 Task: Add Go Raw Organic Sea Salt & Vinegar Sprouted Snacking Seeds to the cart.
Action: Mouse moved to (314, 151)
Screenshot: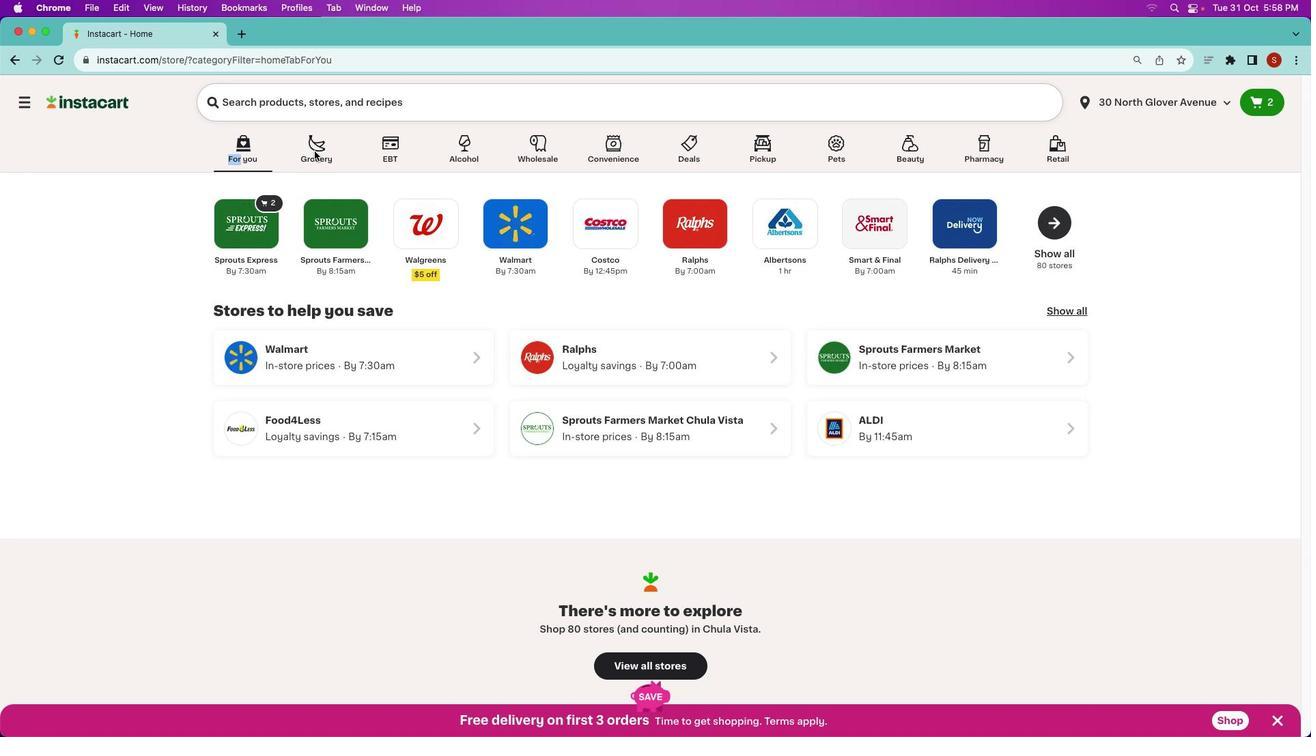 
Action: Mouse pressed left at (314, 151)
Screenshot: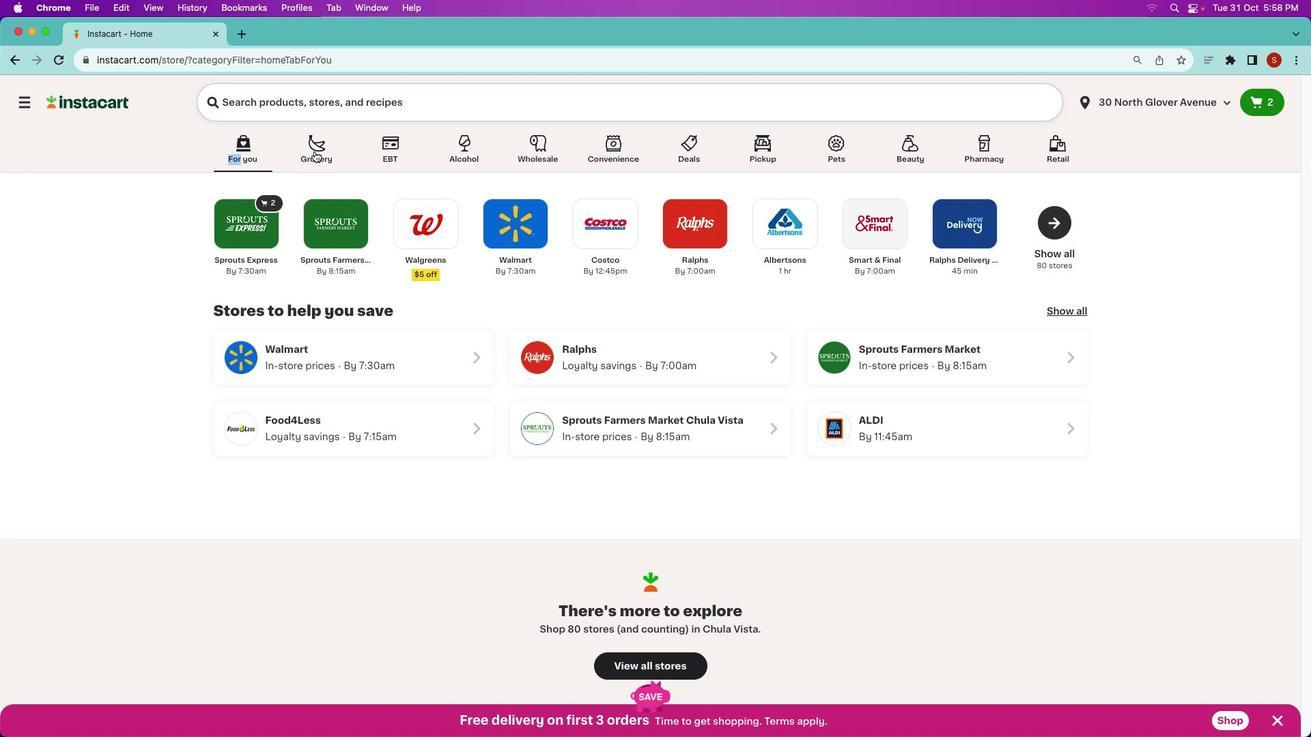 
Action: Mouse pressed left at (314, 151)
Screenshot: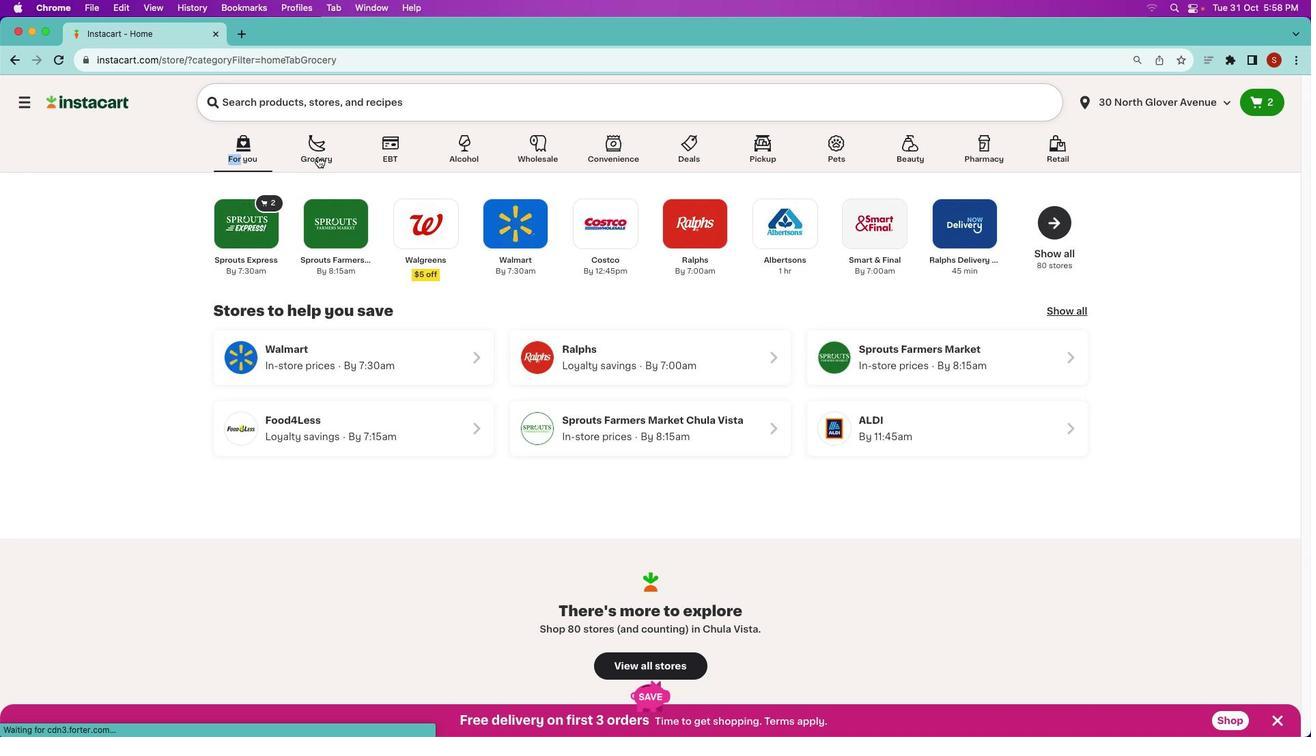 
Action: Mouse moved to (719, 426)
Screenshot: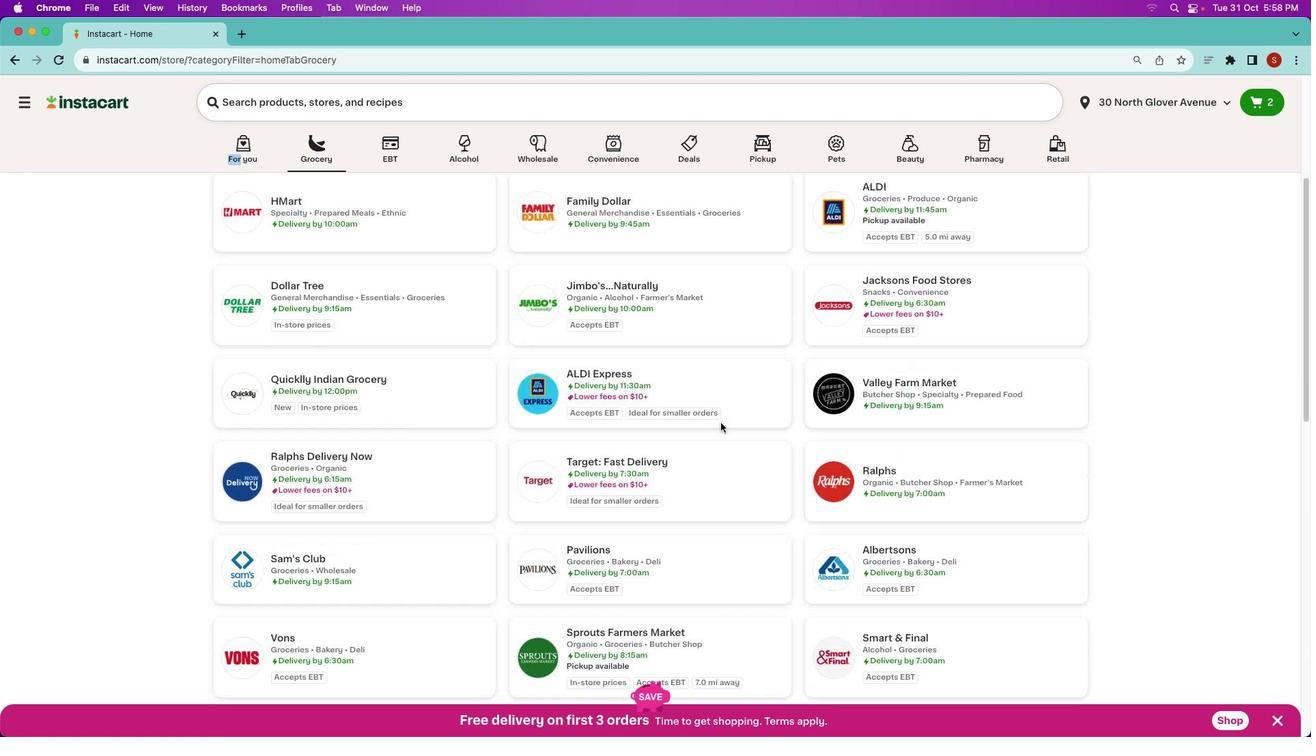 
Action: Mouse scrolled (719, 426) with delta (0, 0)
Screenshot: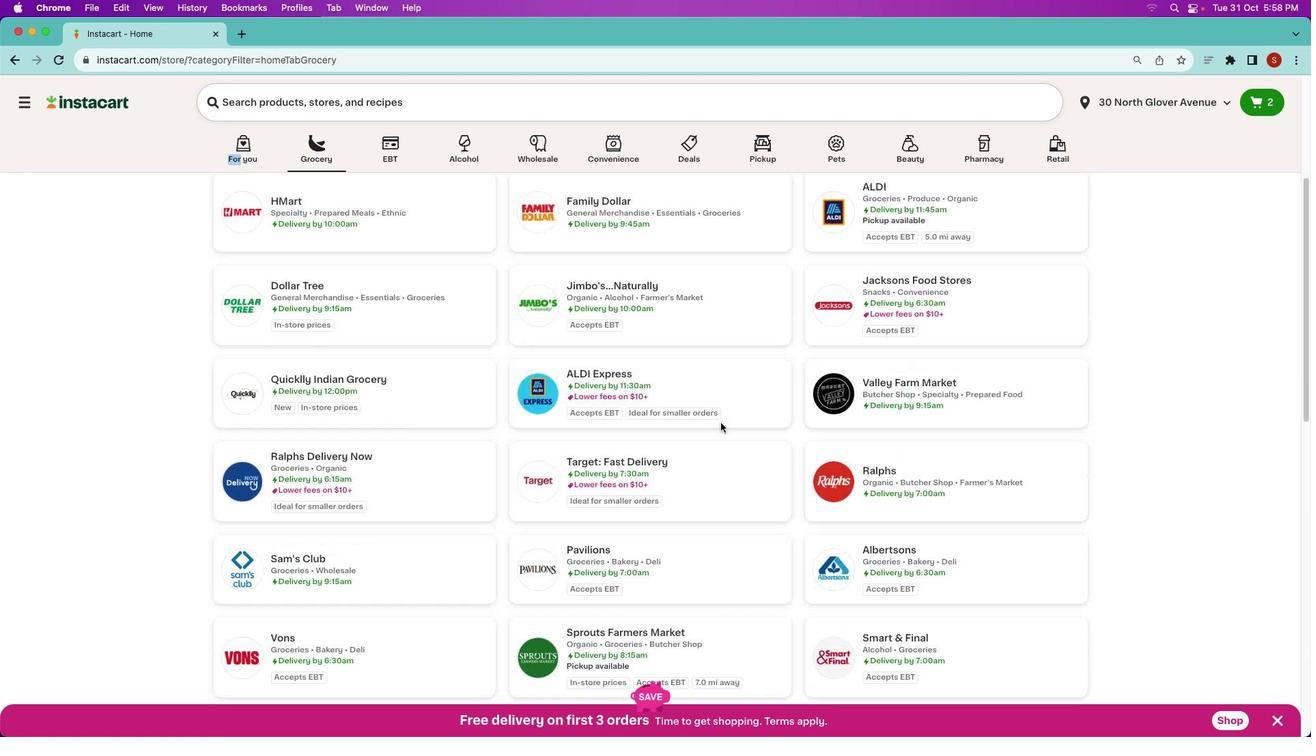 
Action: Mouse moved to (720, 423)
Screenshot: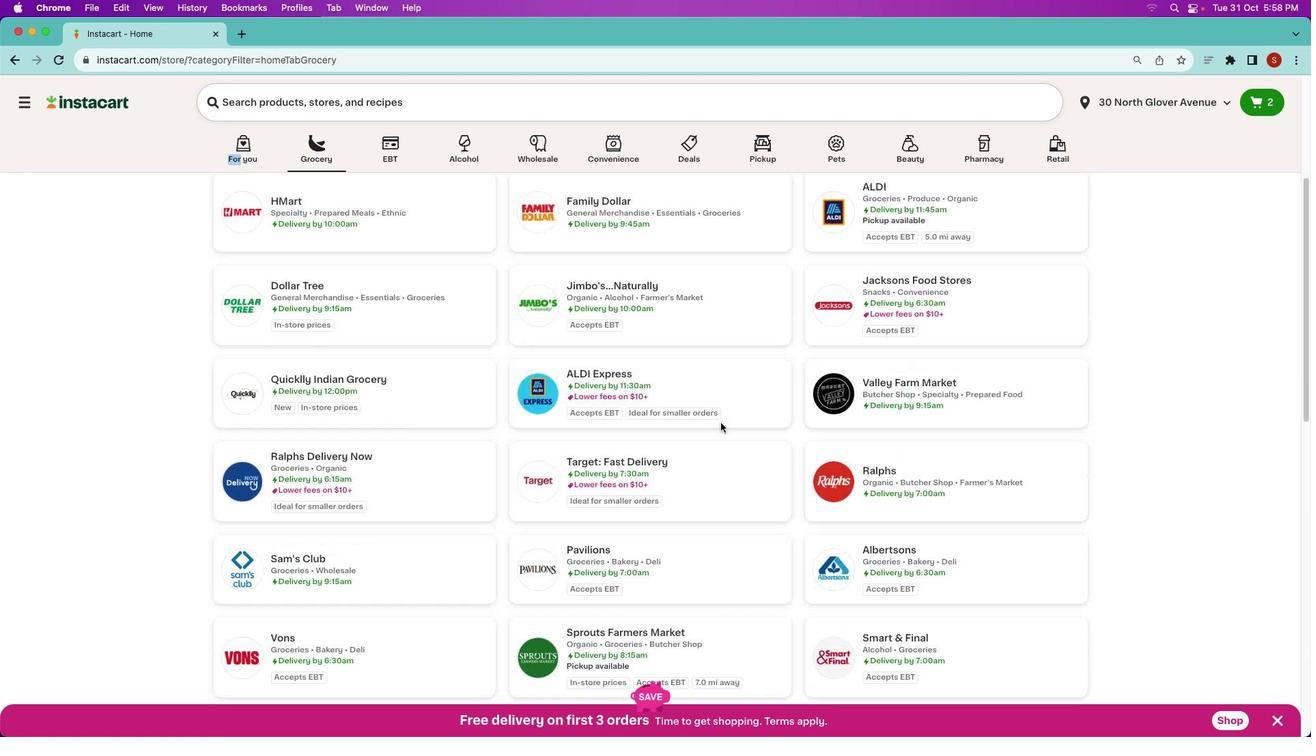 
Action: Mouse scrolled (720, 423) with delta (0, 0)
Screenshot: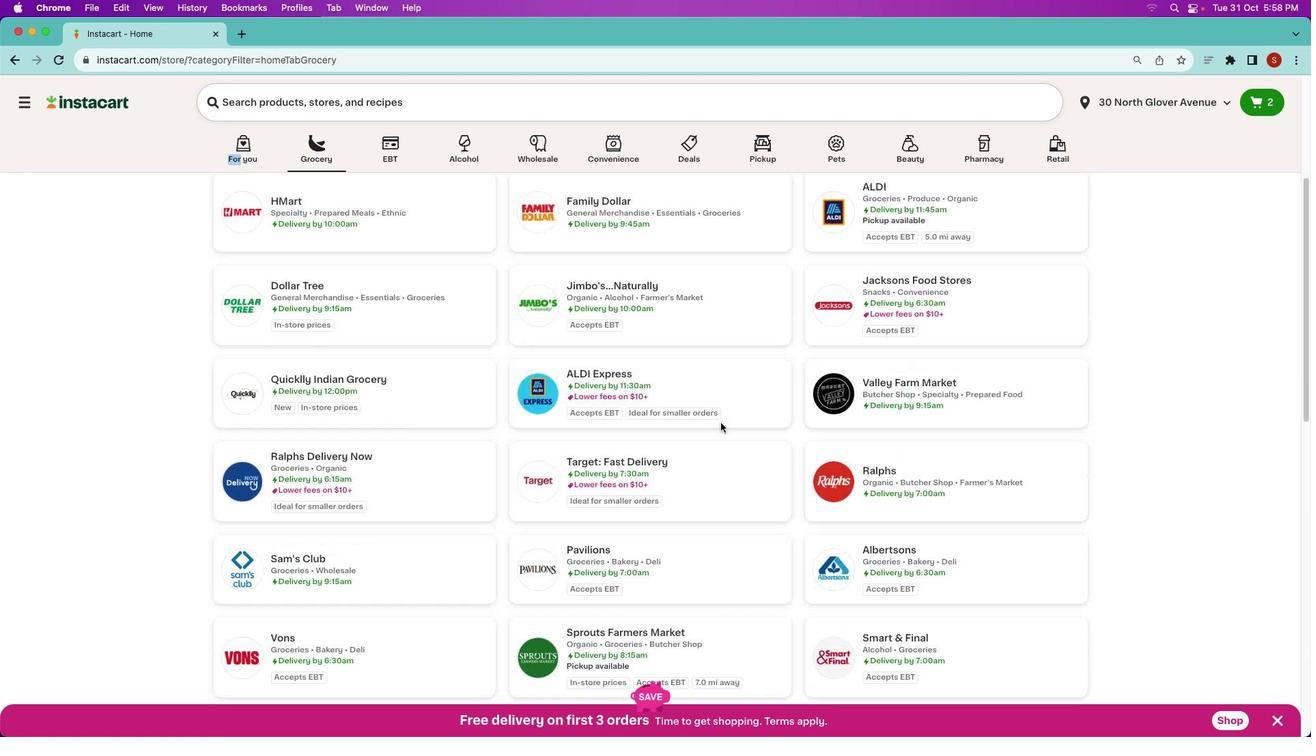 
Action: Mouse moved to (720, 423)
Screenshot: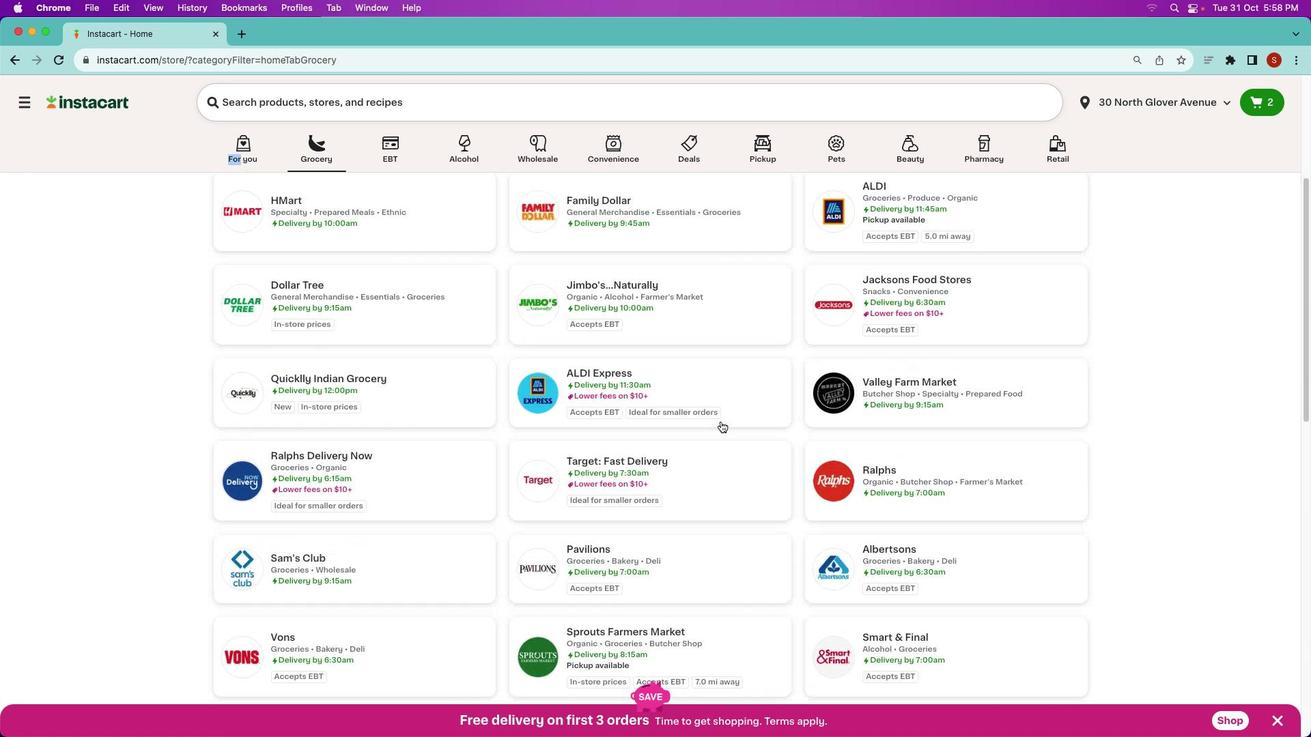 
Action: Mouse scrolled (720, 423) with delta (0, -2)
Screenshot: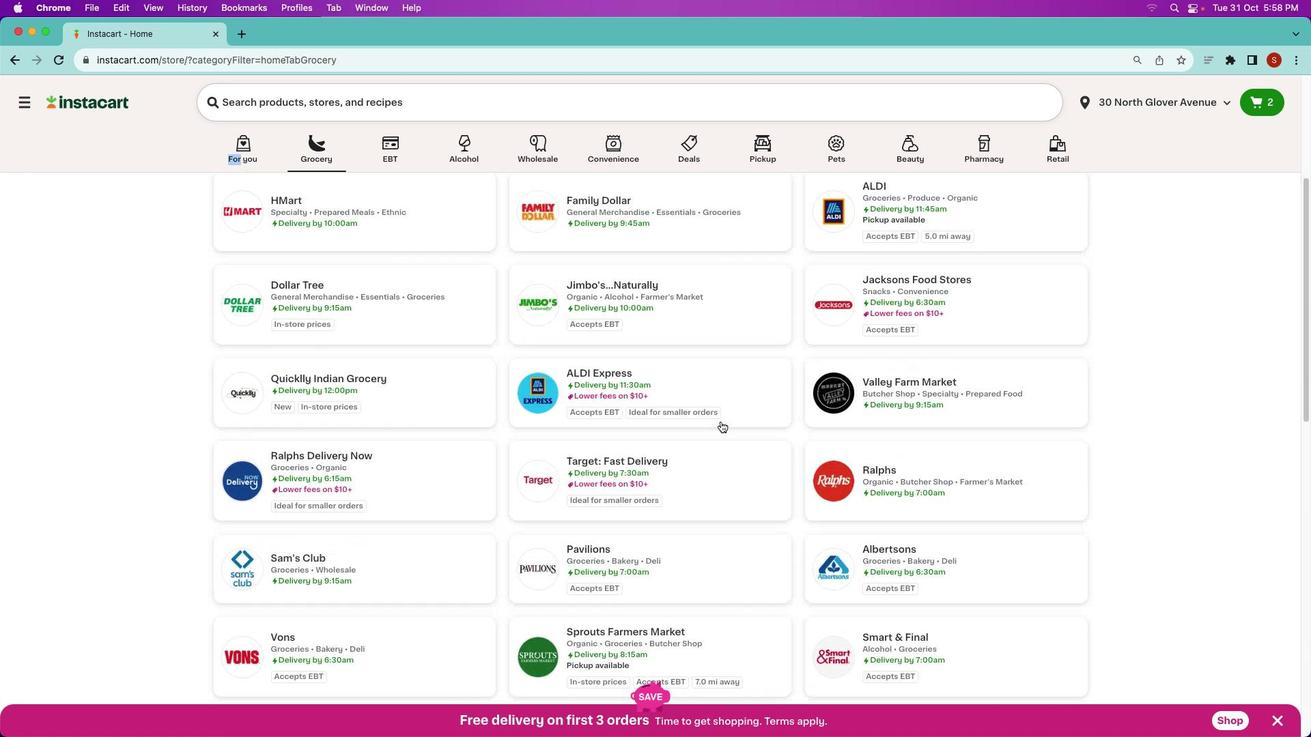 
Action: Mouse moved to (720, 422)
Screenshot: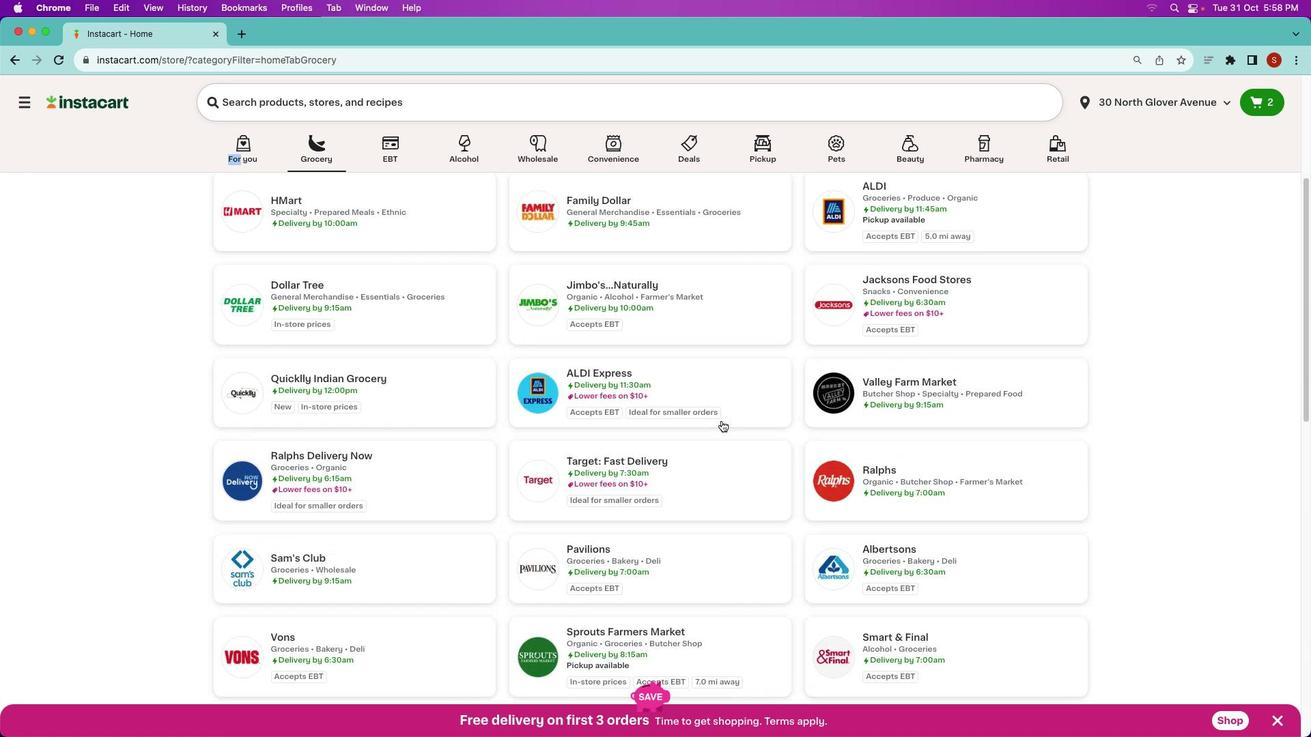 
Action: Mouse scrolled (720, 422) with delta (0, -3)
Screenshot: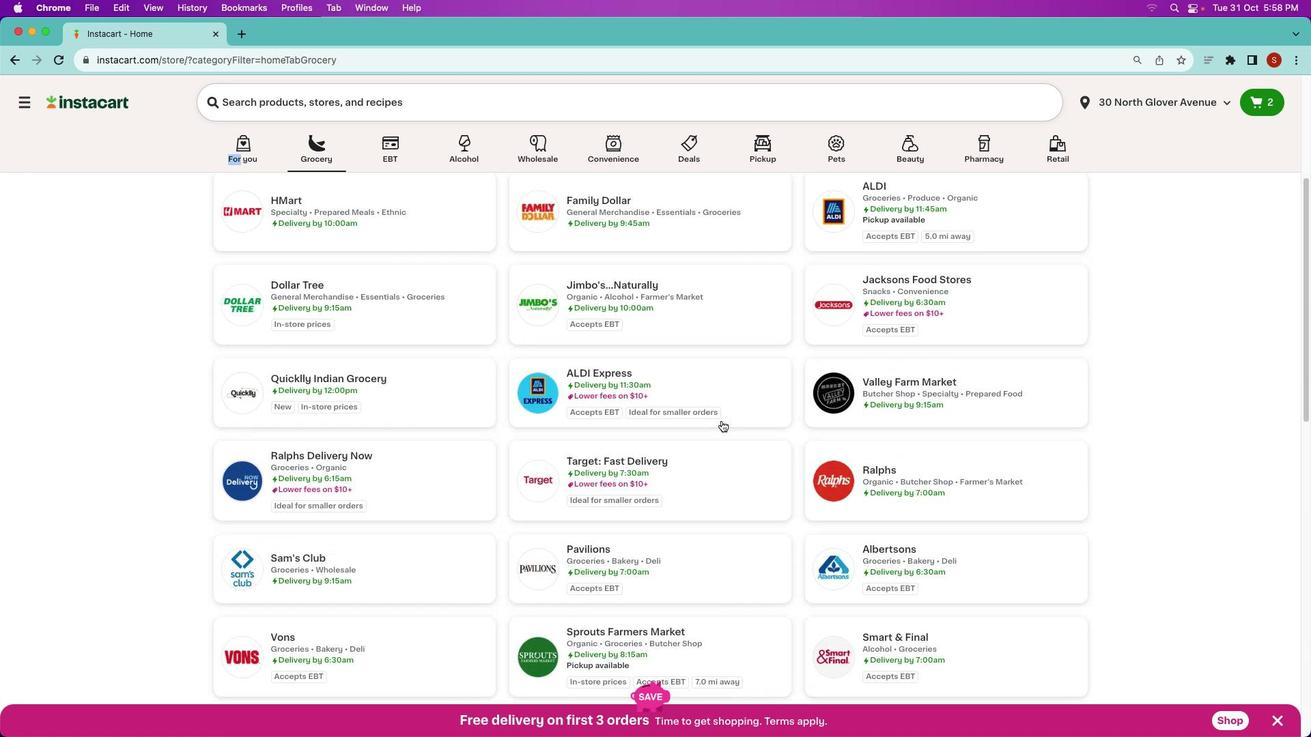 
Action: Mouse moved to (722, 419)
Screenshot: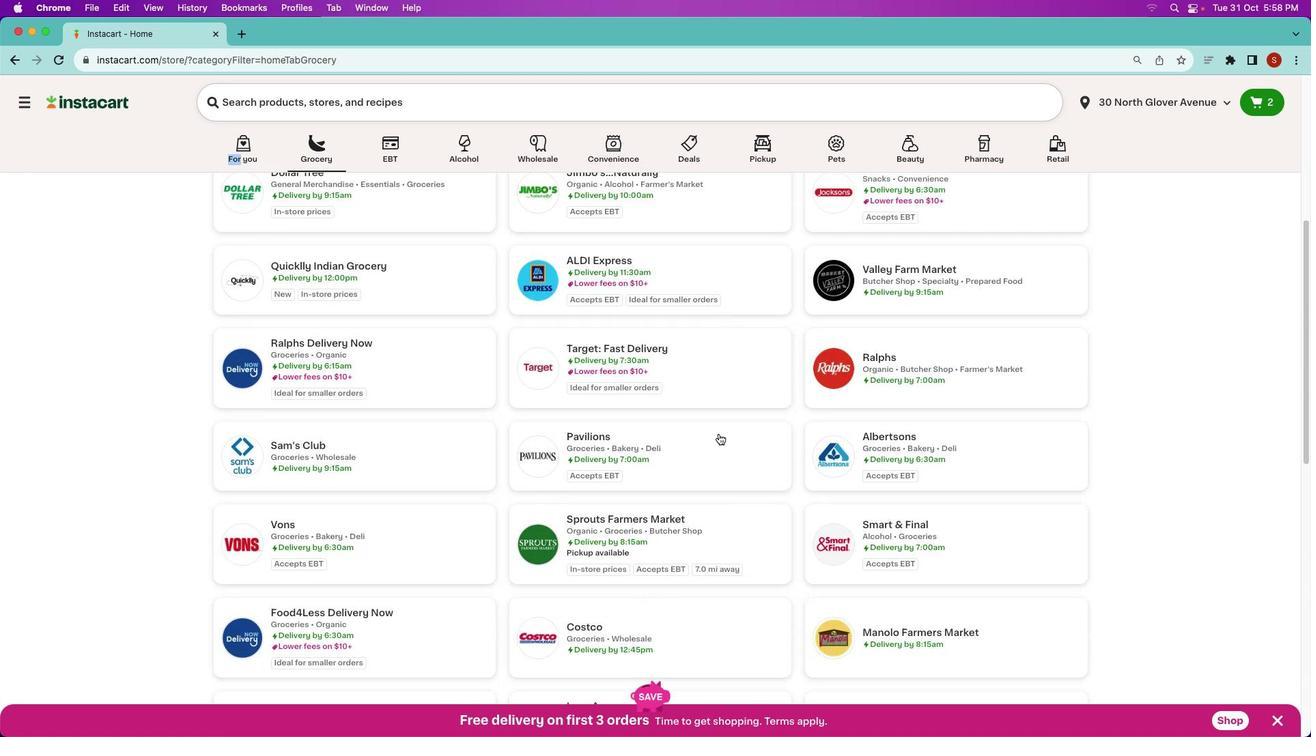 
Action: Mouse scrolled (722, 419) with delta (0, 0)
Screenshot: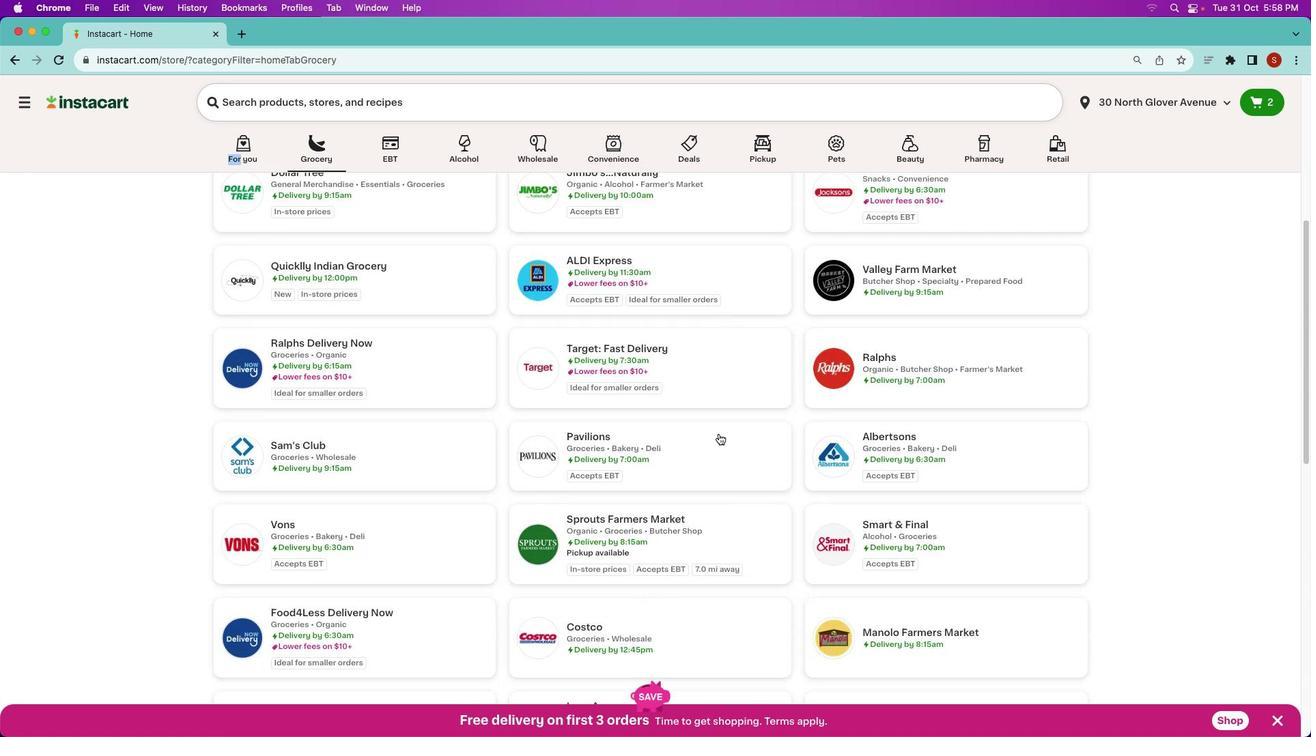 
Action: Mouse moved to (722, 418)
Screenshot: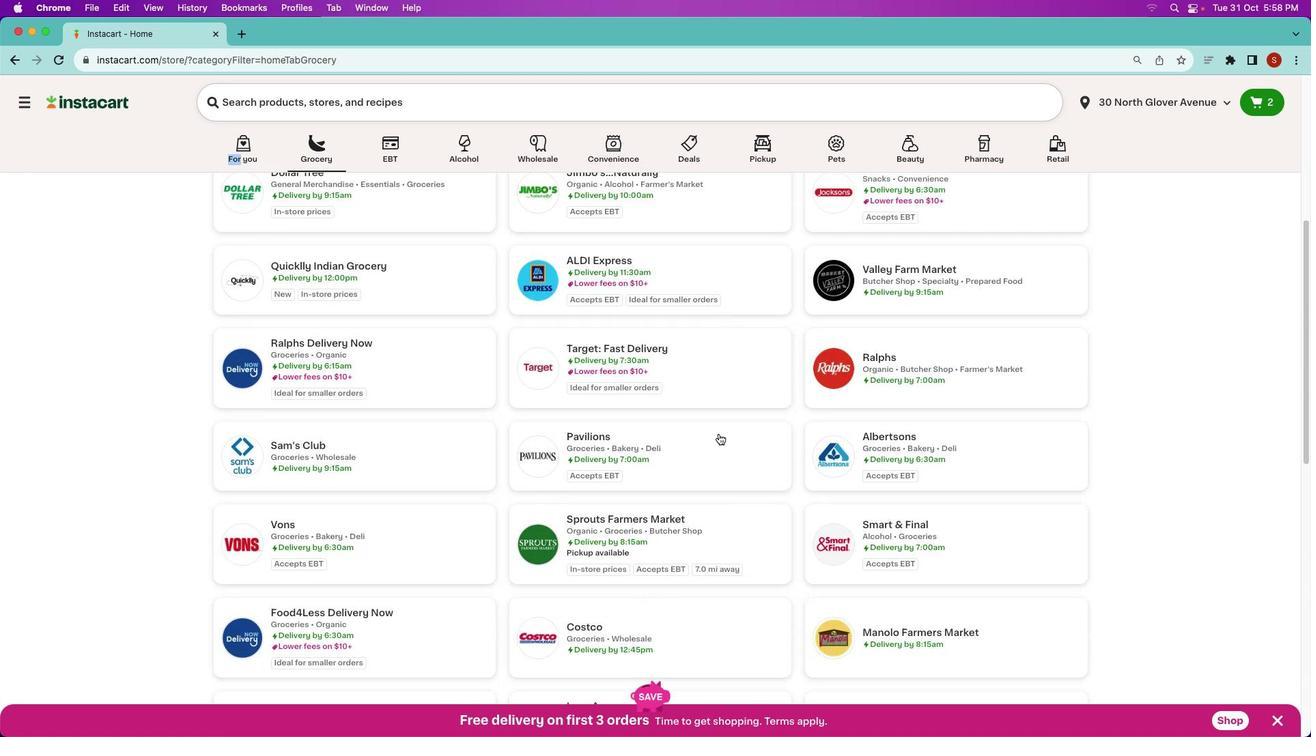 
Action: Mouse scrolled (722, 418) with delta (0, 0)
Screenshot: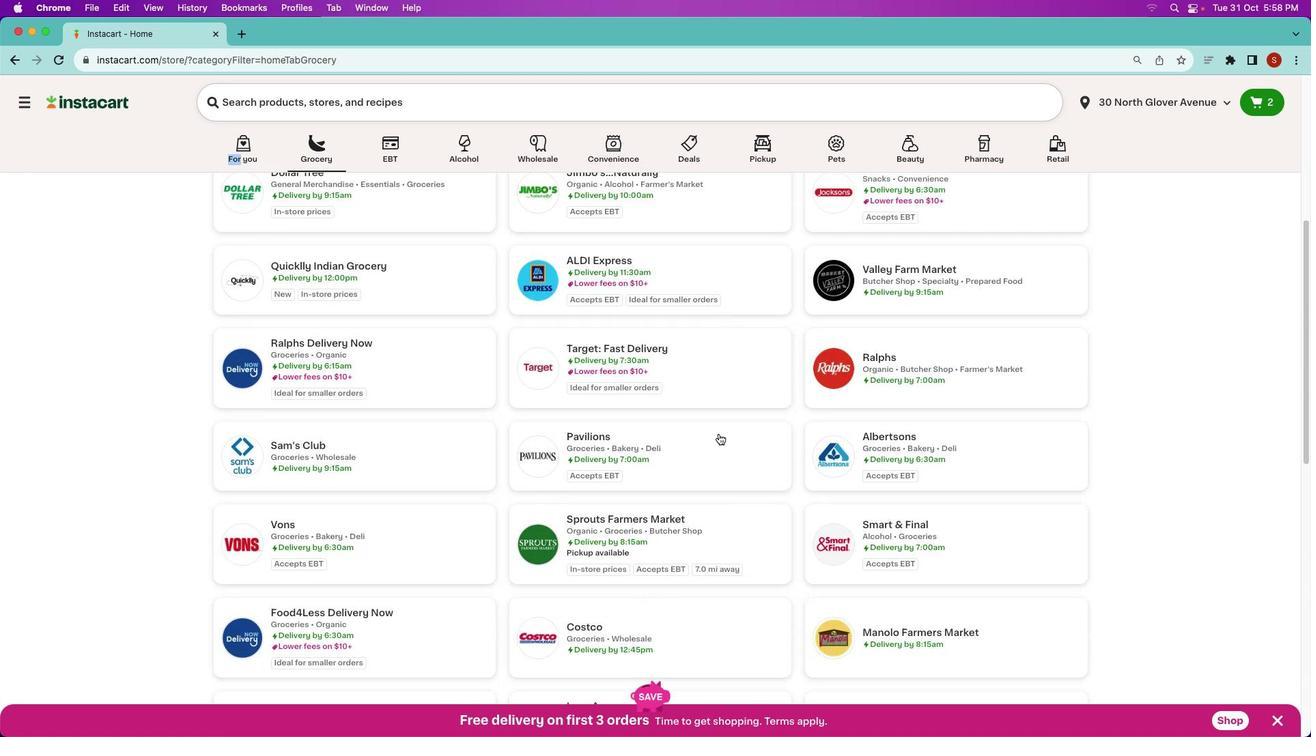 
Action: Mouse moved to (722, 418)
Screenshot: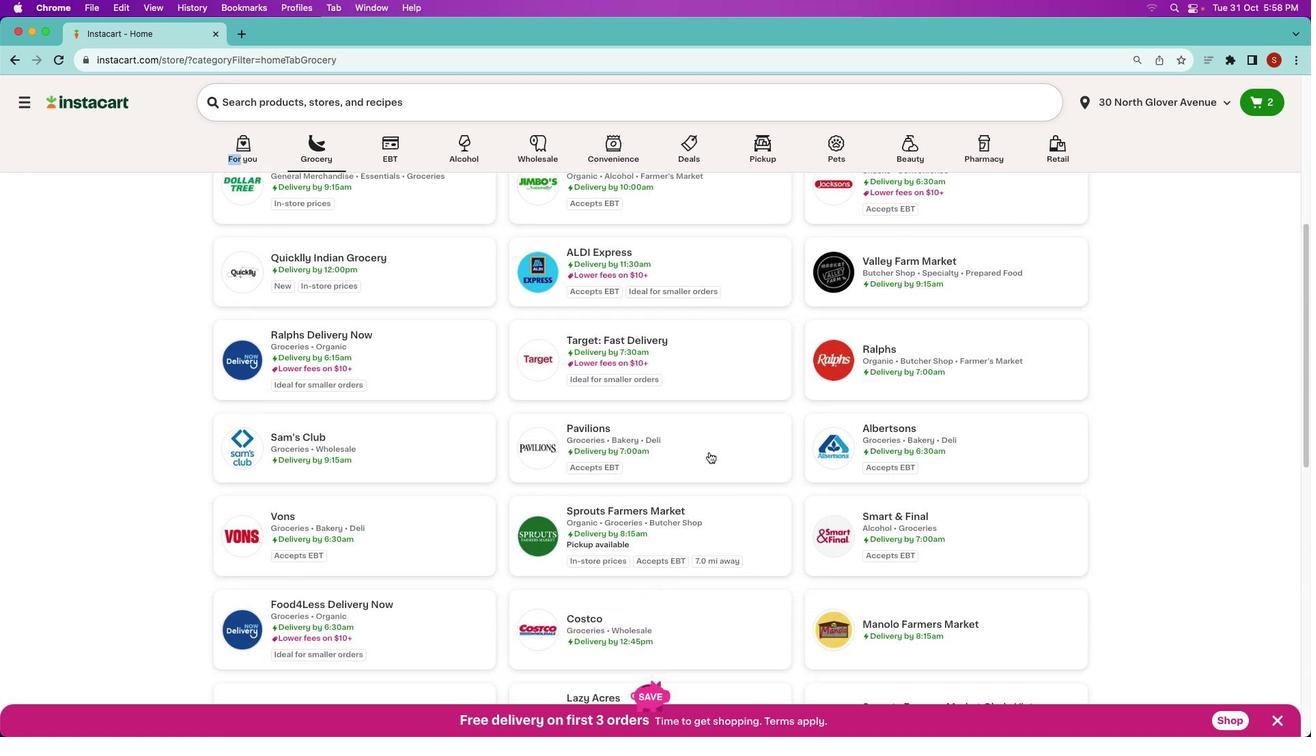 
Action: Mouse scrolled (722, 418) with delta (0, -2)
Screenshot: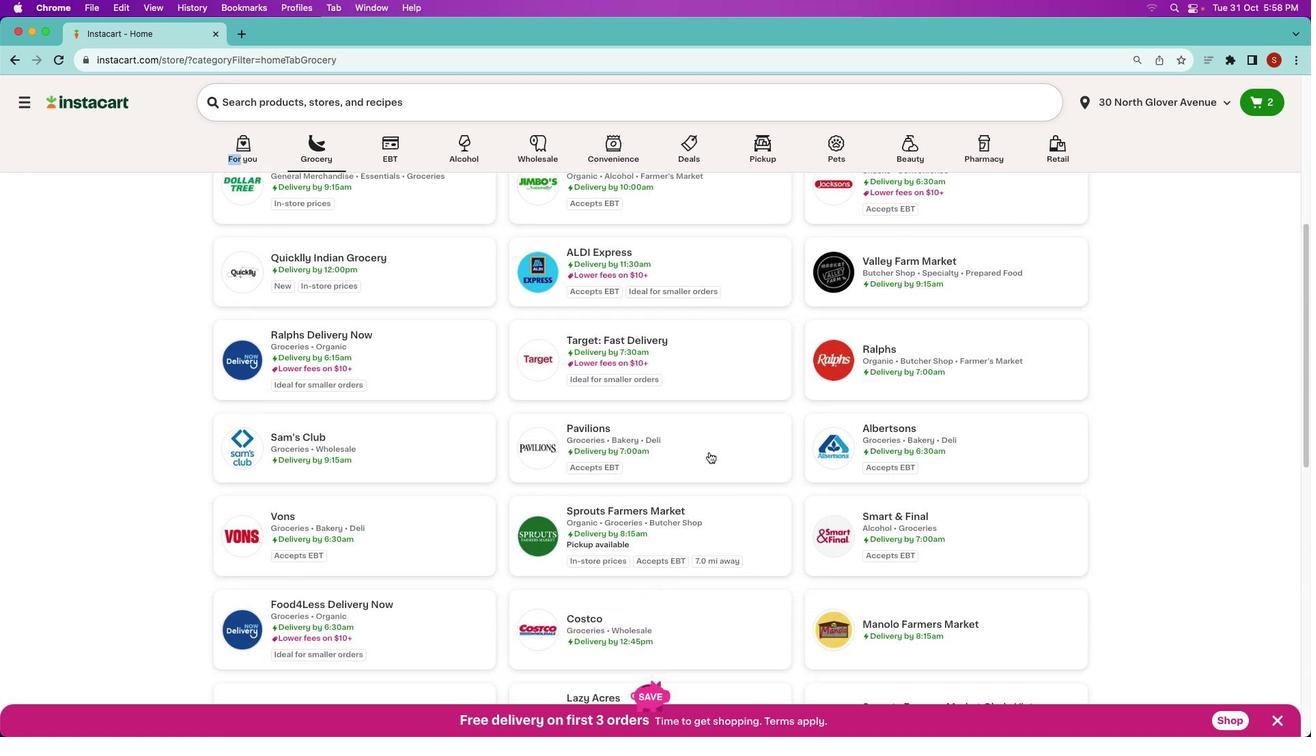 
Action: Mouse moved to (619, 524)
Screenshot: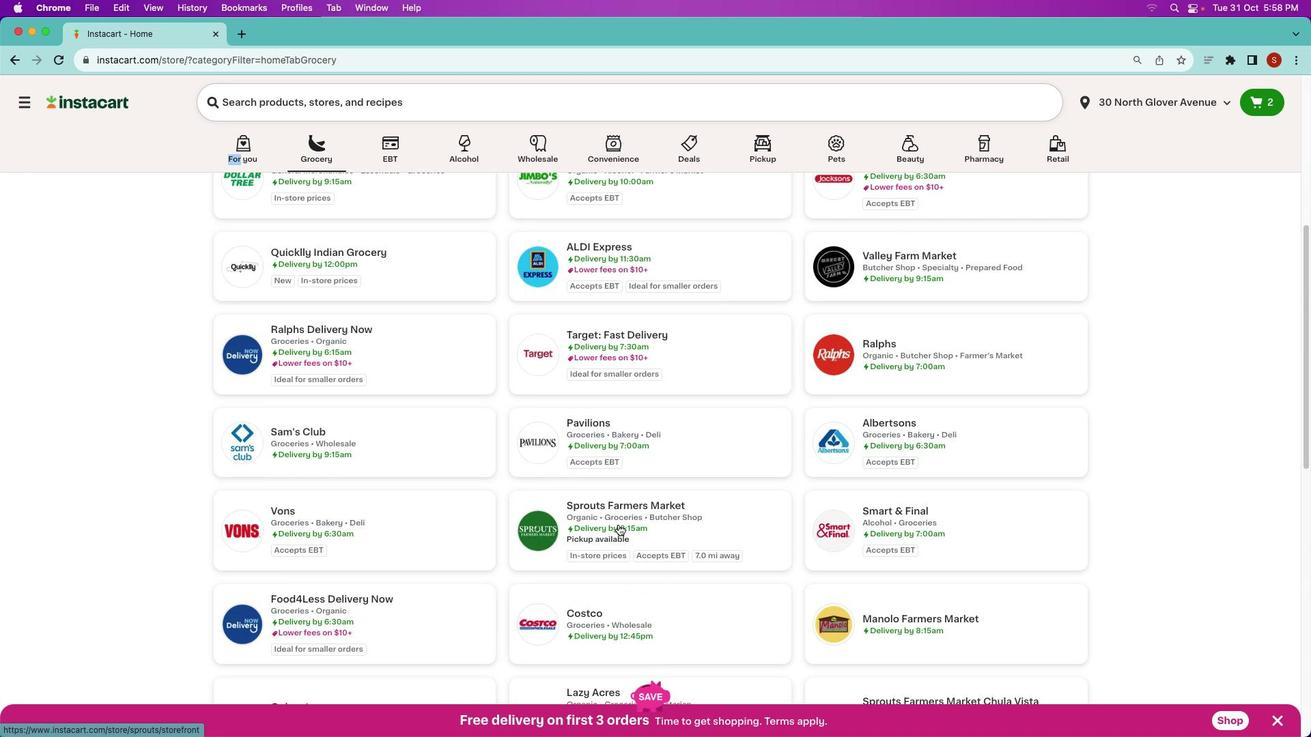
Action: Mouse pressed left at (619, 524)
Screenshot: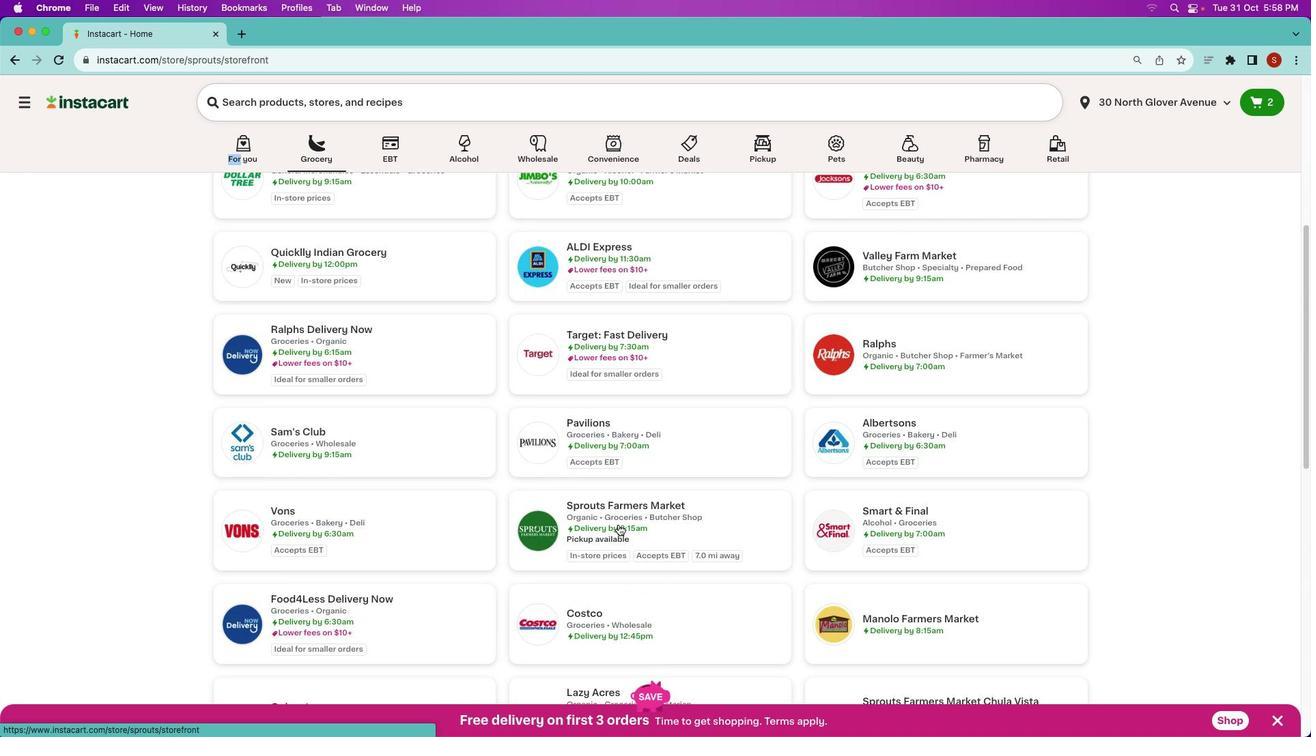 
Action: Mouse pressed left at (619, 524)
Screenshot: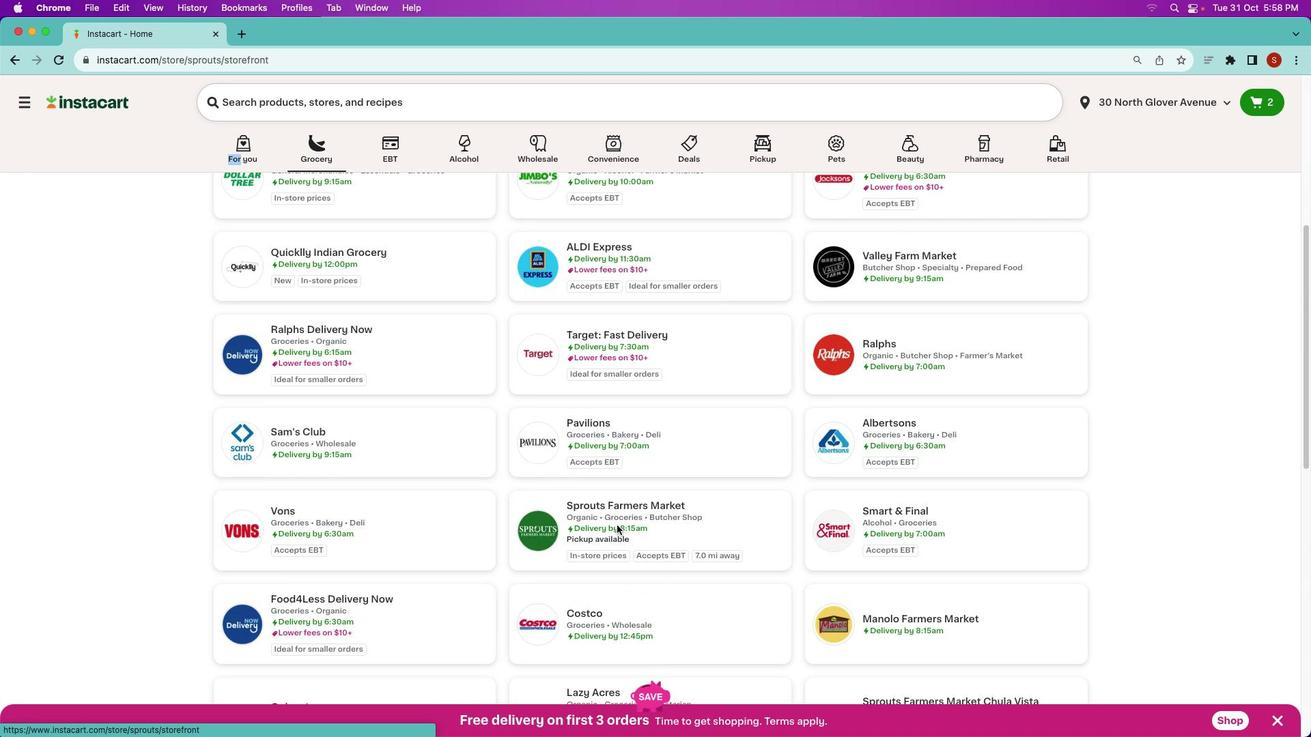 
Action: Mouse moved to (344, 152)
Screenshot: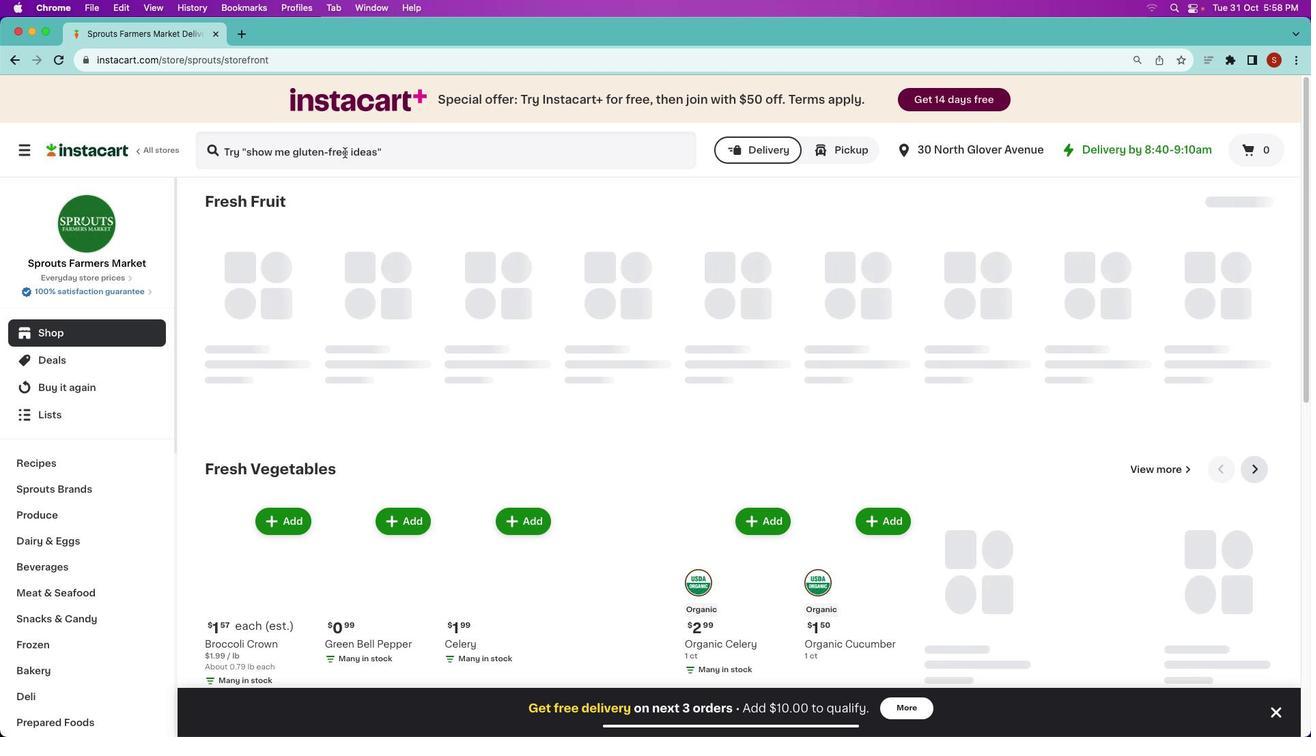 
Action: Mouse pressed left at (344, 152)
Screenshot: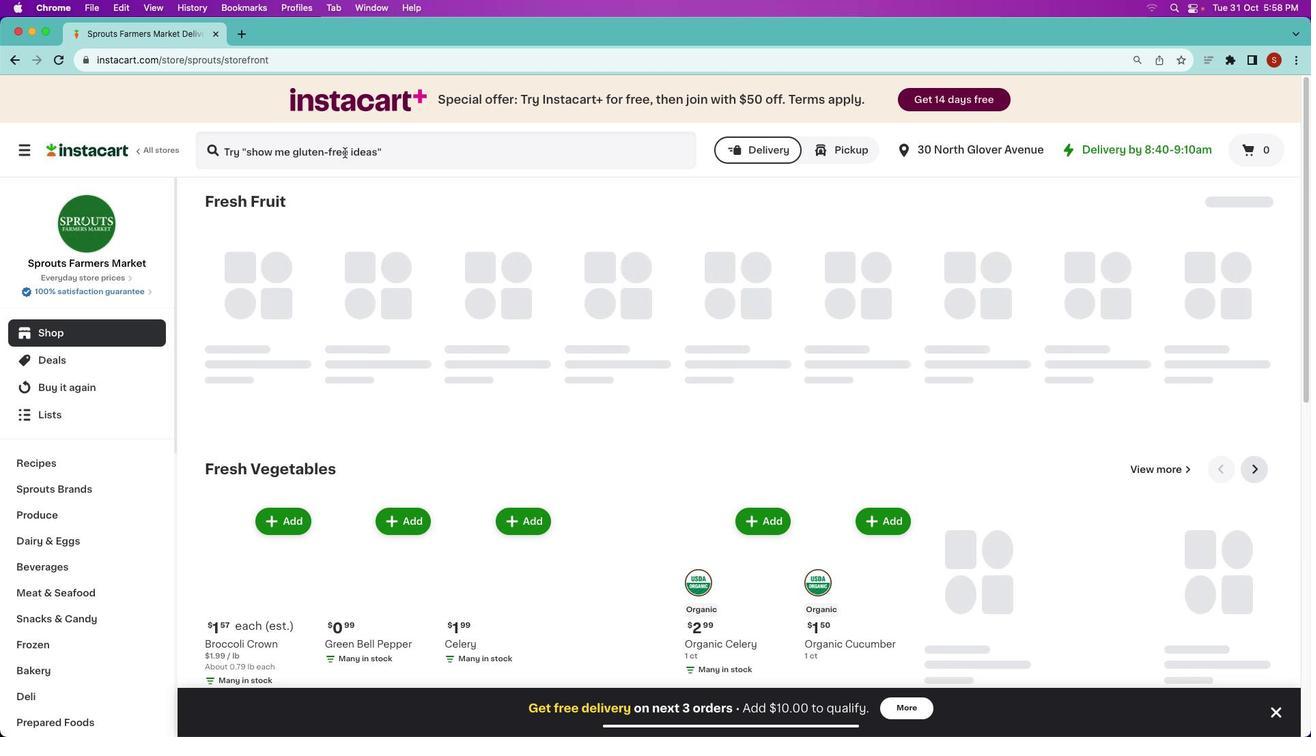 
Action: Key pressed Key.shift'G''o'Key.spaceKey.shift'R''a''w'Key.space'o''r''g''a''n''i''c'Key.space's''e''a'Key.space's''a''l''t'Key.spaceKey.shift_r'$'Key.backspaceKey.shift_r'&'Key.space'v''i''n''e''g''a''r'Key.space's''p''r''o''u''t''e''d'Key.space's''n''a''c''k''i''n''g'Key.space's''e''e''d''s'Key.enter
Screenshot: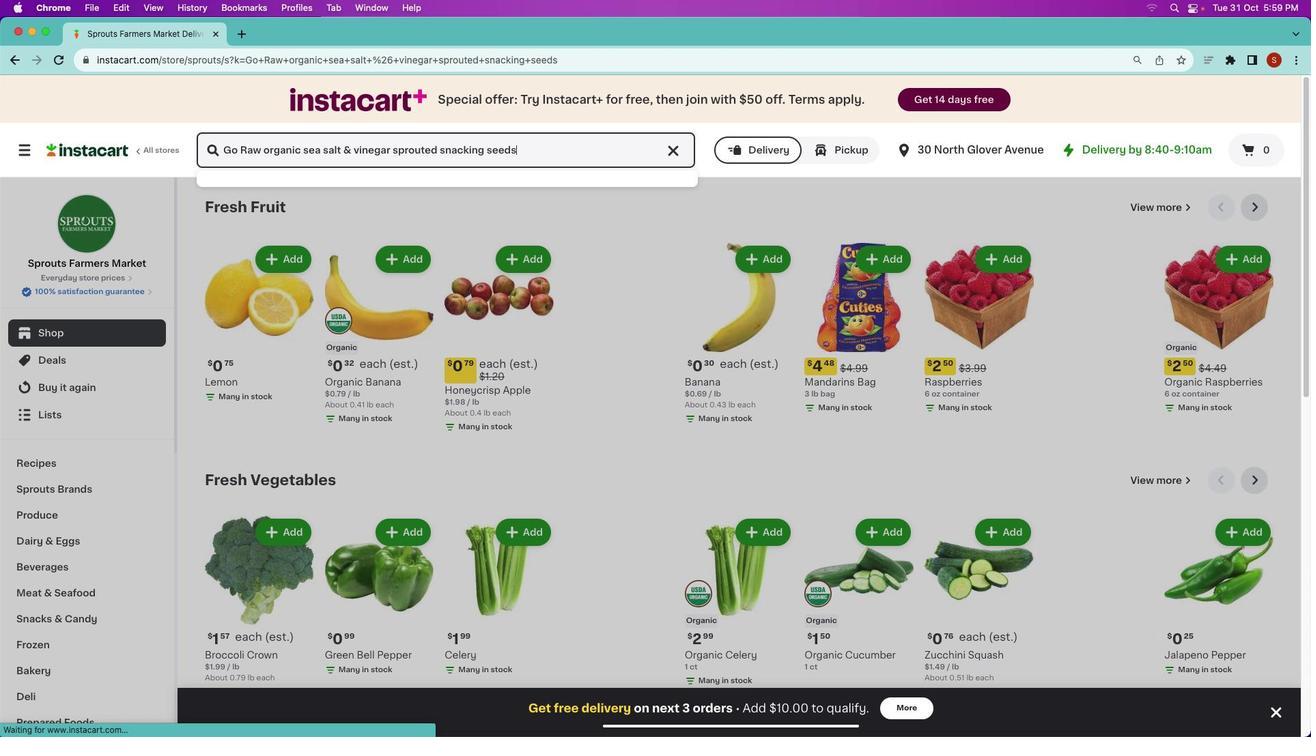 
Action: Mouse moved to (897, 492)
Screenshot: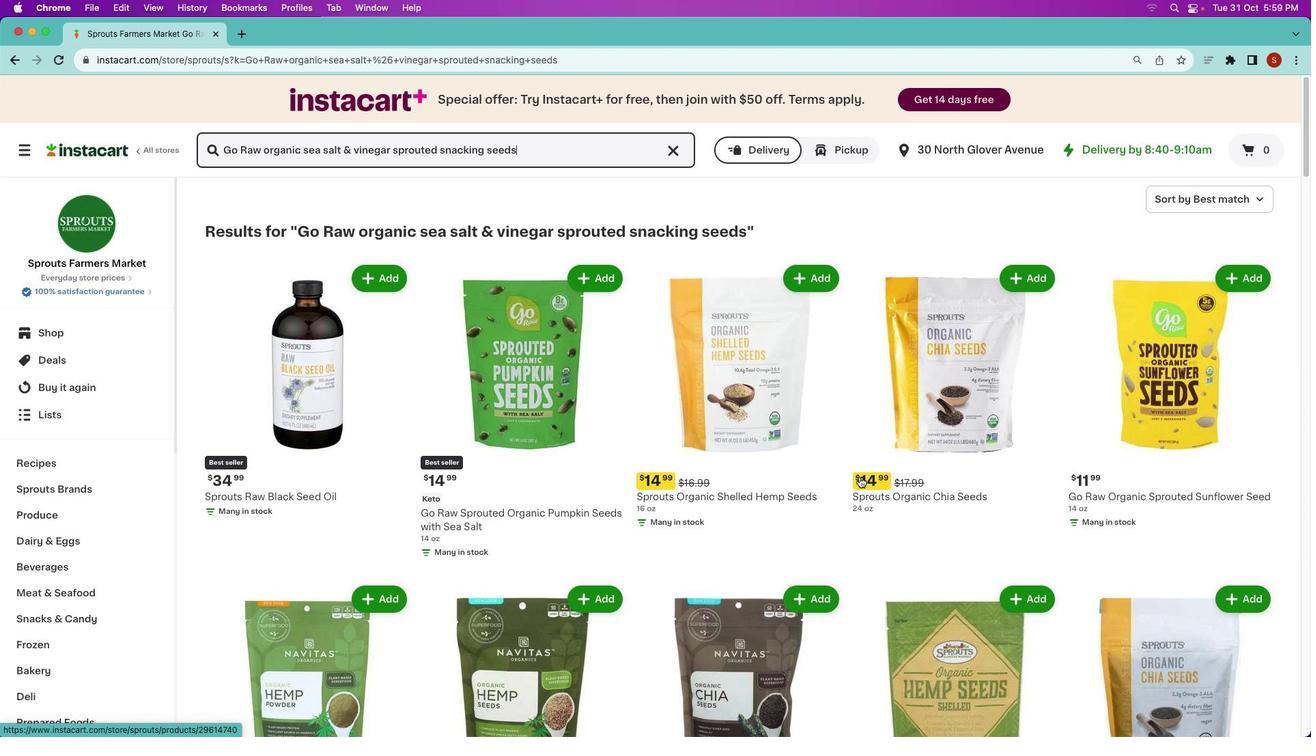 
Action: Mouse scrolled (897, 492) with delta (0, 0)
Screenshot: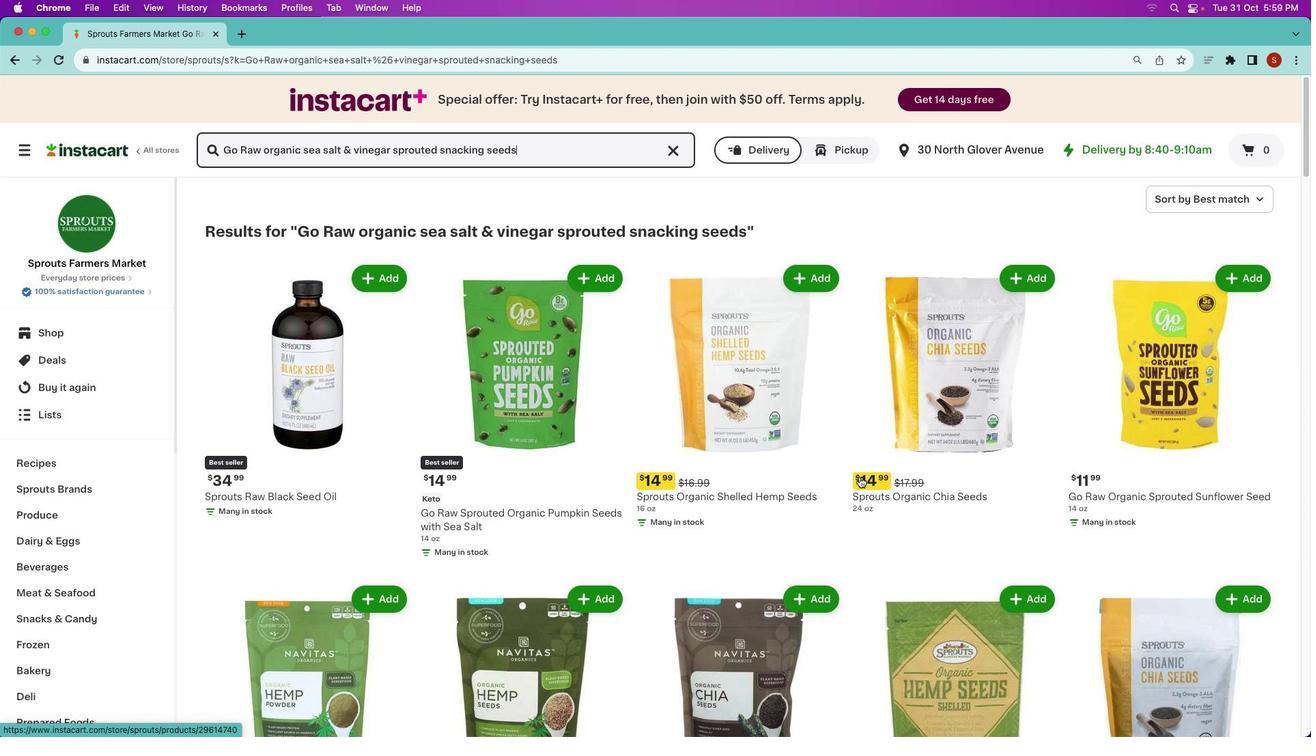 
Action: Mouse moved to (860, 477)
Screenshot: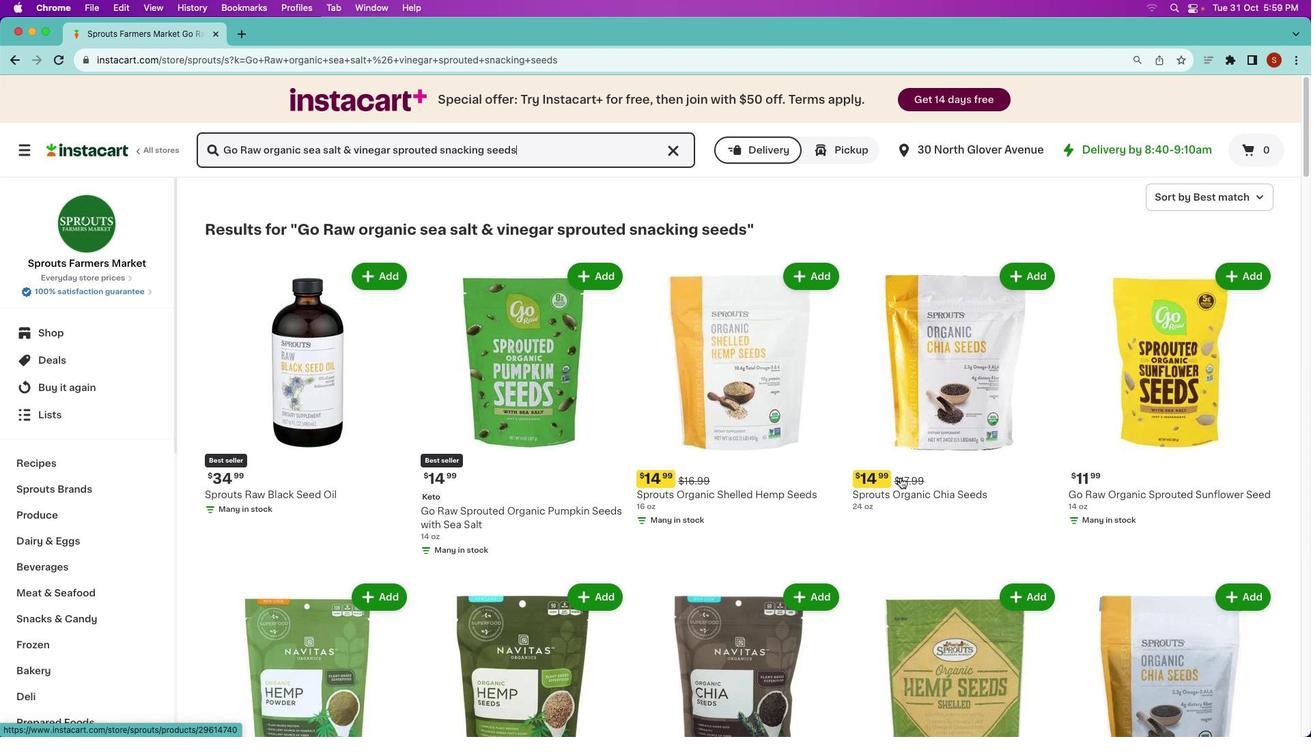 
Action: Mouse scrolled (860, 477) with delta (0, 0)
Screenshot: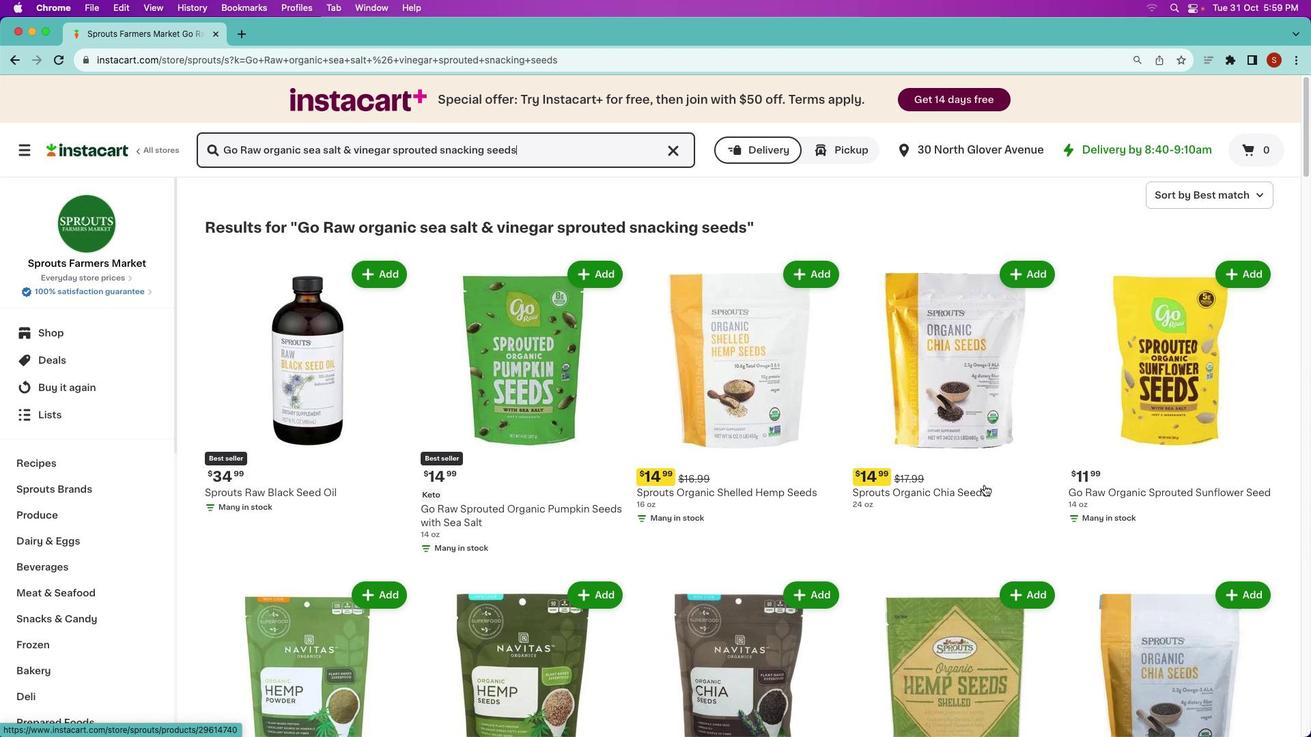 
Action: Mouse moved to (877, 476)
Screenshot: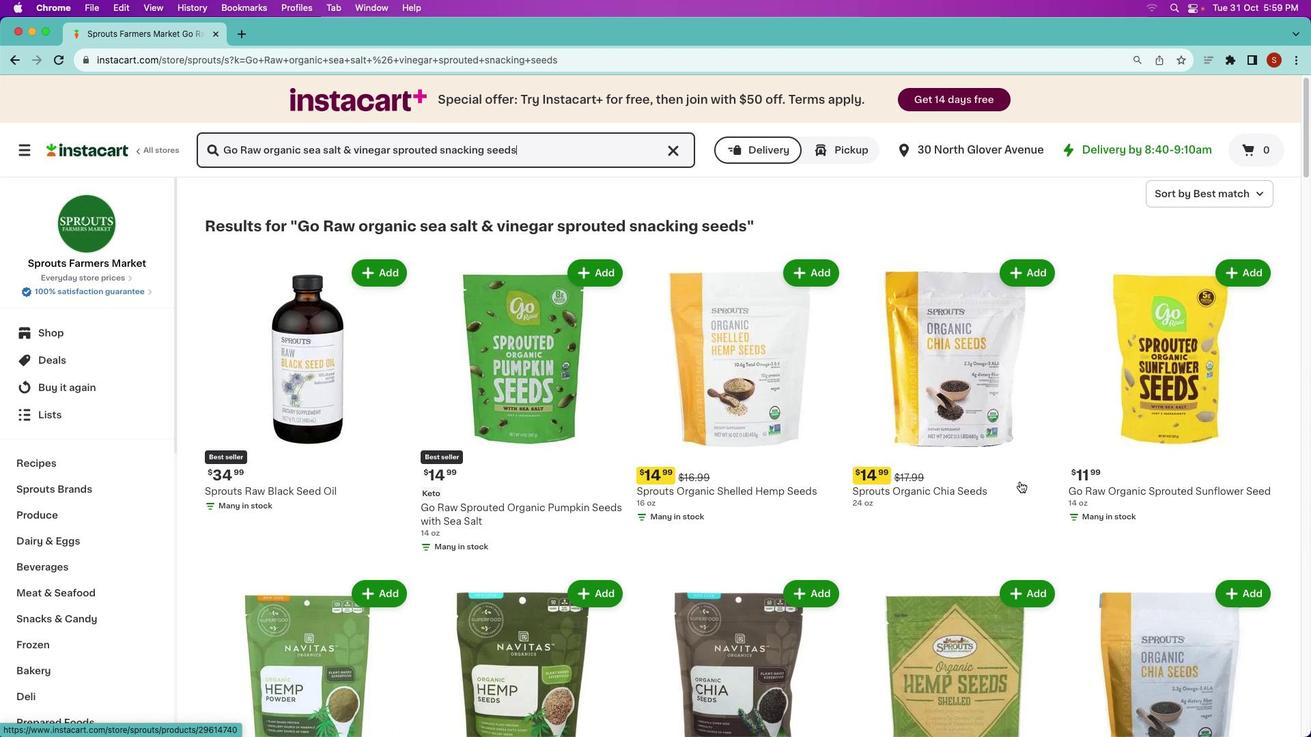 
Action: Mouse scrolled (877, 476) with delta (0, 0)
Screenshot: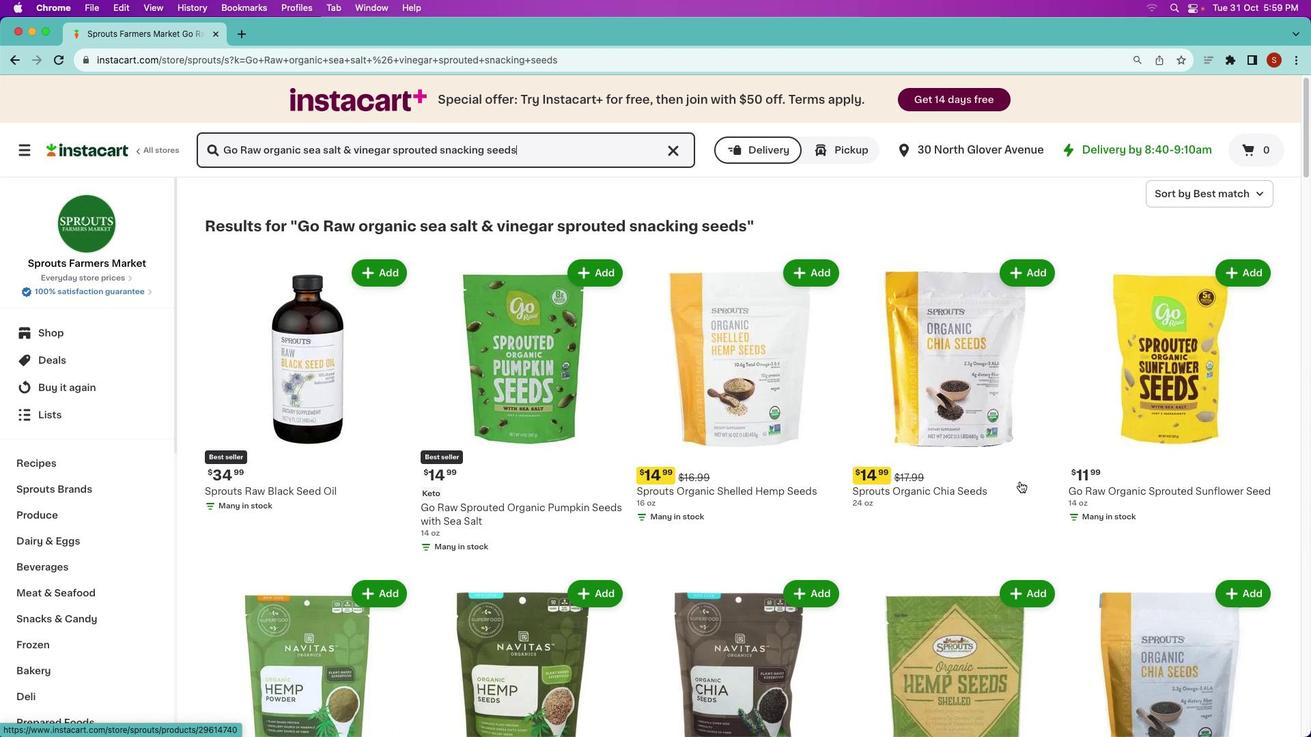 
Action: Mouse moved to (961, 457)
Screenshot: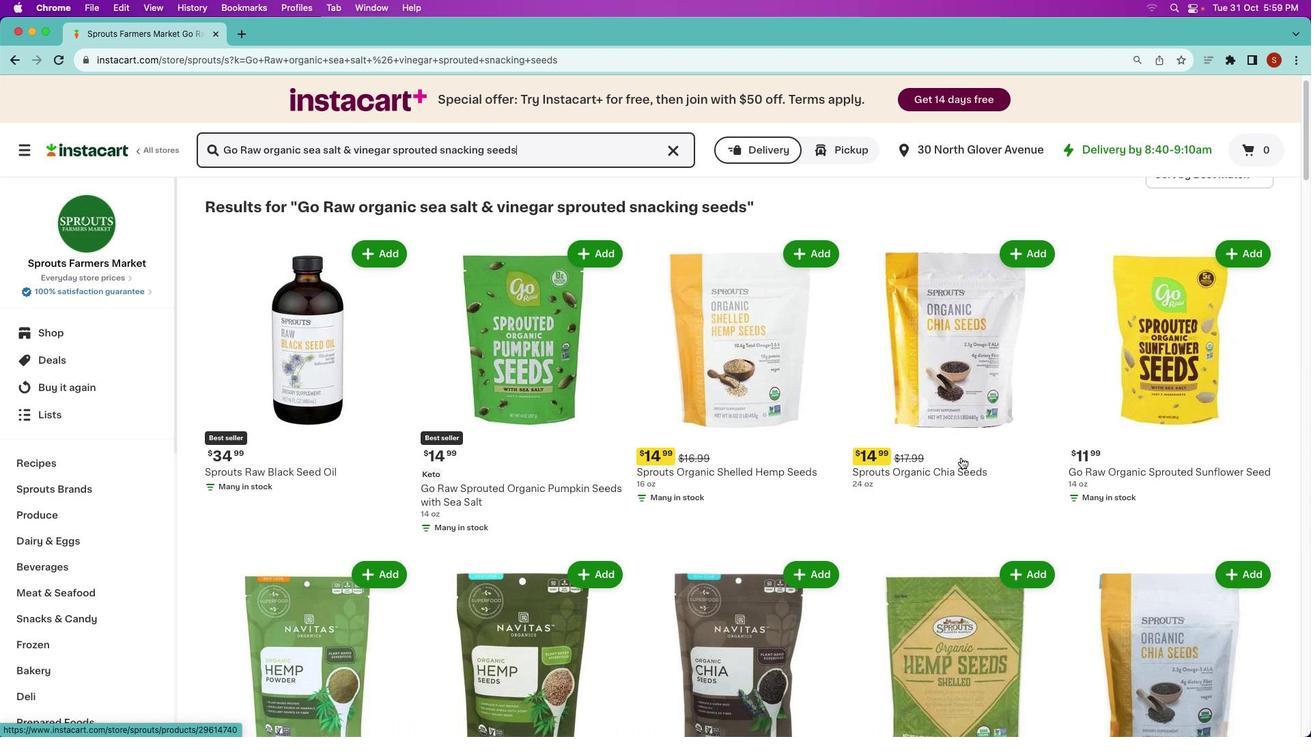 
Action: Mouse scrolled (961, 457) with delta (0, 0)
Screenshot: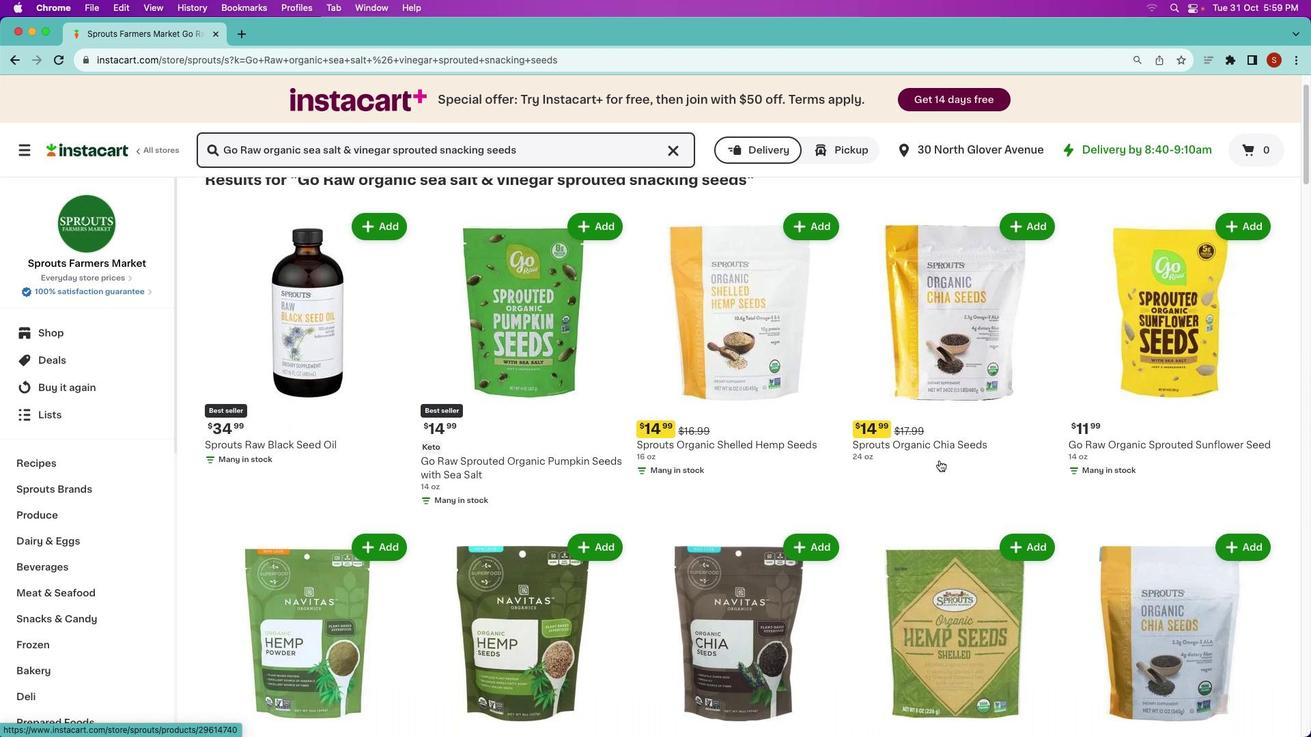 
Action: Mouse scrolled (961, 457) with delta (0, 0)
Screenshot: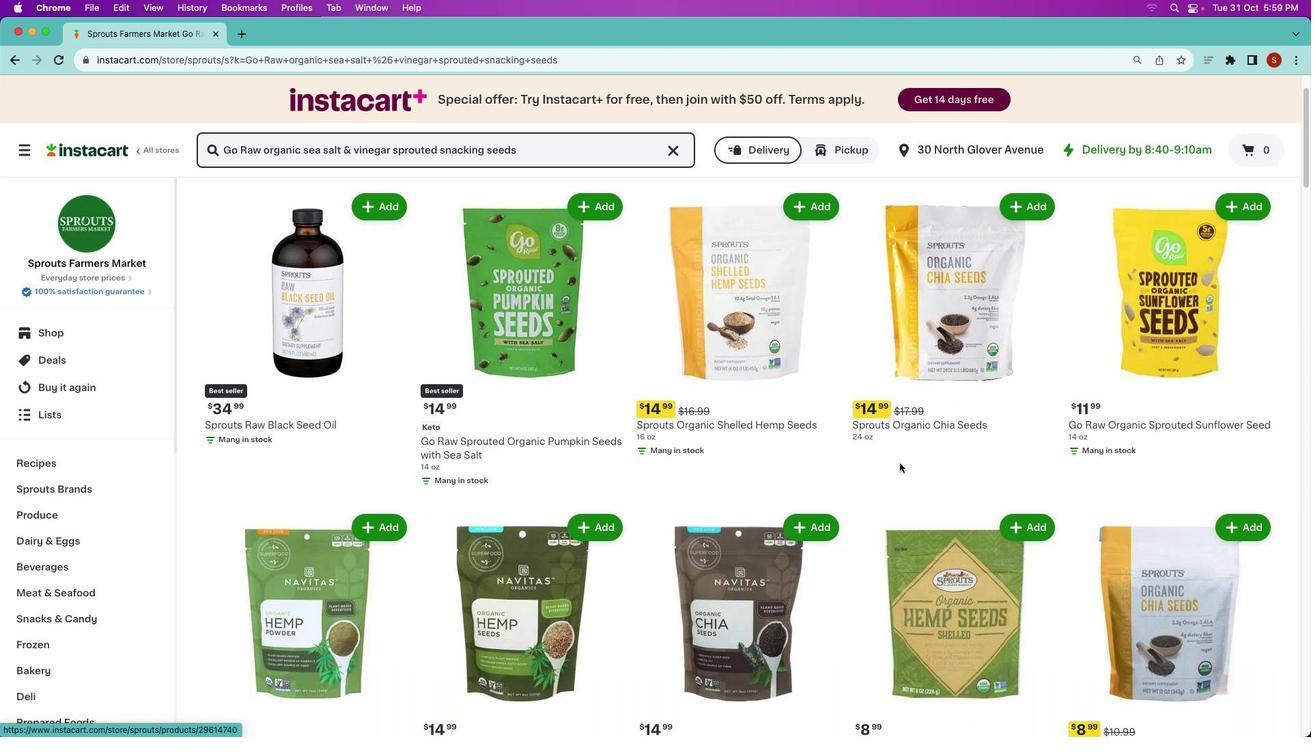 
Action: Mouse scrolled (961, 457) with delta (0, -1)
Screenshot: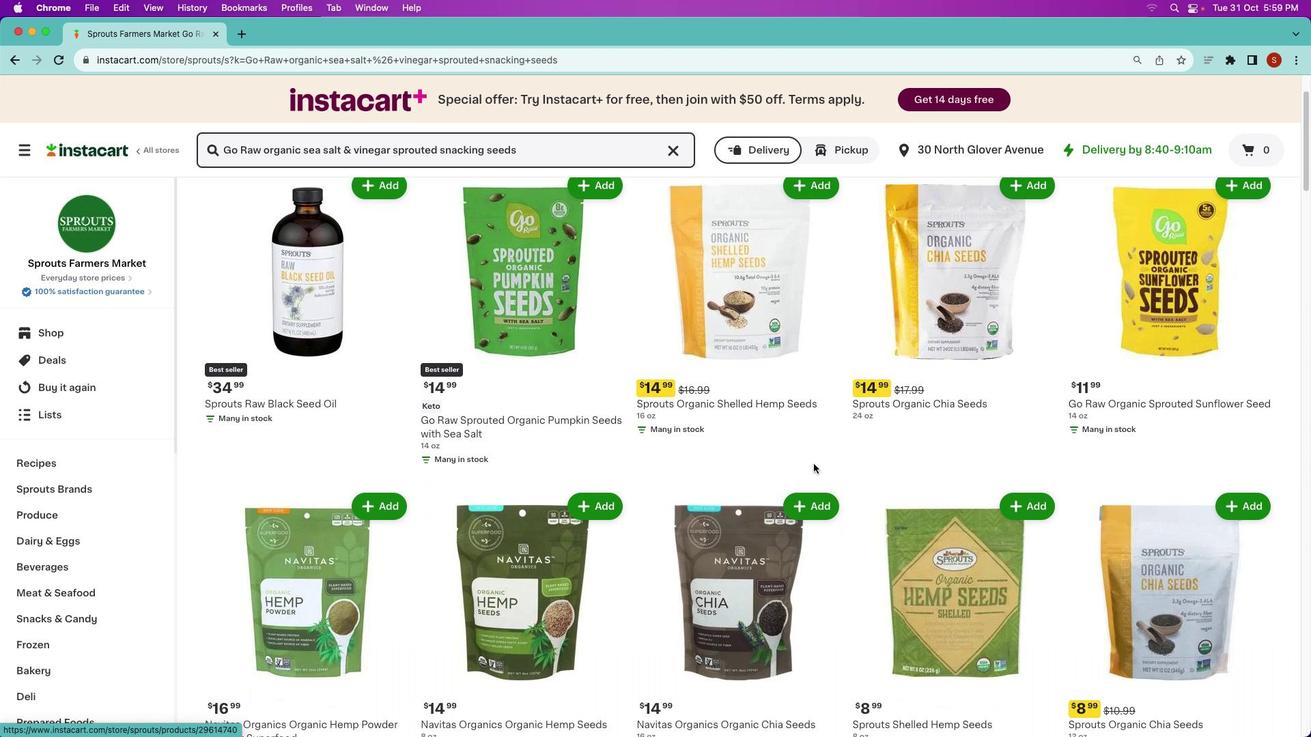 
Action: Mouse moved to (785, 465)
Screenshot: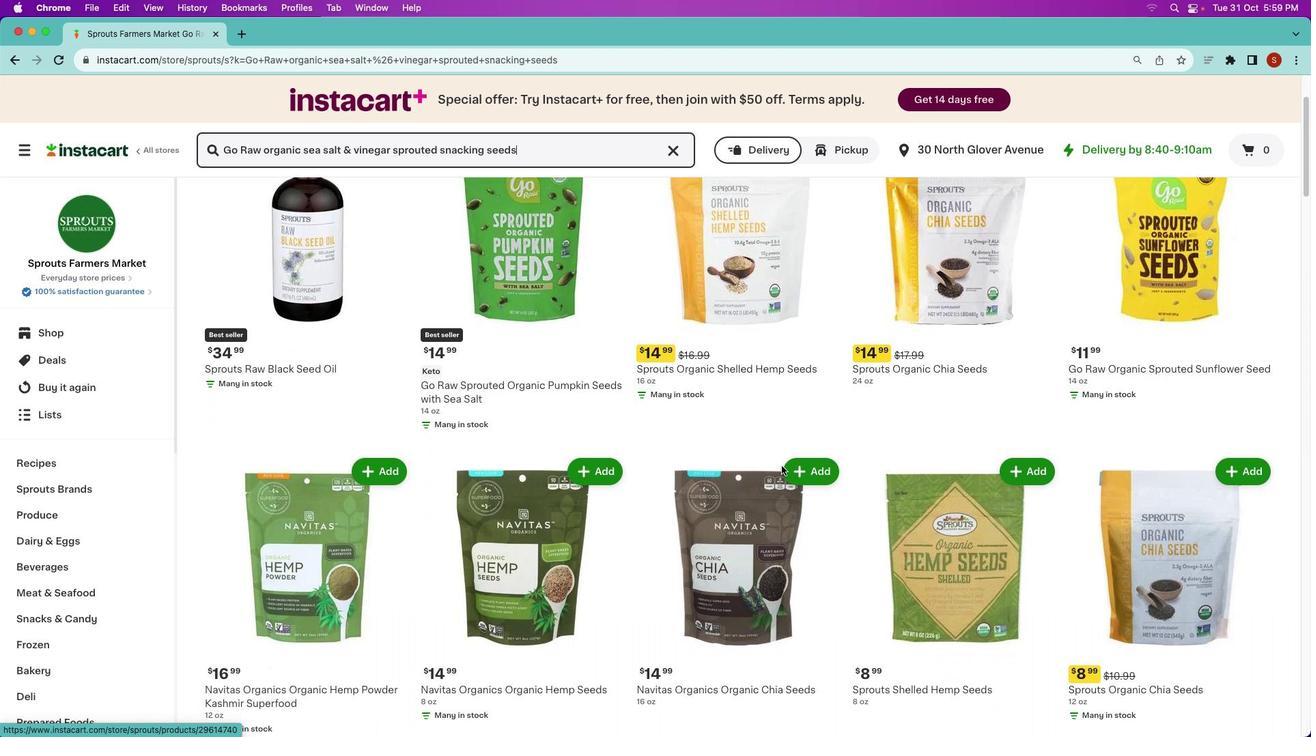 
Action: Mouse scrolled (785, 465) with delta (0, 0)
Screenshot: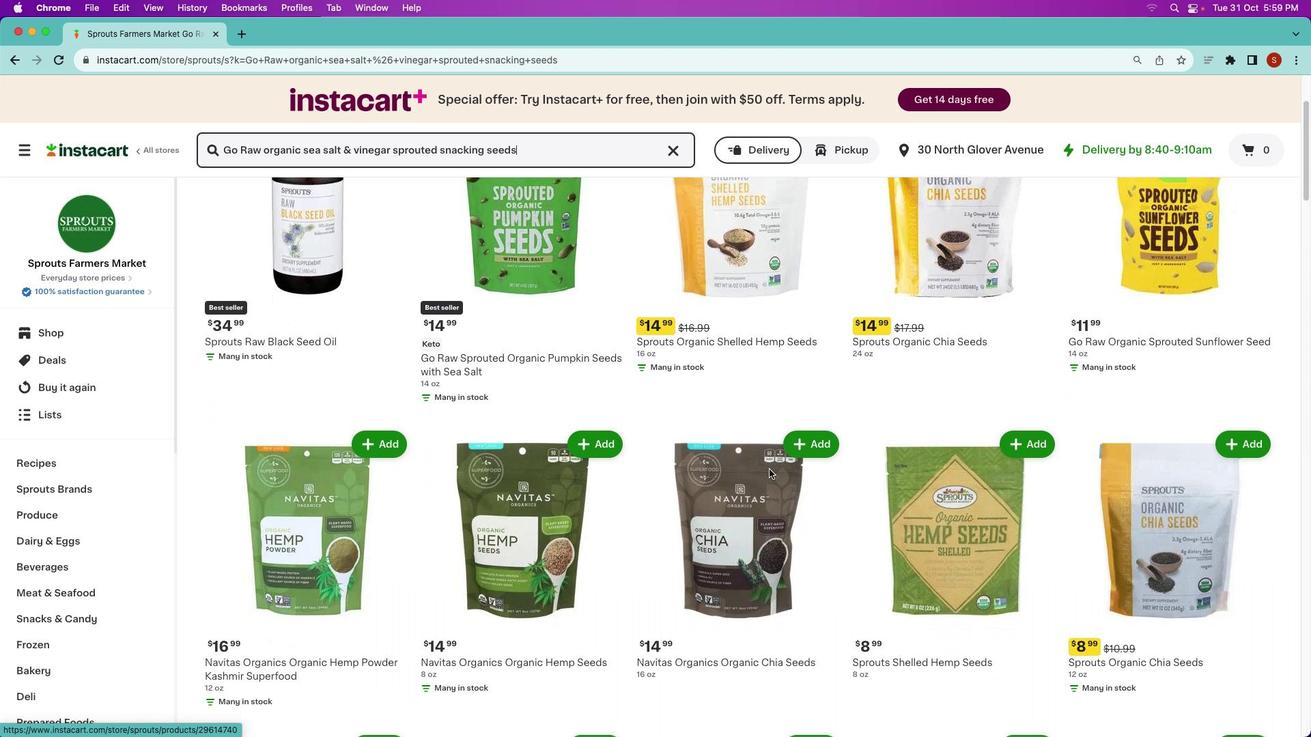 
Action: Mouse scrolled (785, 465) with delta (0, 0)
Screenshot: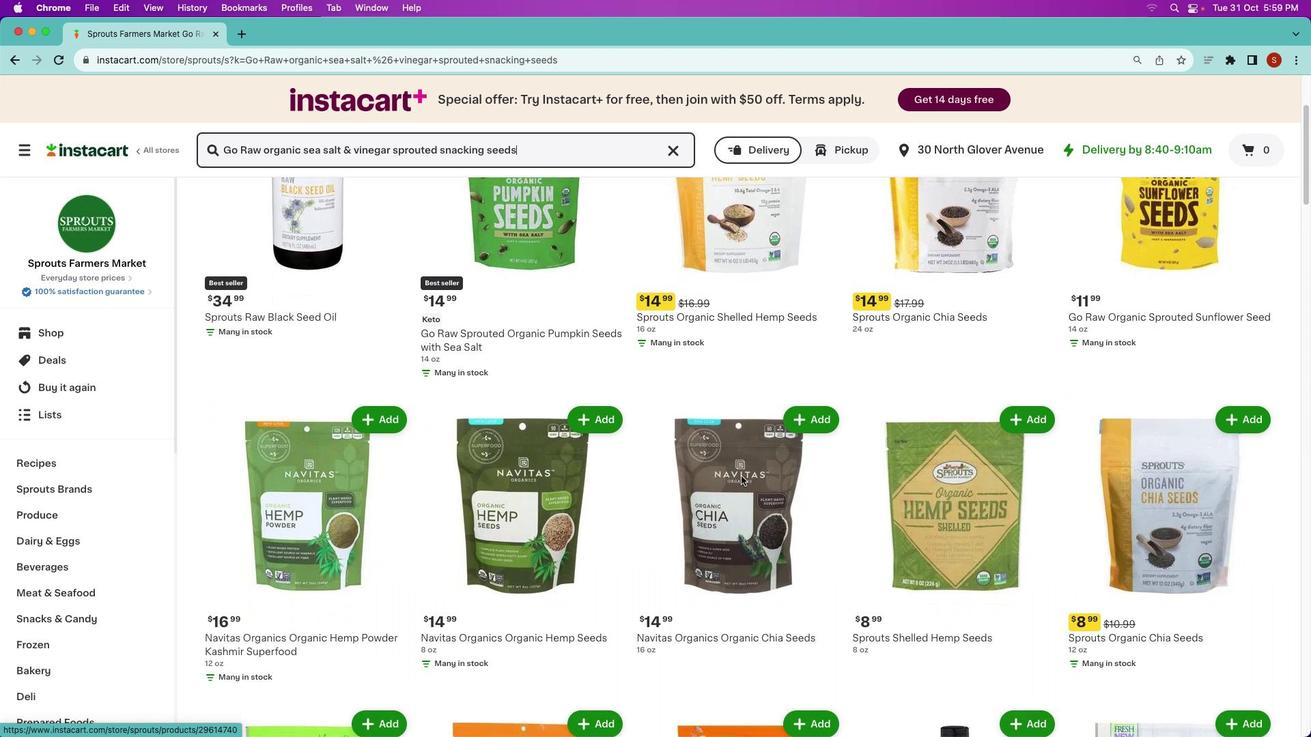 
Action: Mouse scrolled (785, 465) with delta (0, -1)
Screenshot: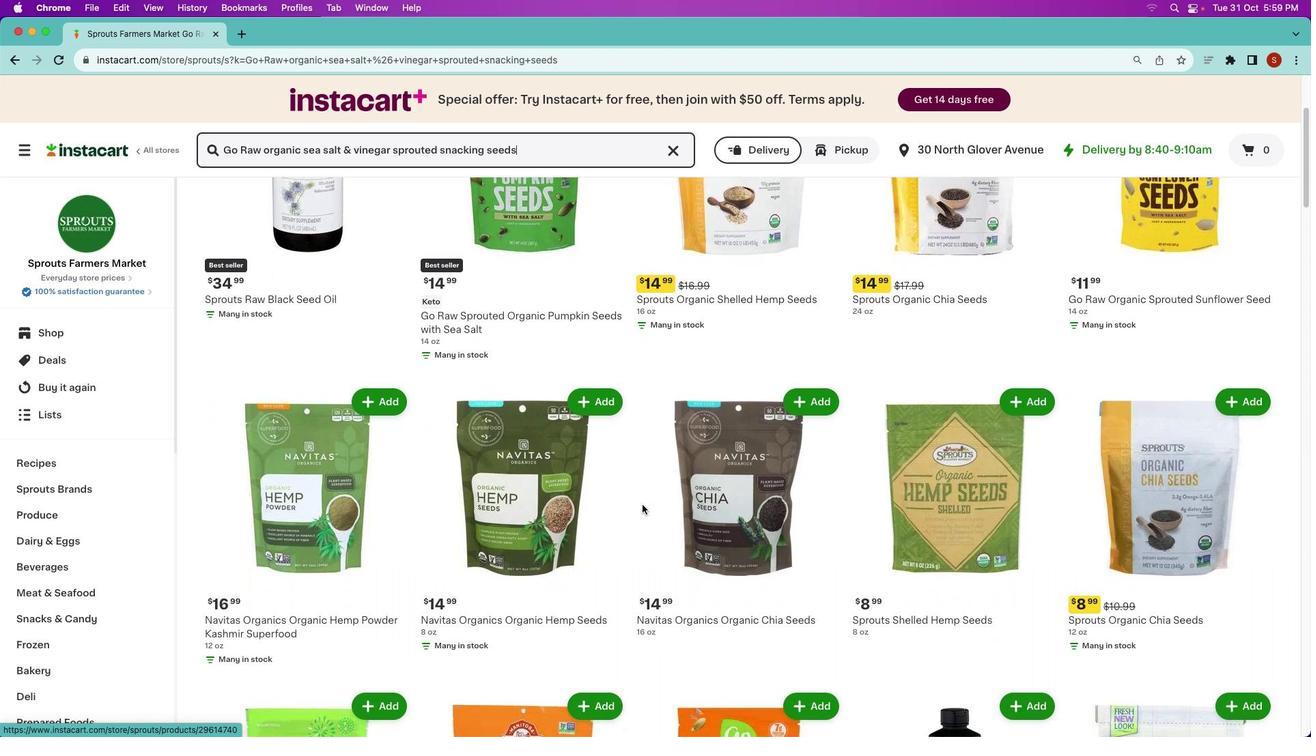 
Action: Mouse moved to (769, 617)
Screenshot: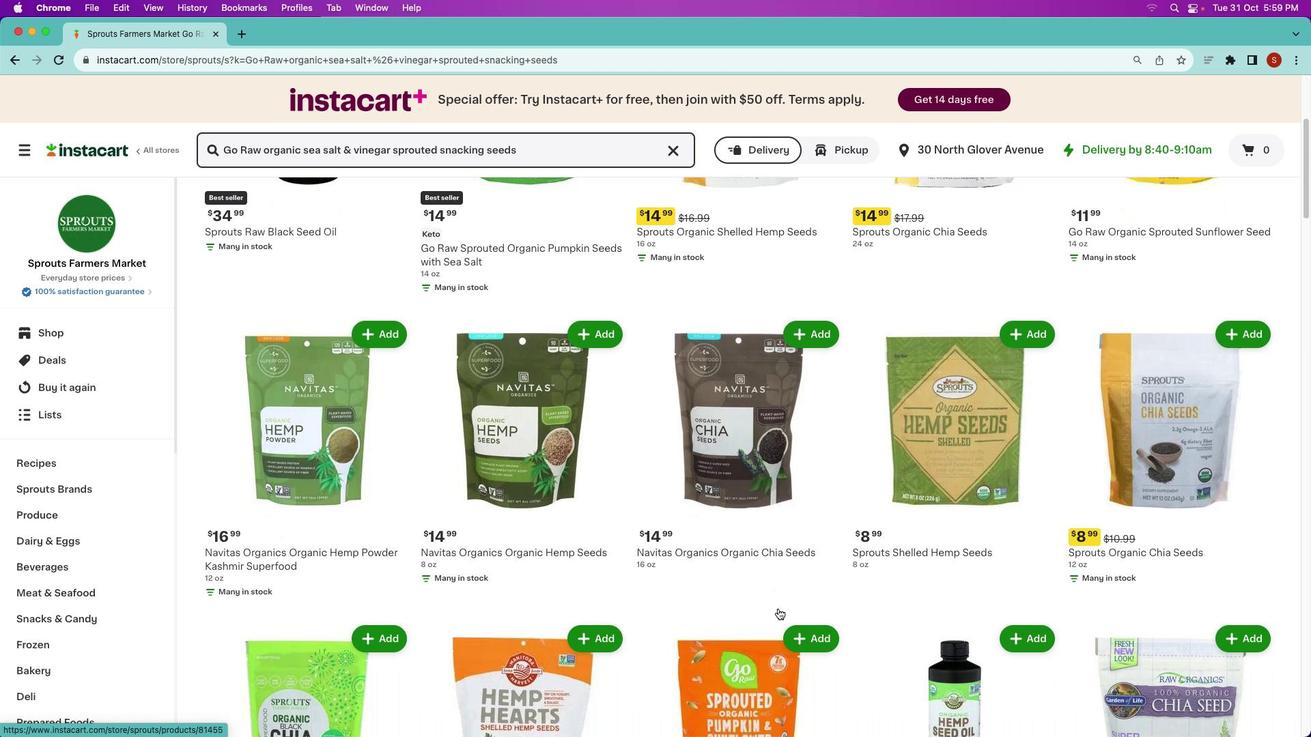 
Action: Mouse scrolled (769, 617) with delta (0, 0)
Screenshot: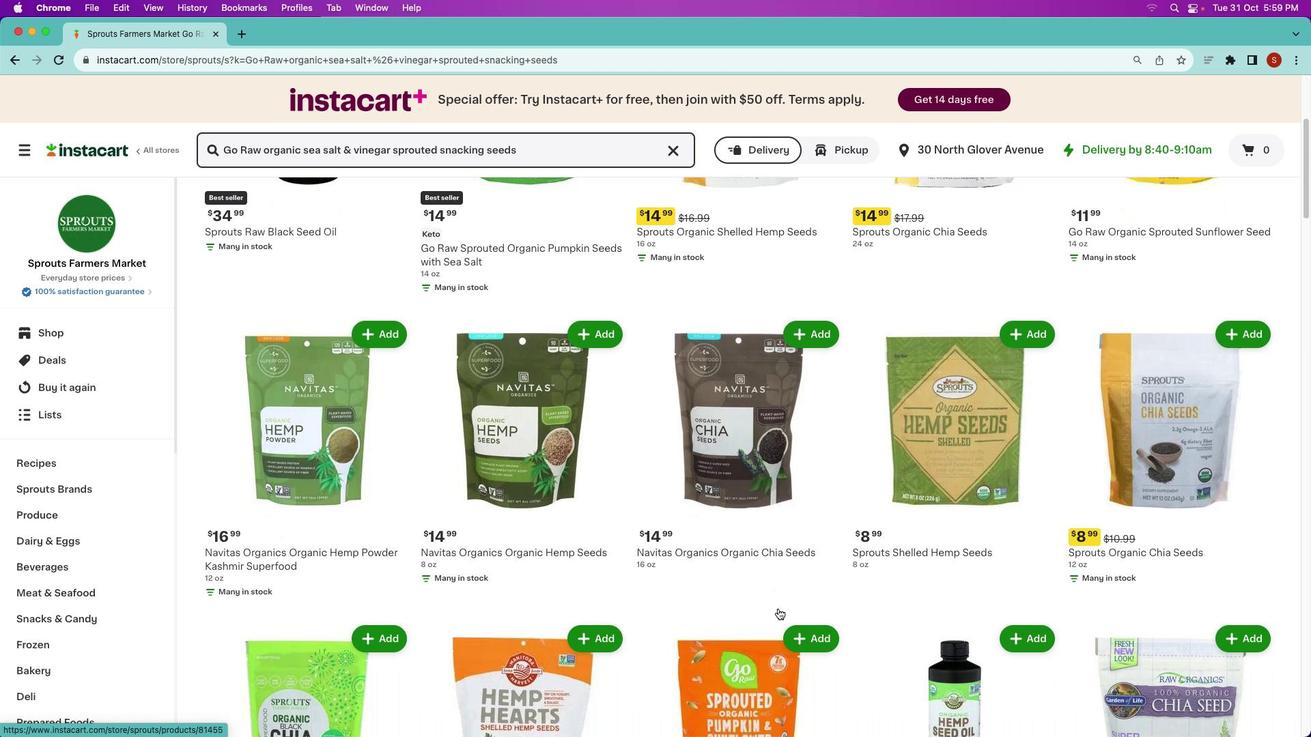 
Action: Mouse moved to (773, 616)
Screenshot: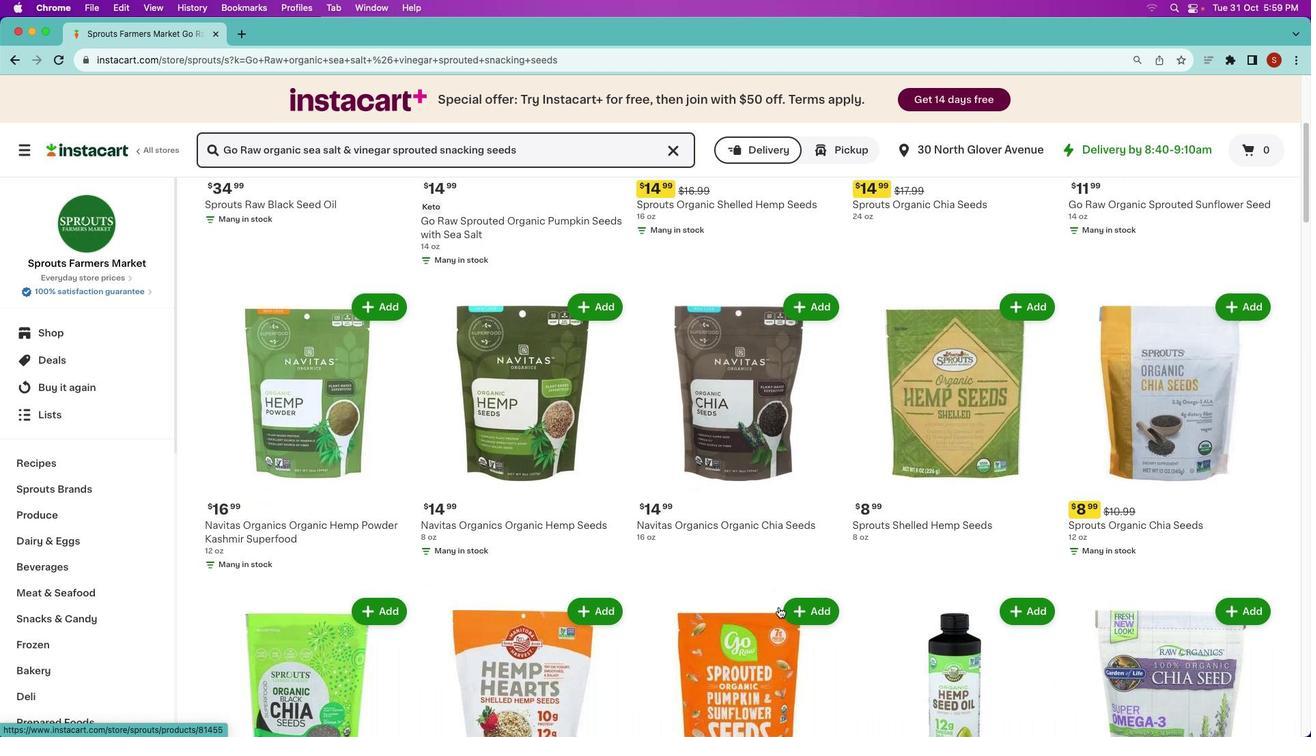 
Action: Mouse scrolled (773, 616) with delta (0, 0)
Screenshot: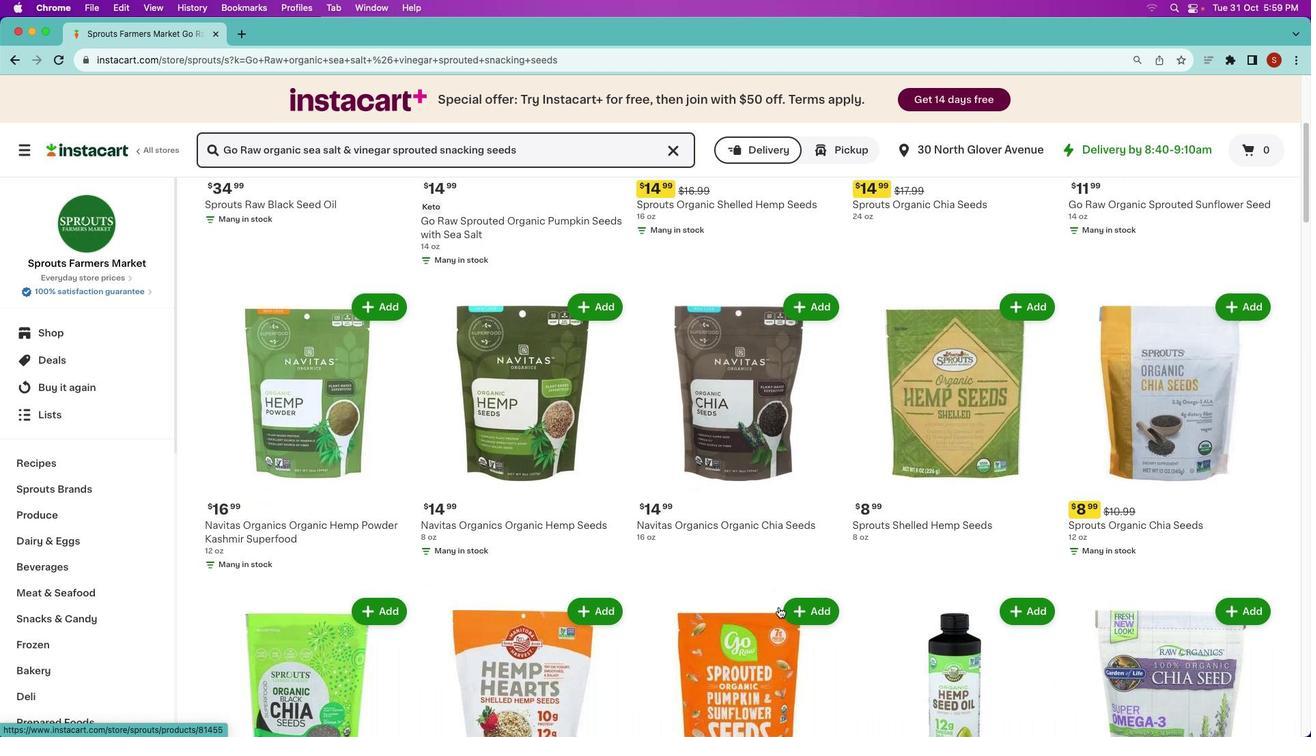 
Action: Mouse moved to (774, 614)
Screenshot: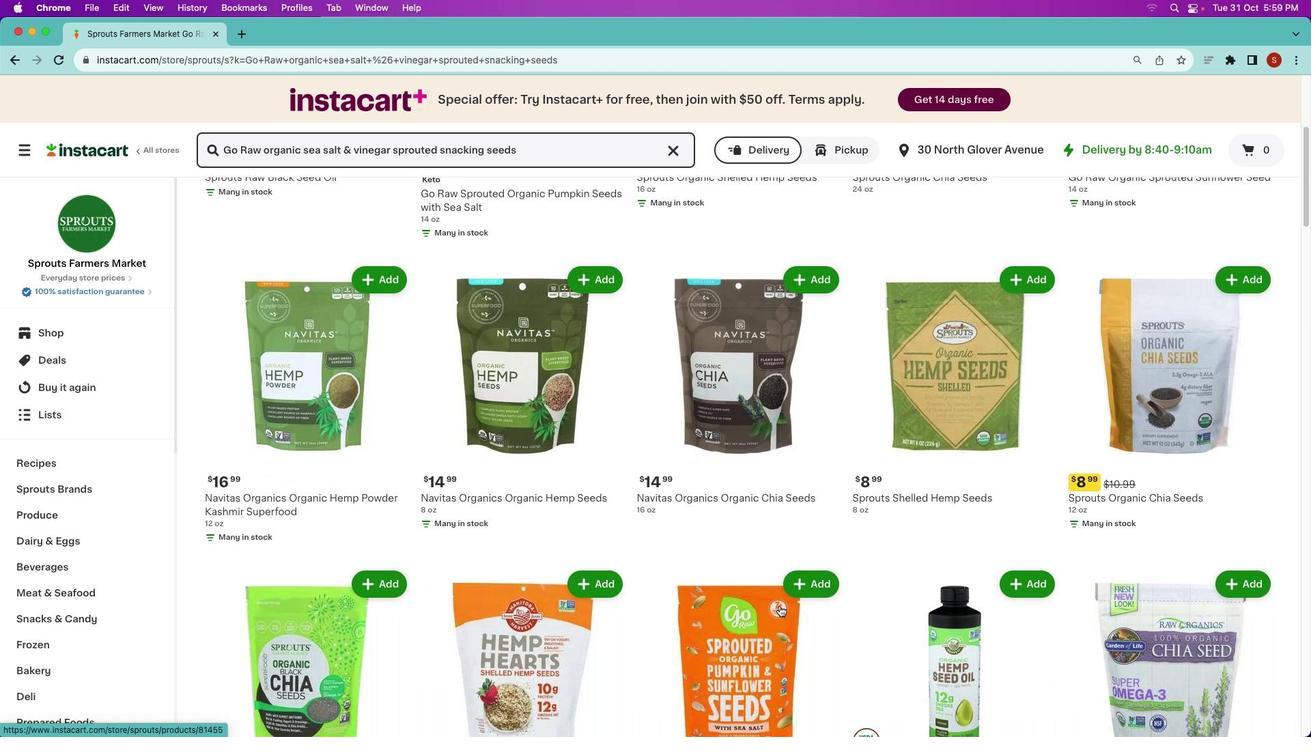 
Action: Mouse scrolled (774, 614) with delta (0, -1)
Screenshot: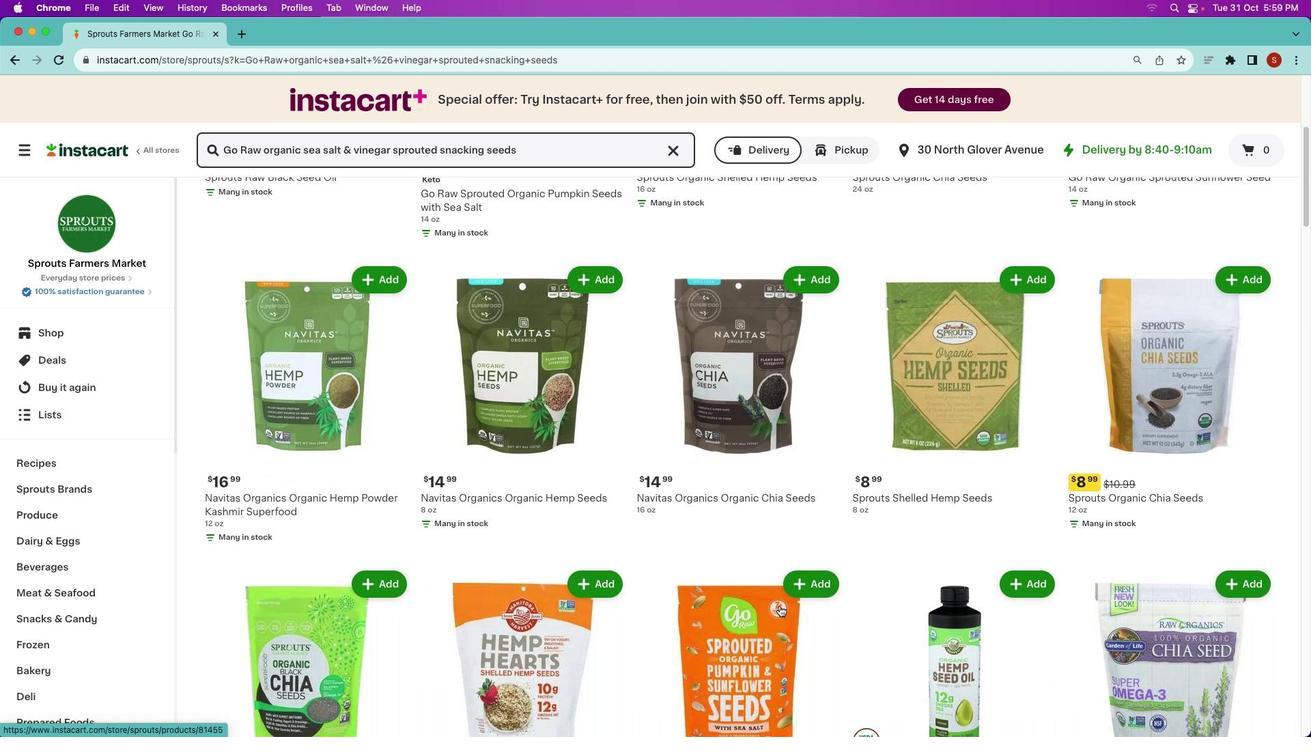 
Action: Mouse moved to (778, 609)
Screenshot: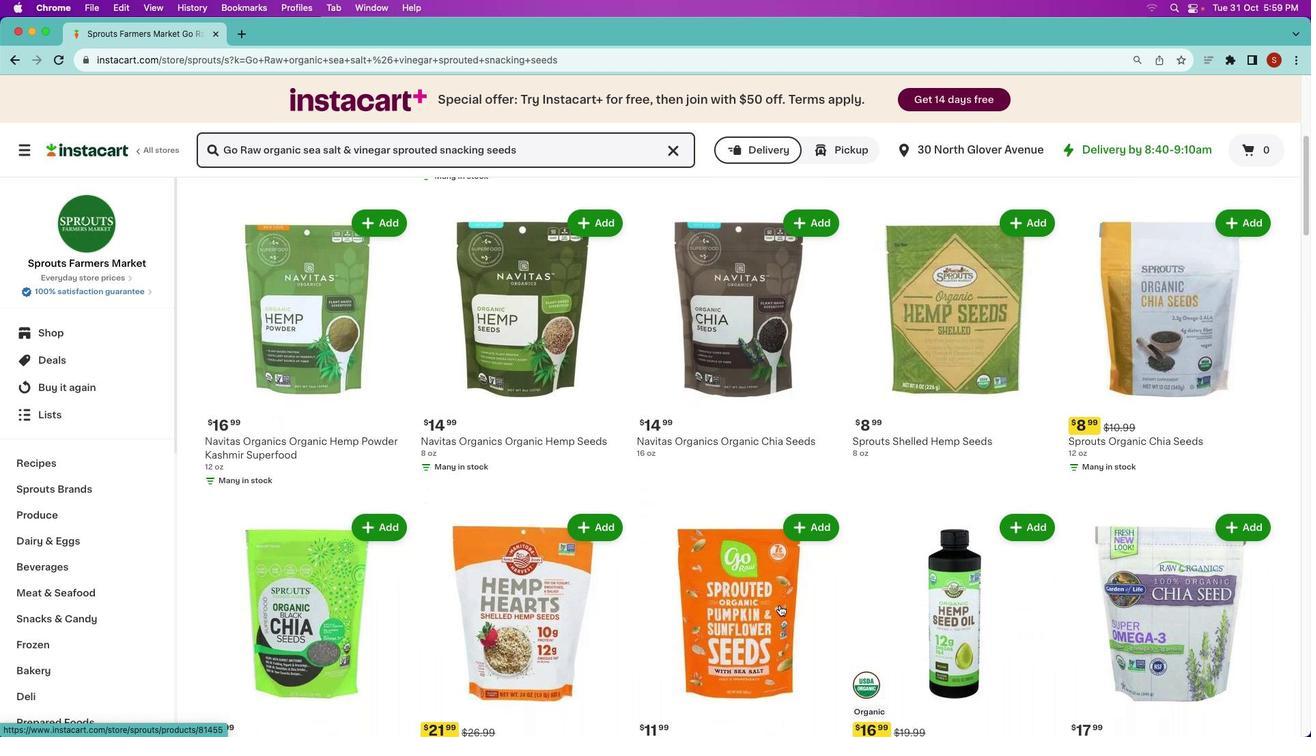 
Action: Mouse scrolled (778, 609) with delta (0, -1)
Screenshot: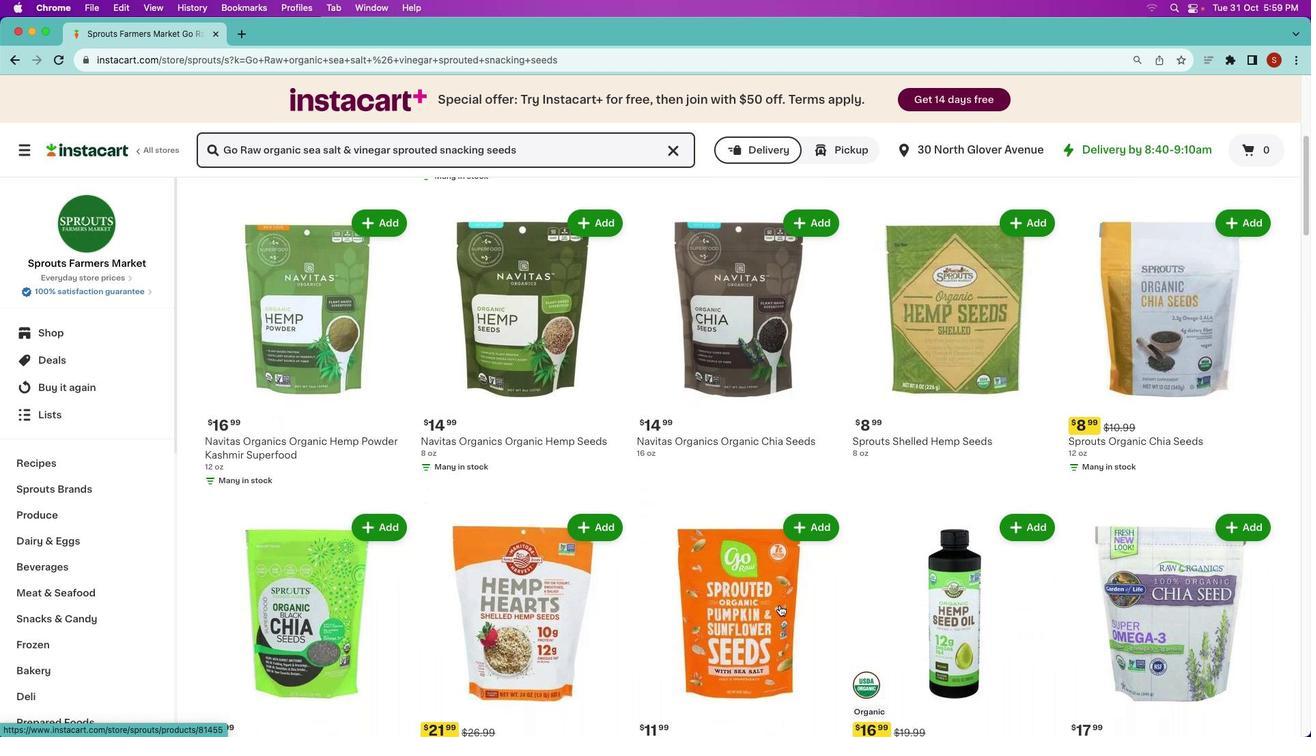 
Action: Mouse moved to (778, 586)
Screenshot: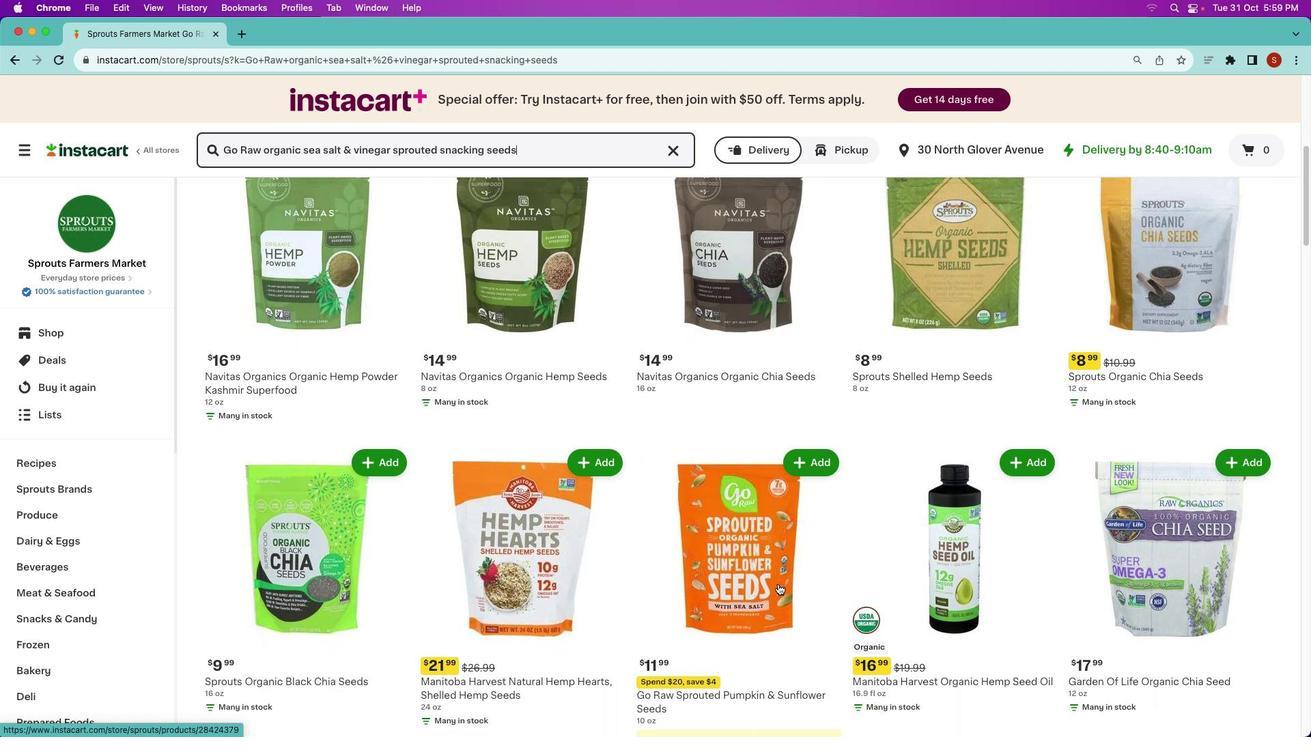
Action: Mouse scrolled (778, 586) with delta (0, 0)
Screenshot: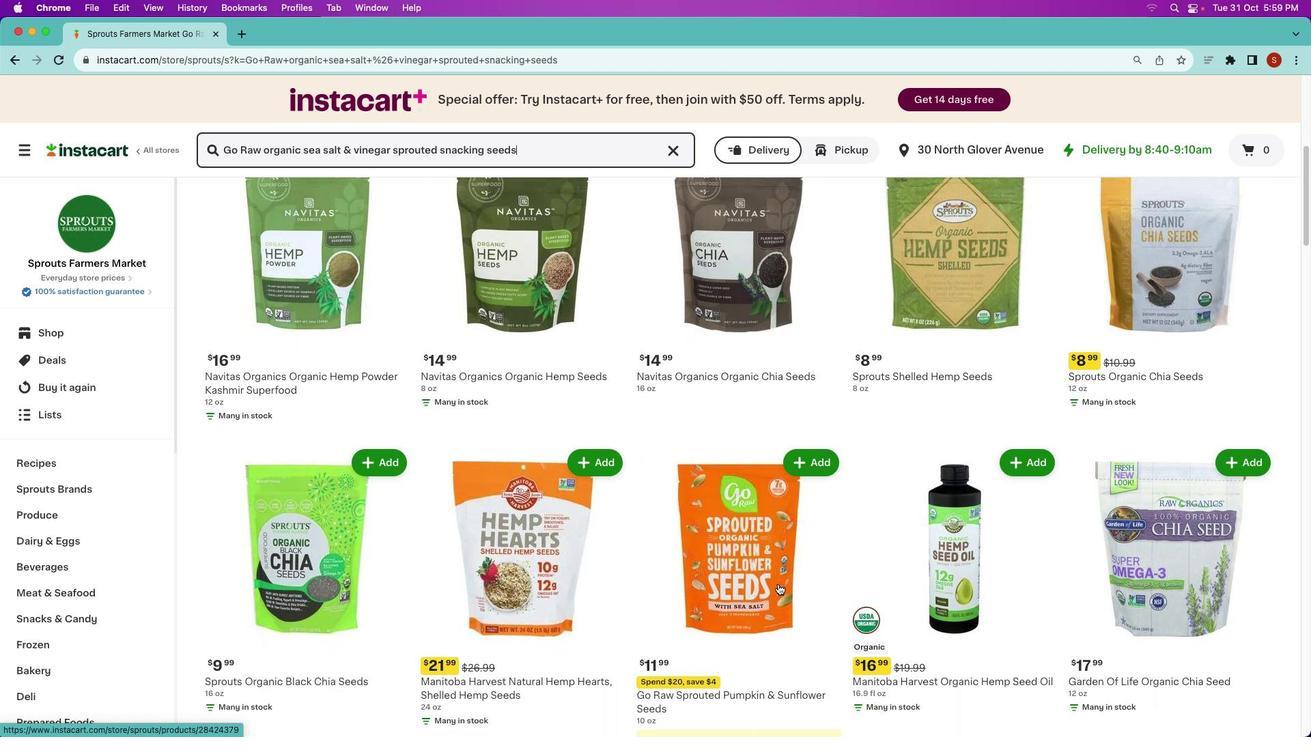 
Action: Mouse moved to (778, 585)
Screenshot: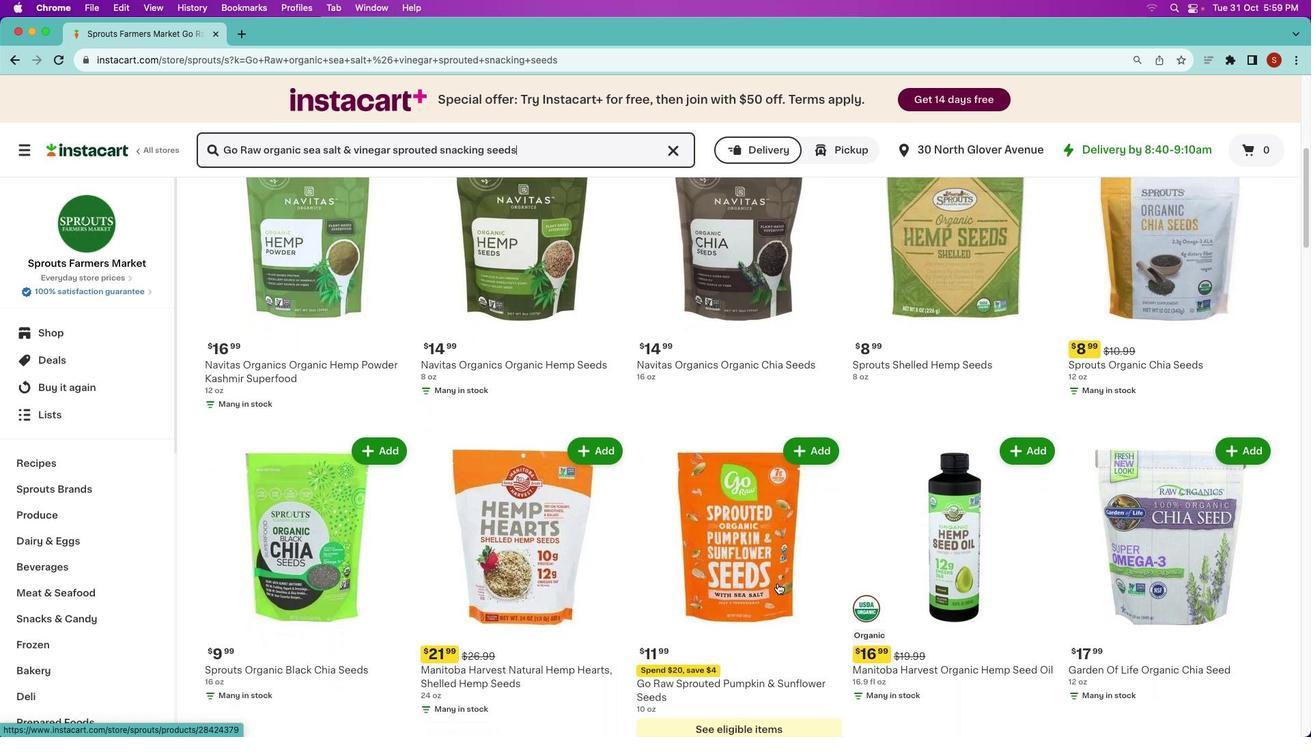 
Action: Mouse scrolled (778, 585) with delta (0, 0)
Screenshot: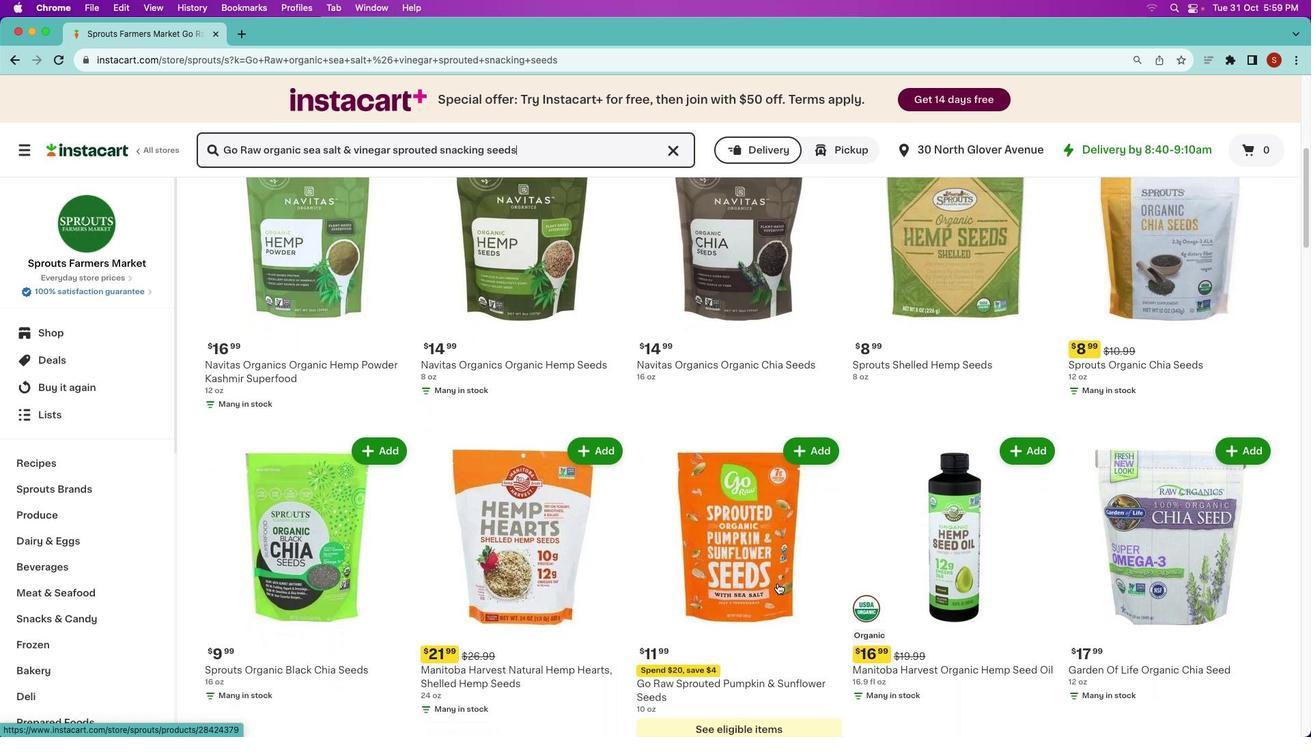 
Action: Mouse moved to (778, 584)
Screenshot: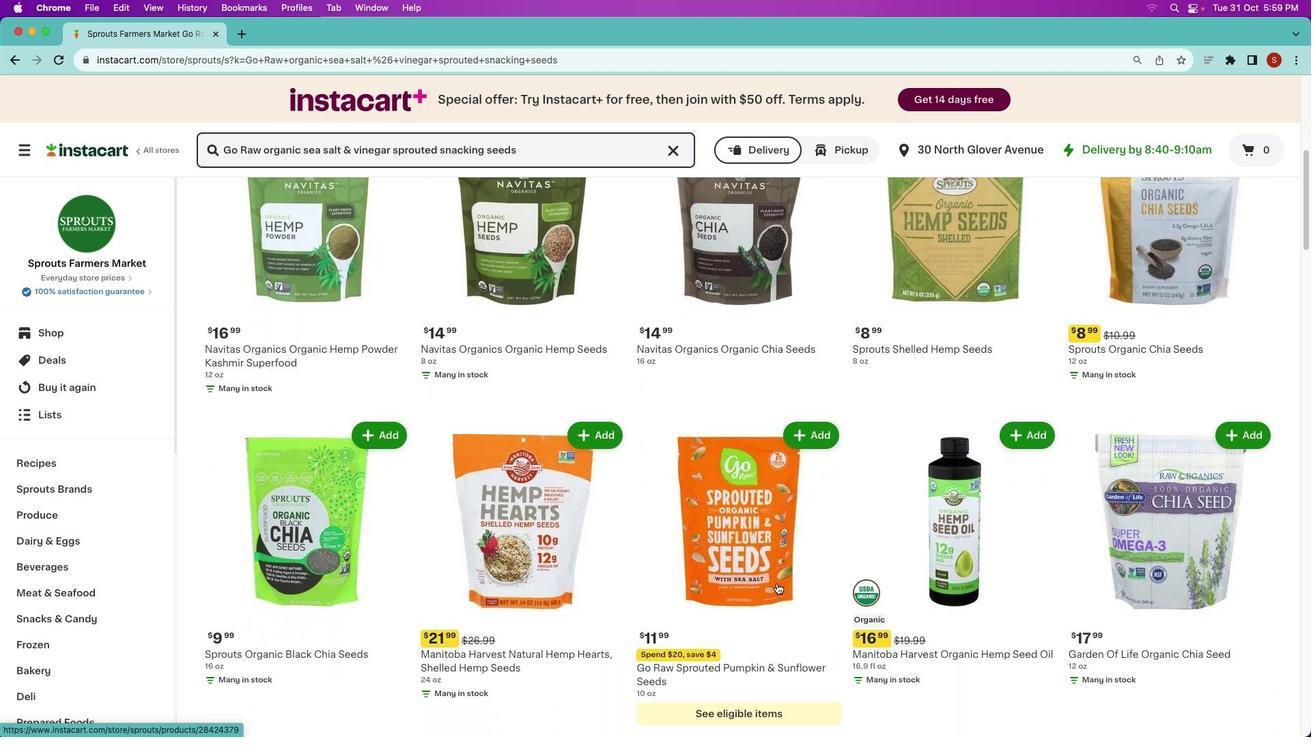 
Action: Mouse scrolled (778, 584) with delta (0, -1)
Screenshot: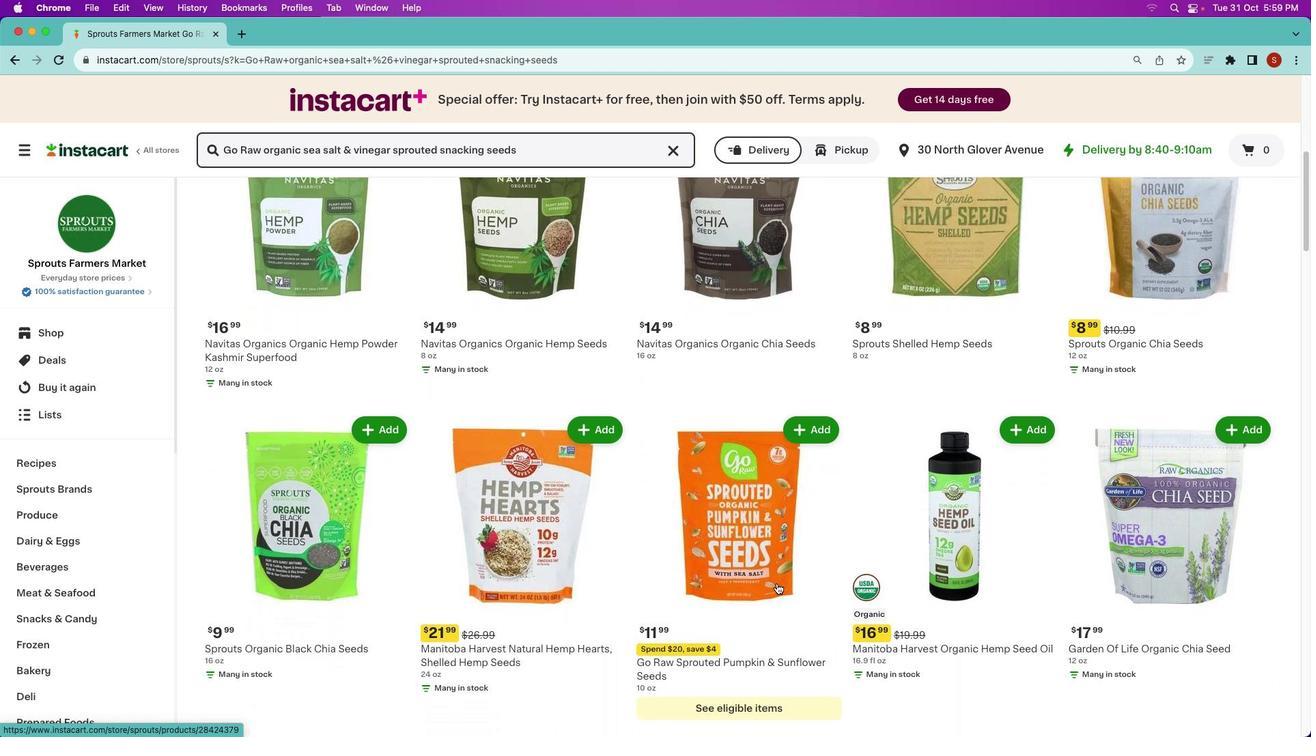 
Action: Mouse moved to (739, 510)
Screenshot: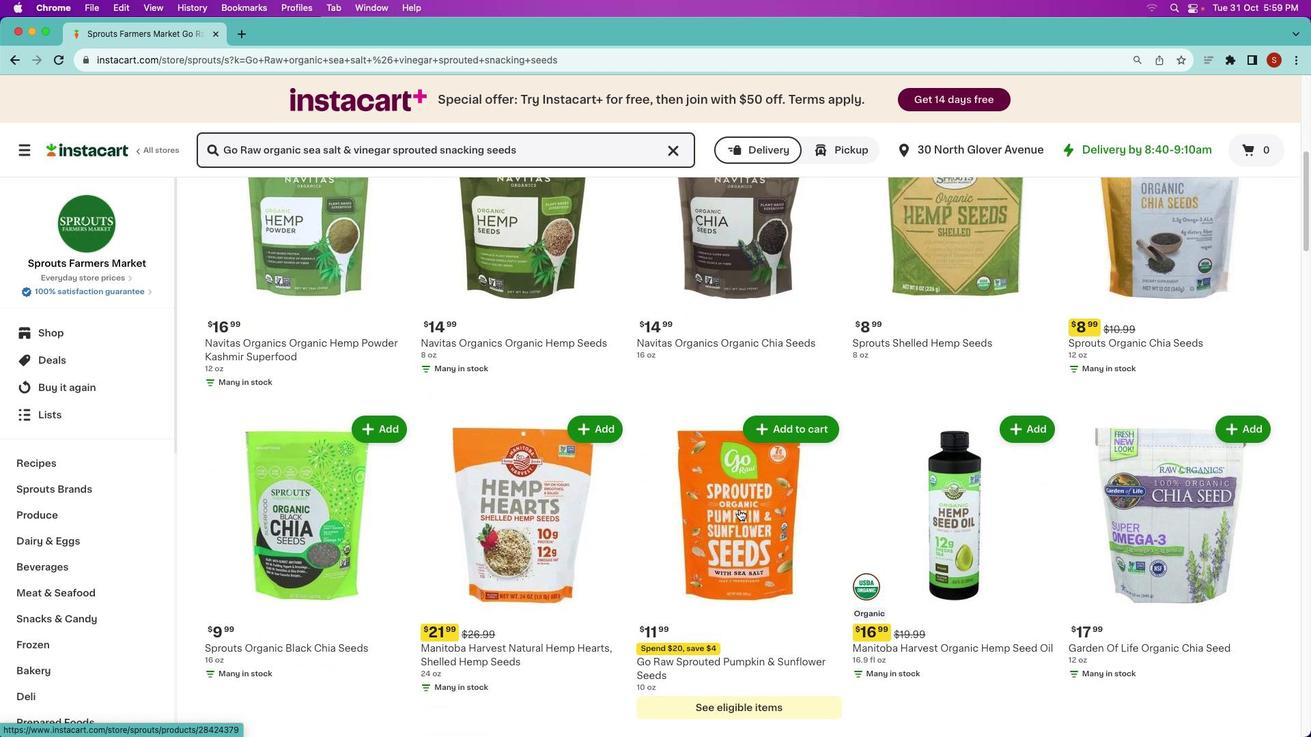 
Action: Mouse scrolled (739, 510) with delta (0, 0)
Screenshot: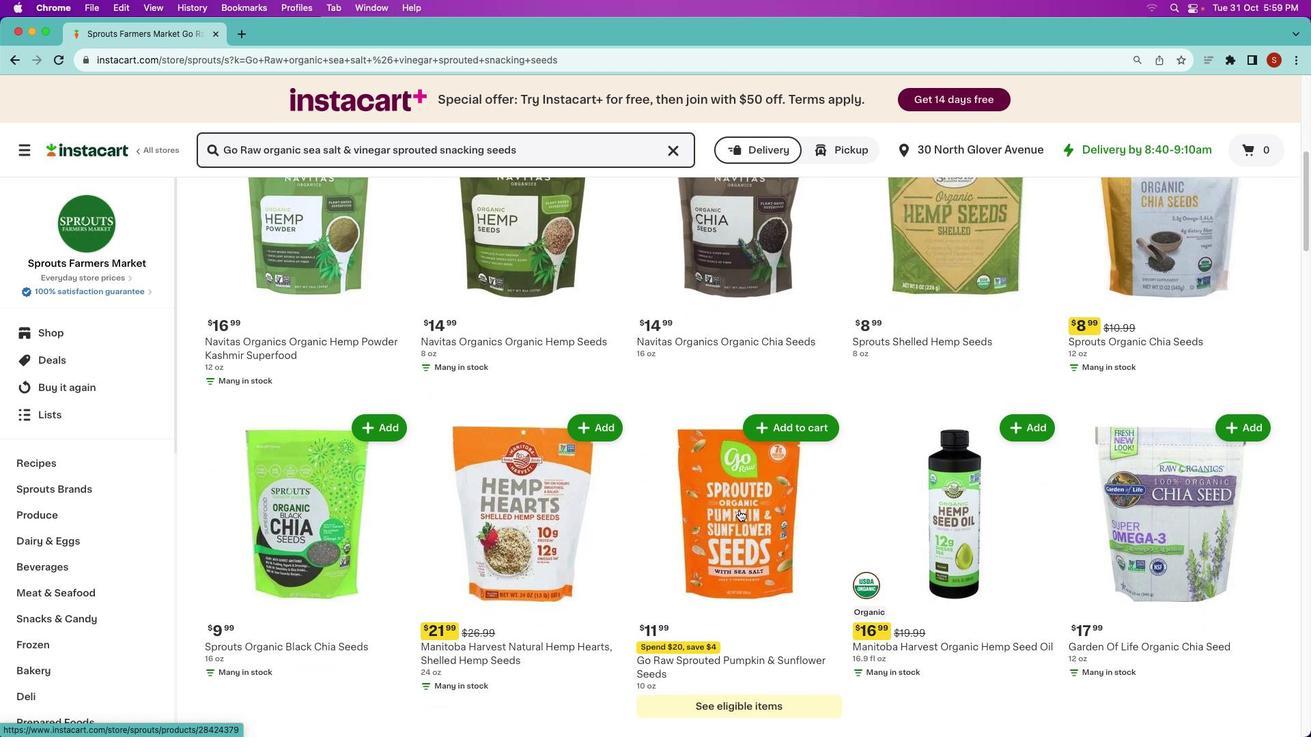 
Action: Mouse scrolled (739, 510) with delta (0, 0)
Screenshot: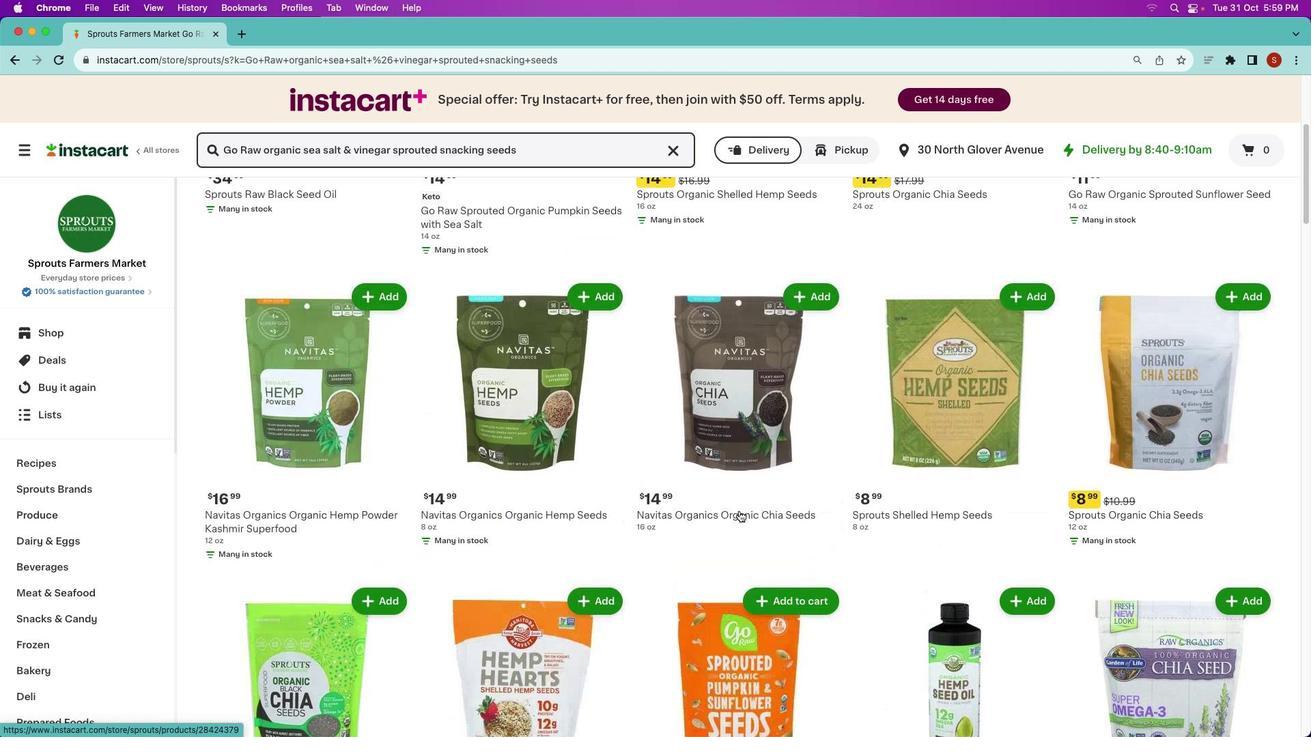 
Action: Mouse scrolled (739, 510) with delta (0, 0)
Screenshot: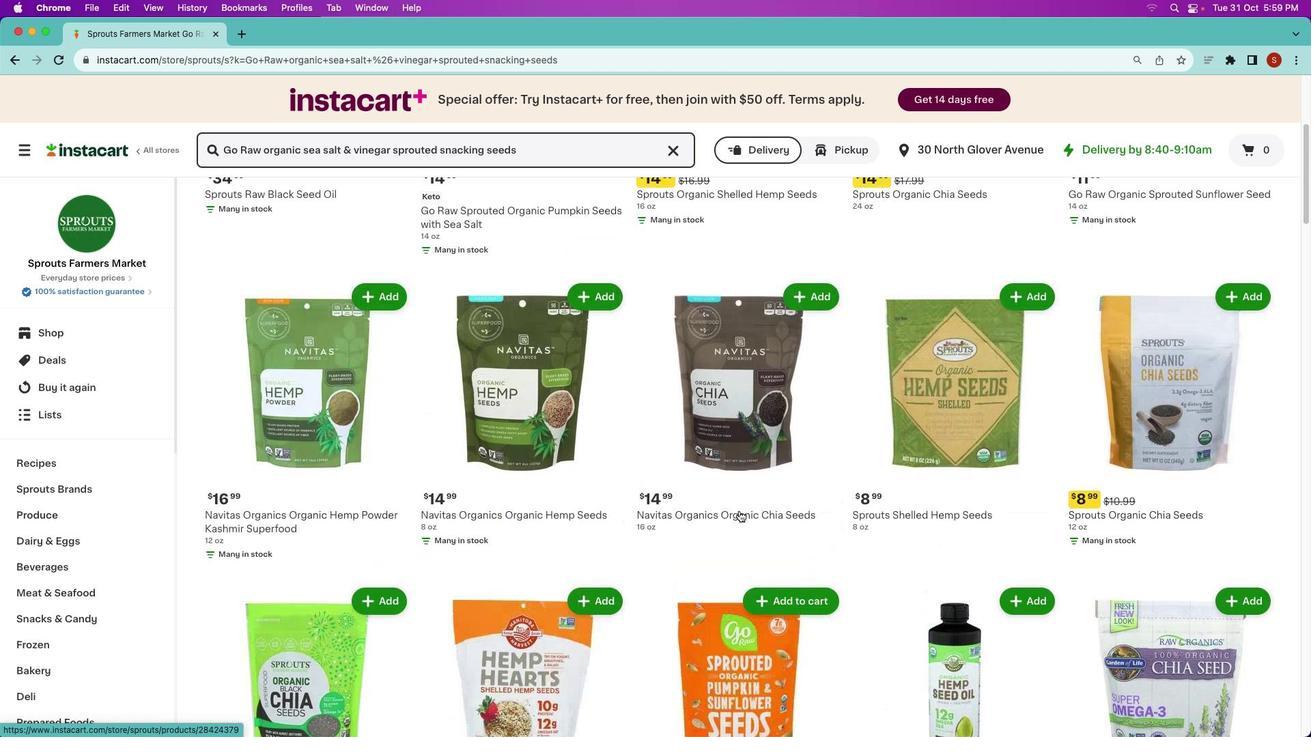 
Action: Mouse moved to (739, 510)
Screenshot: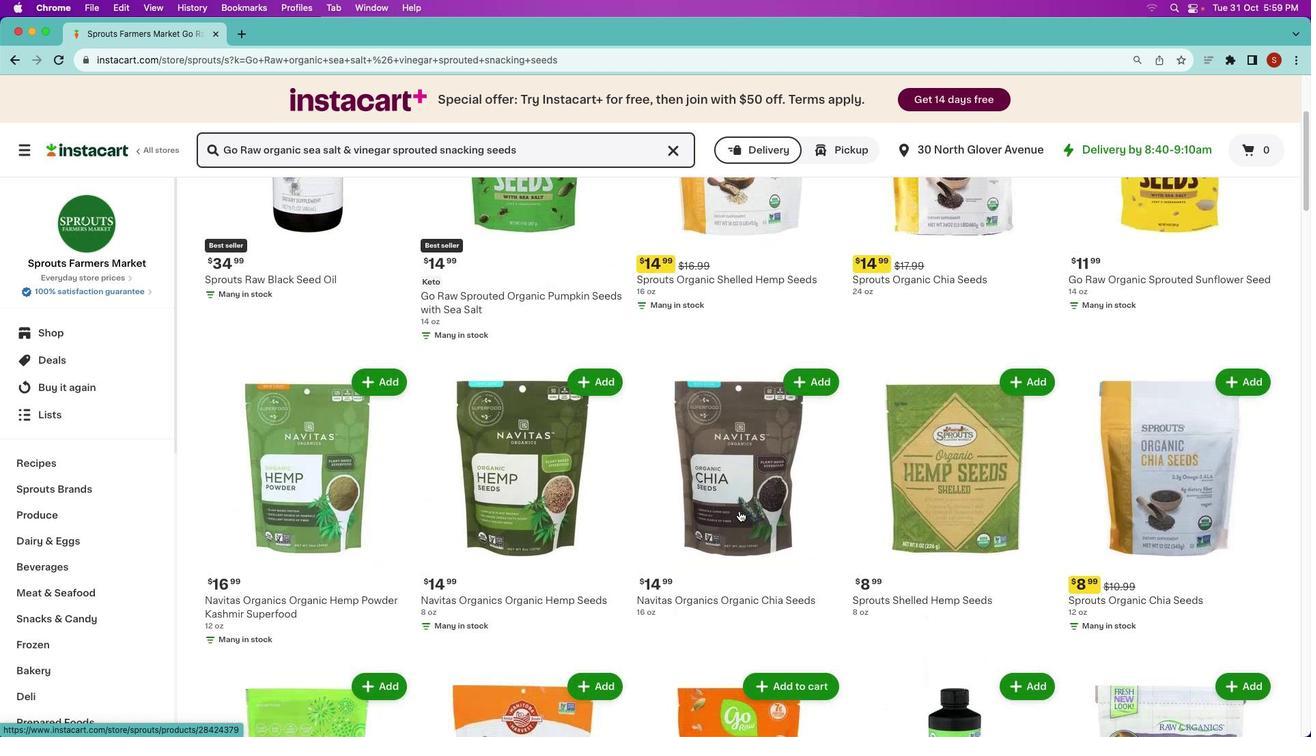 
Action: Mouse scrolled (739, 510) with delta (0, 2)
Screenshot: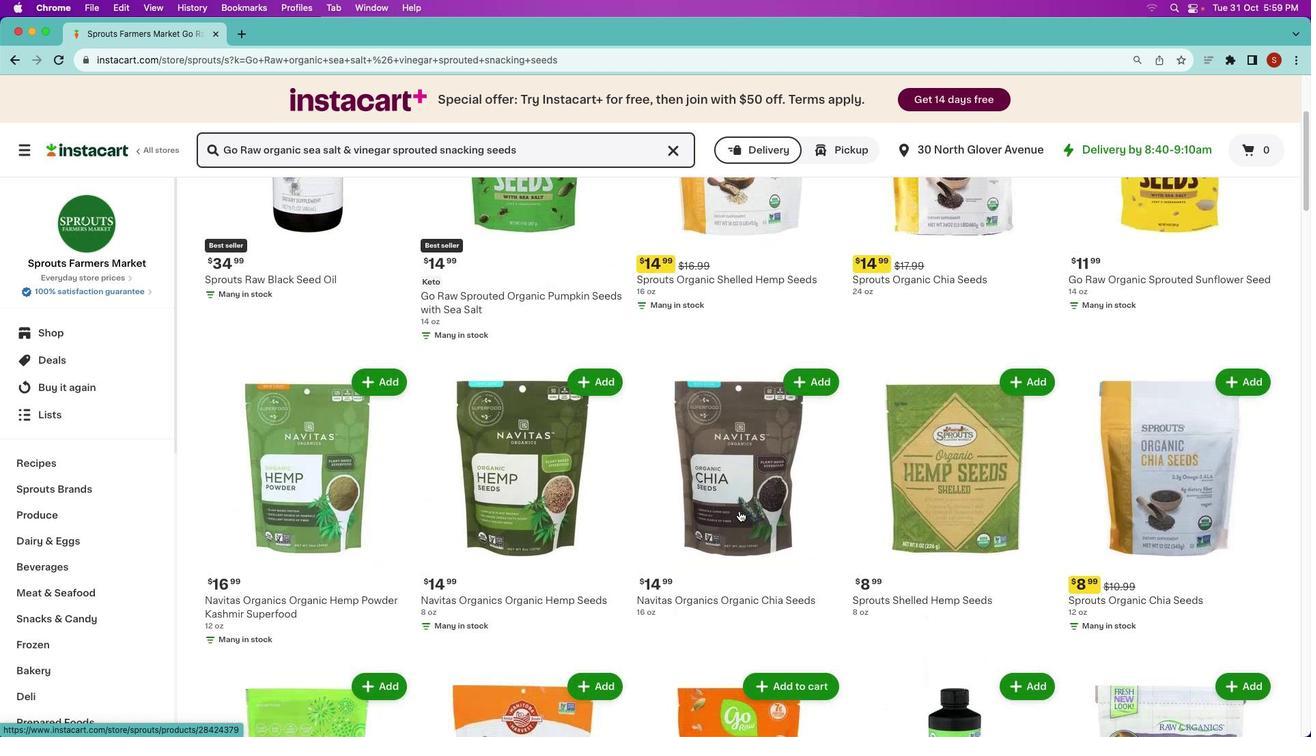 
Action: Mouse moved to (739, 511)
Screenshot: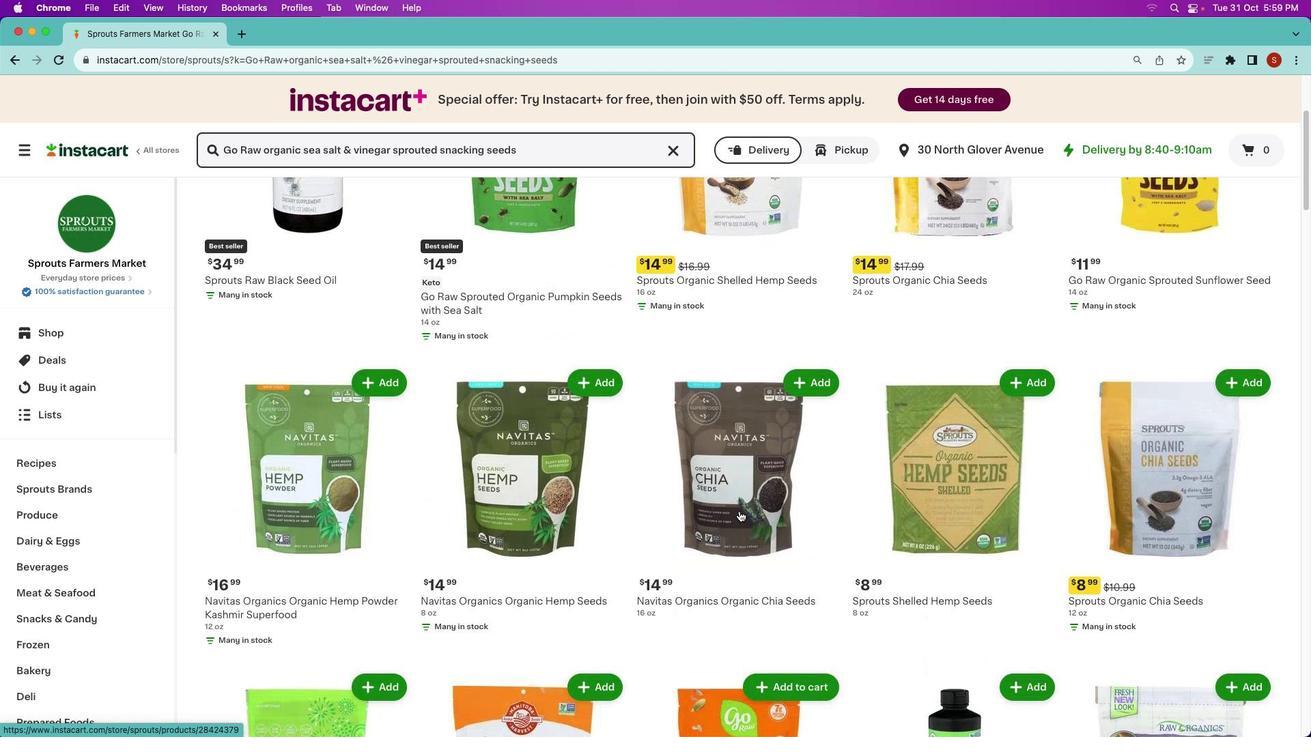 
Action: Mouse scrolled (739, 511) with delta (0, 2)
Screenshot: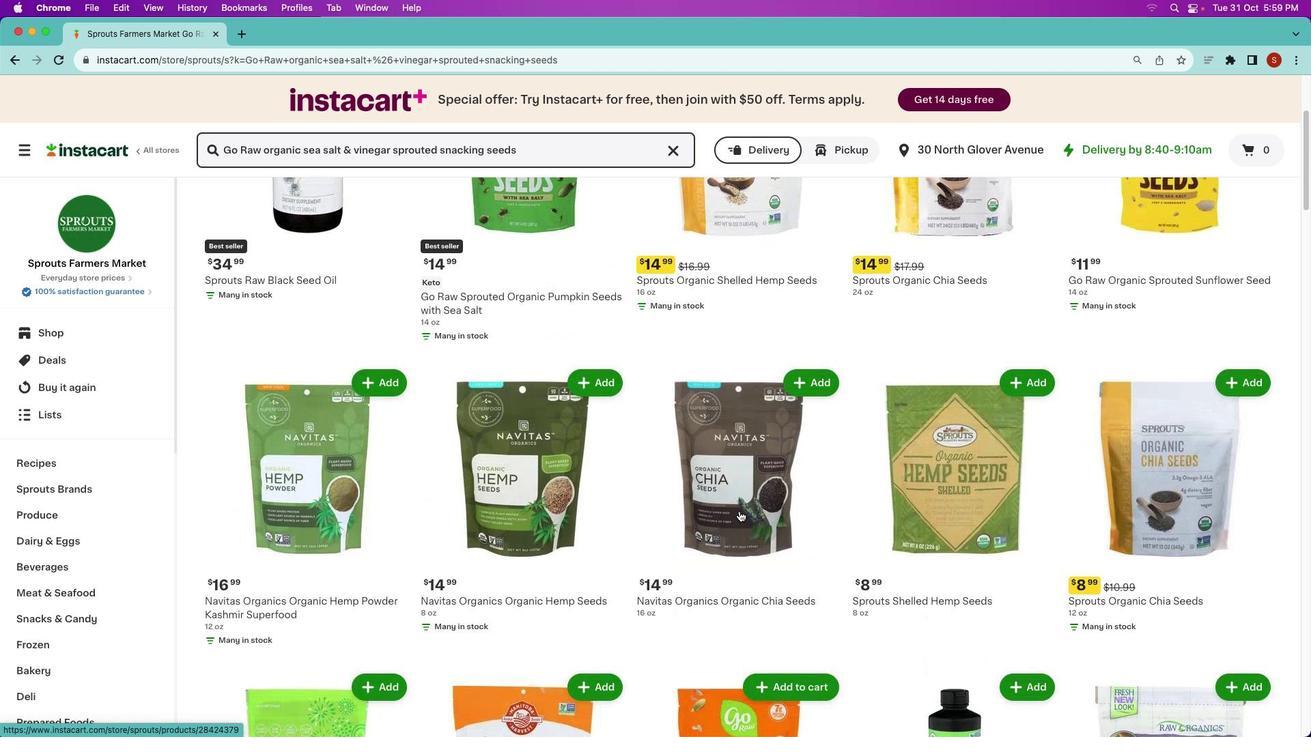
Action: Mouse moved to (735, 519)
Screenshot: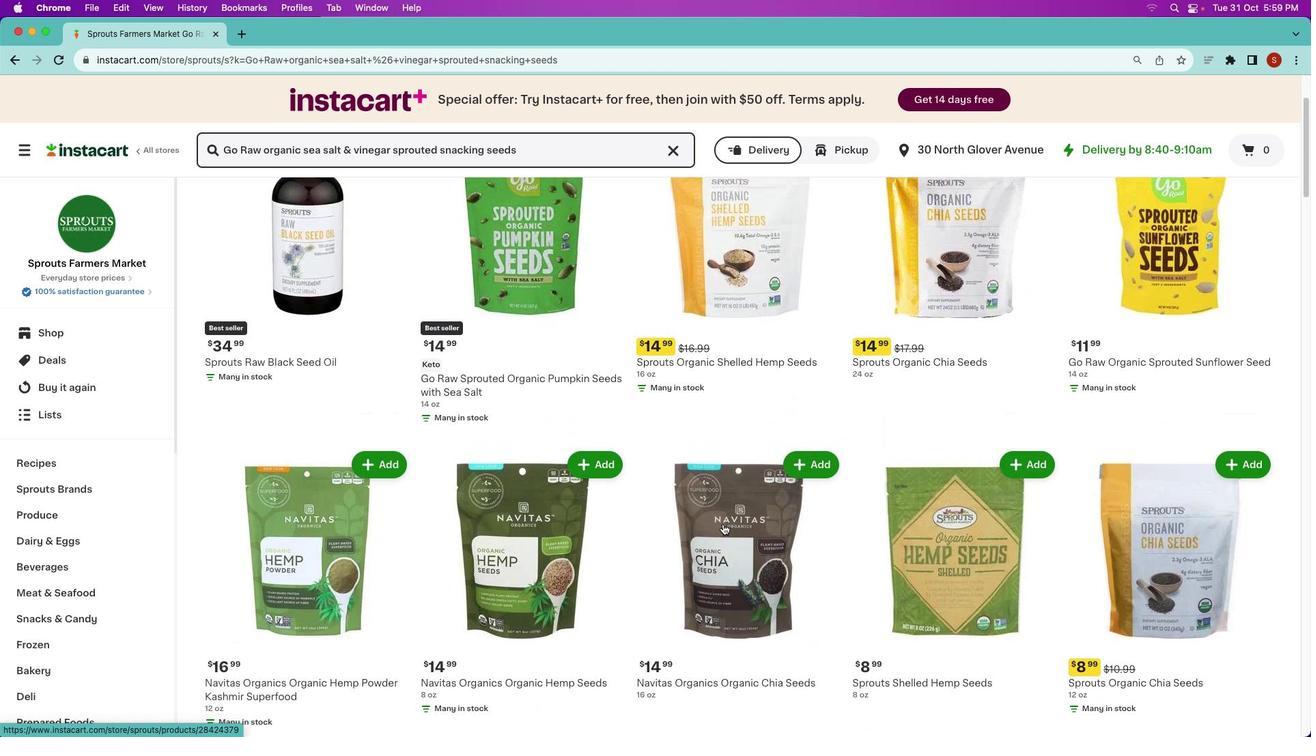 
Action: Mouse scrolled (735, 519) with delta (0, 0)
Screenshot: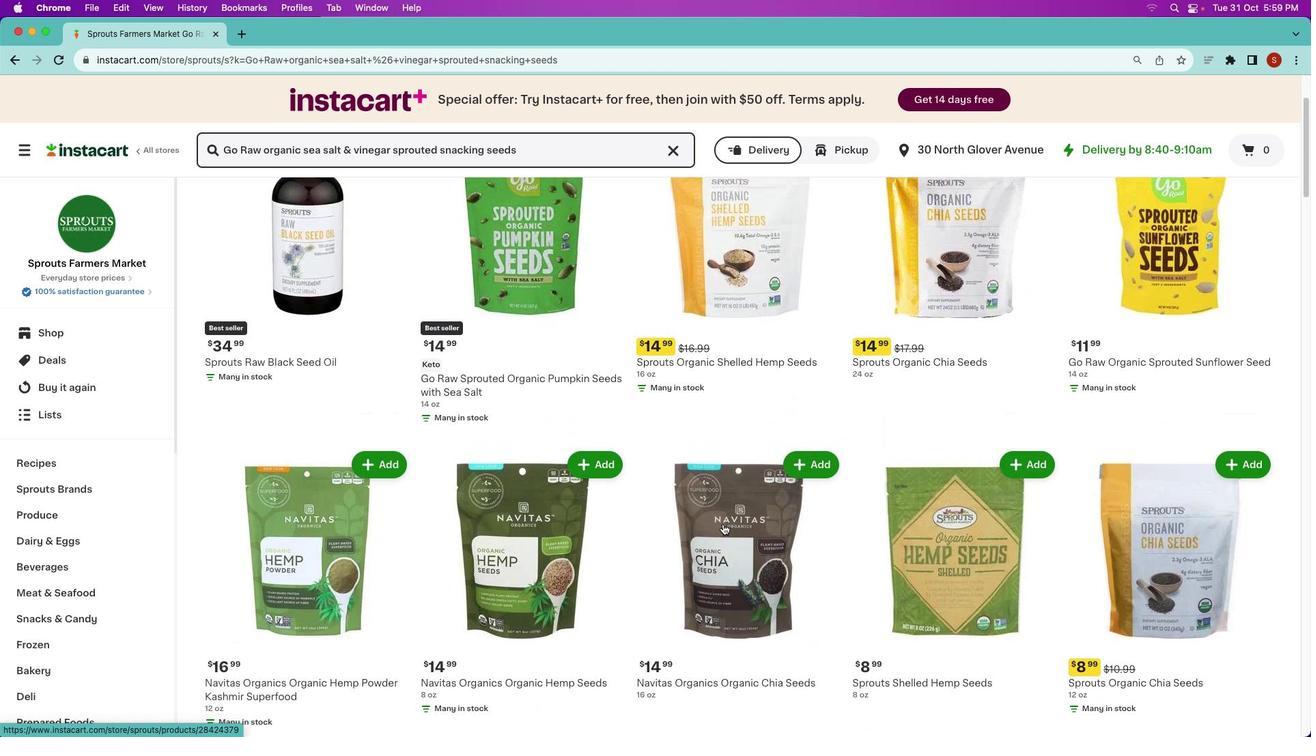 
Action: Mouse moved to (733, 522)
Screenshot: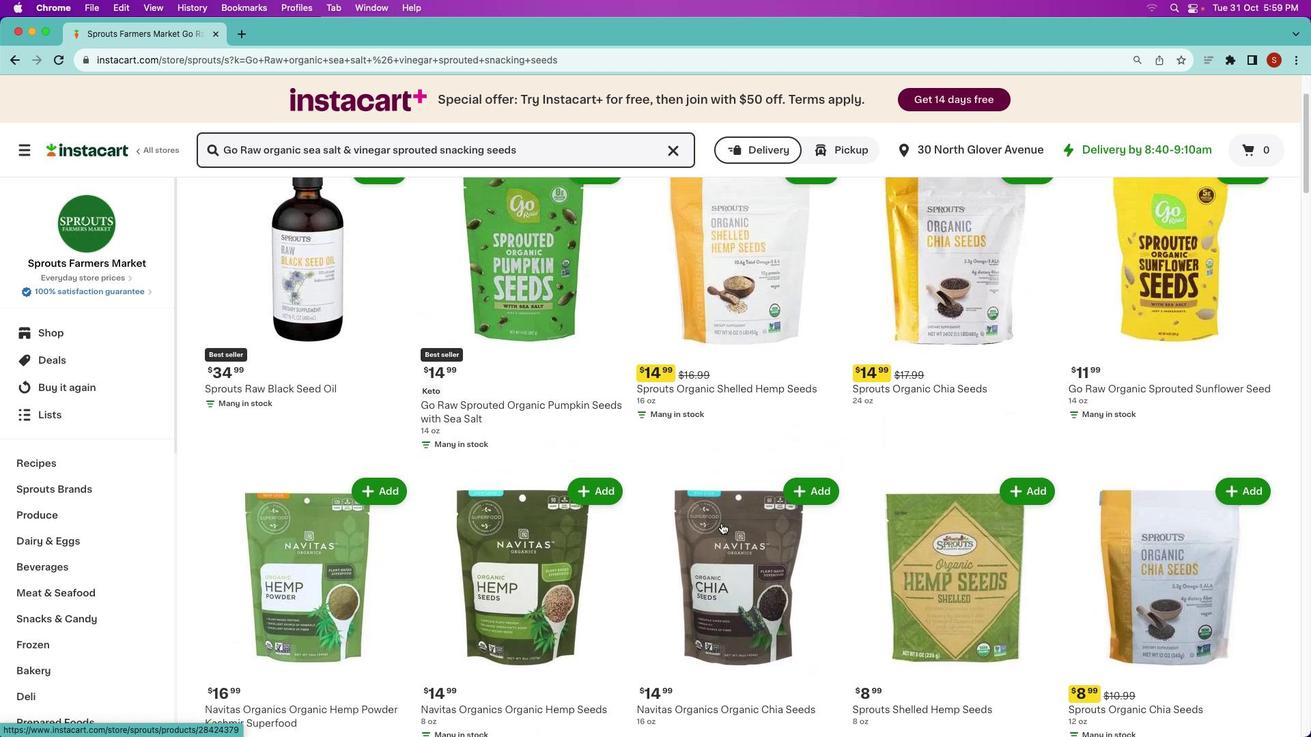 
Action: Mouse scrolled (733, 522) with delta (0, 0)
Screenshot: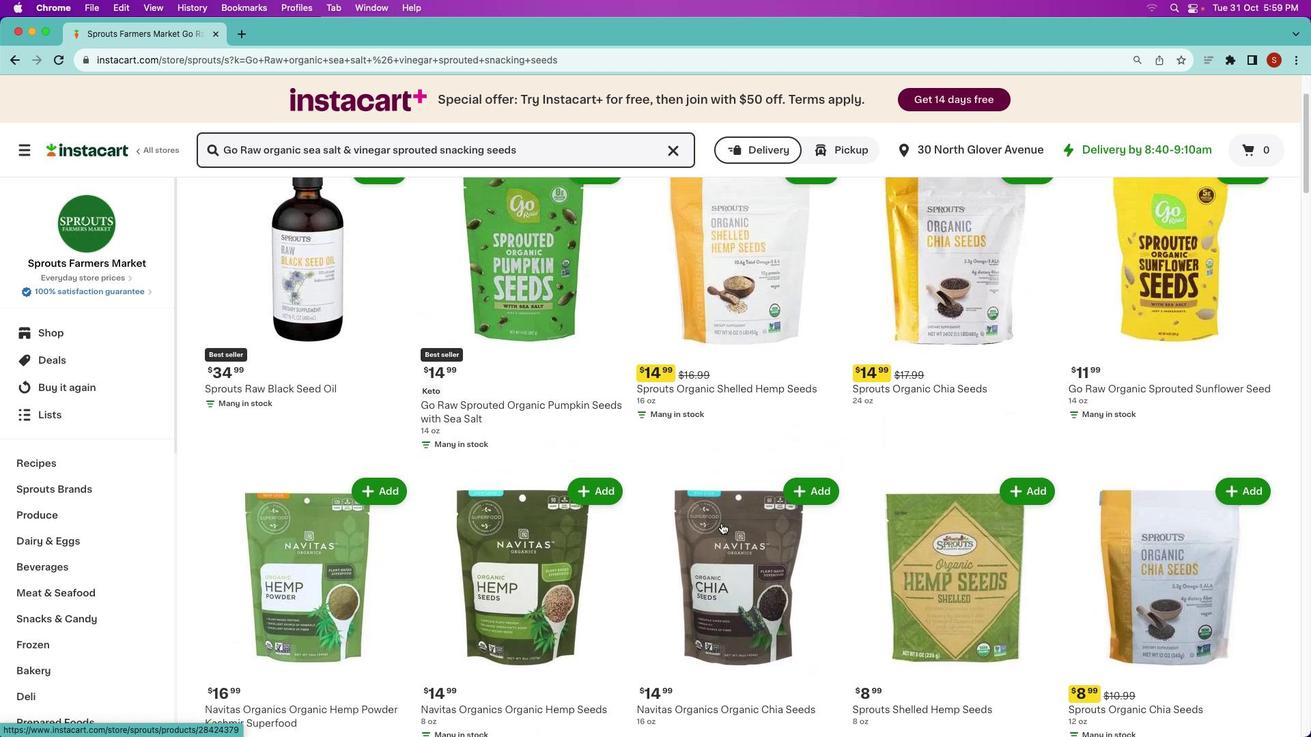 
Action: Mouse moved to (732, 524)
Screenshot: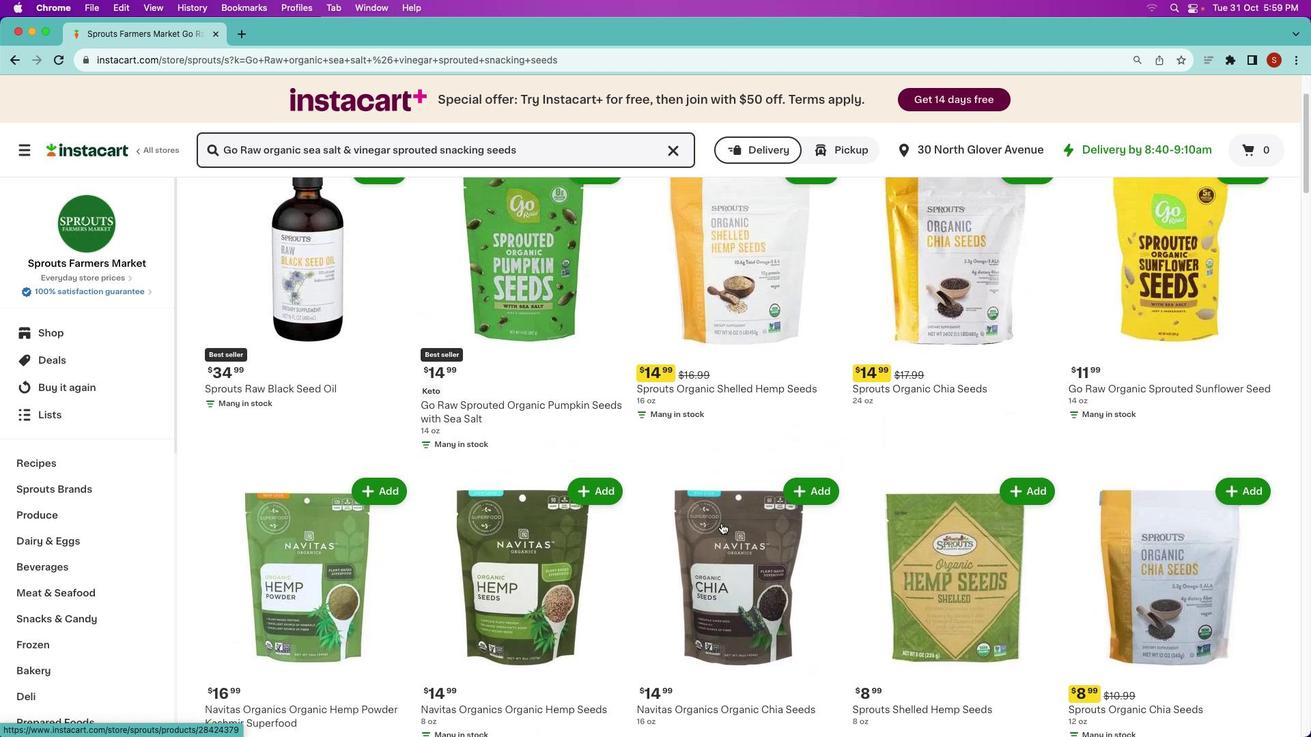 
Action: Mouse scrolled (732, 524) with delta (0, 2)
Screenshot: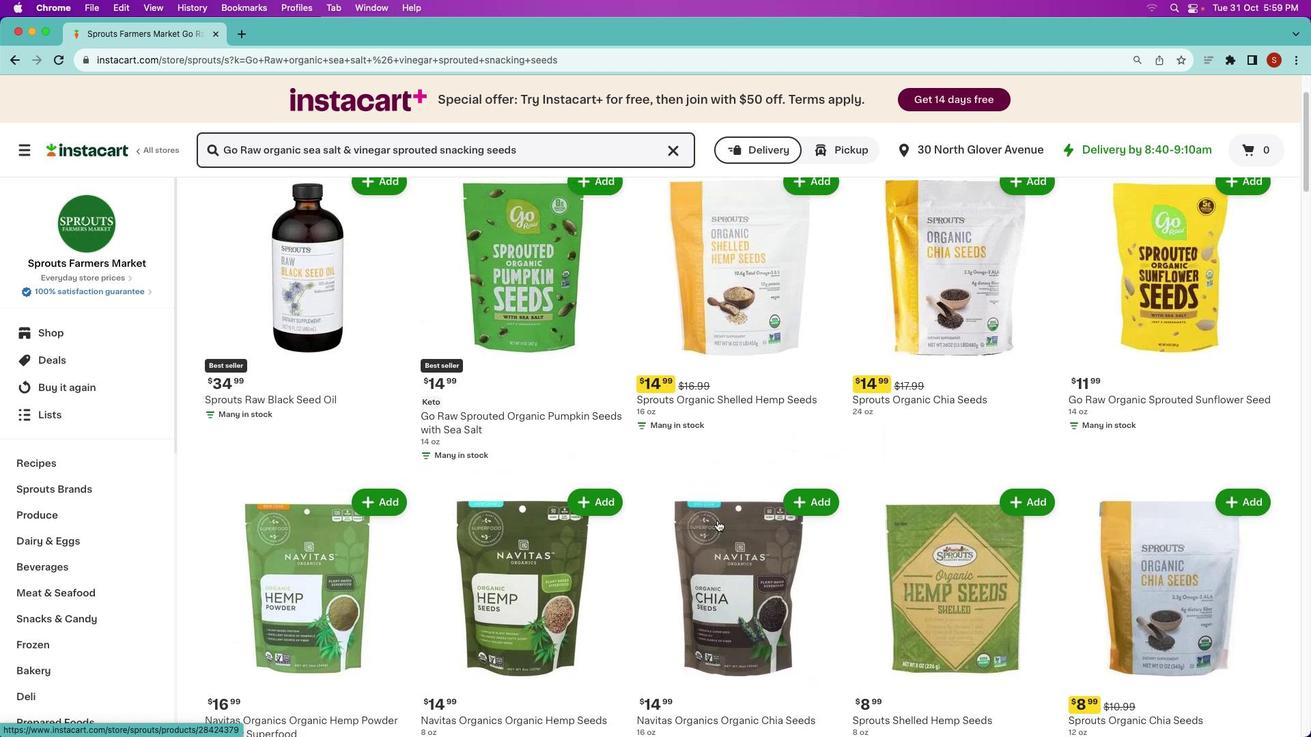 
Action: Mouse moved to (688, 478)
Screenshot: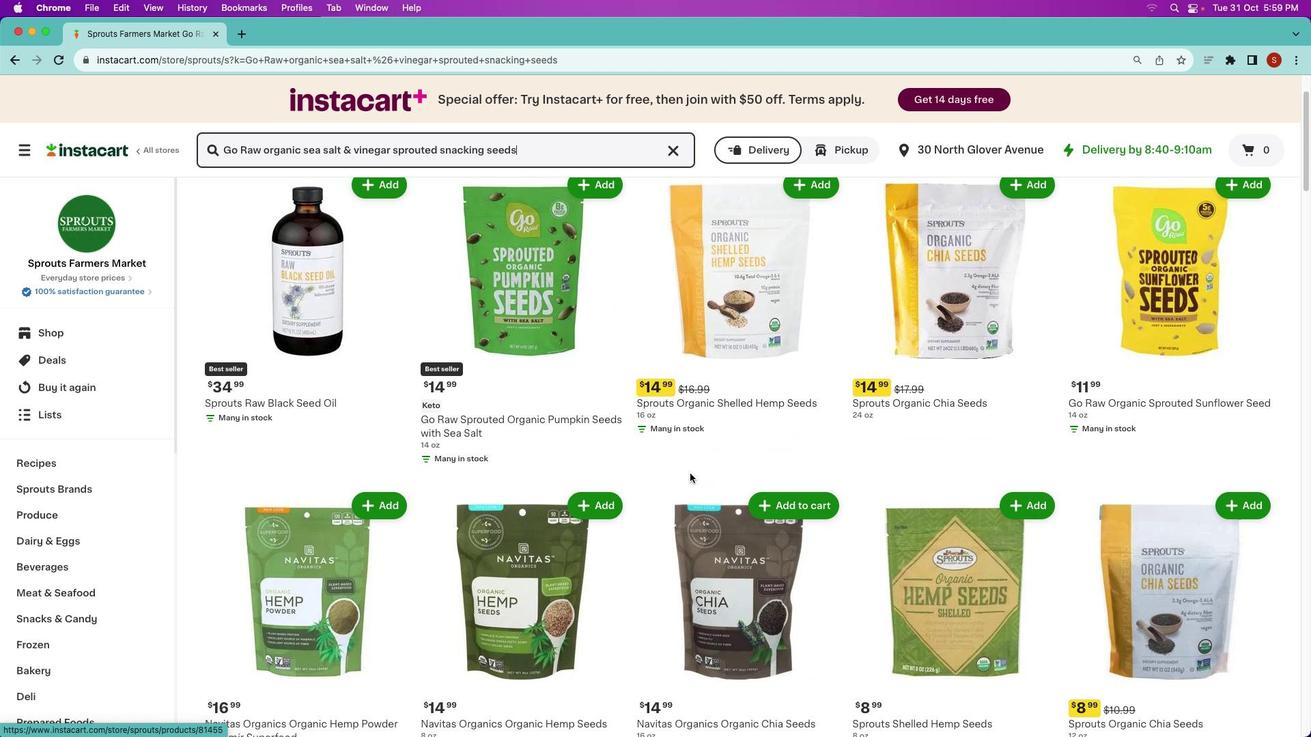 
Action: Mouse scrolled (688, 478) with delta (0, 0)
Screenshot: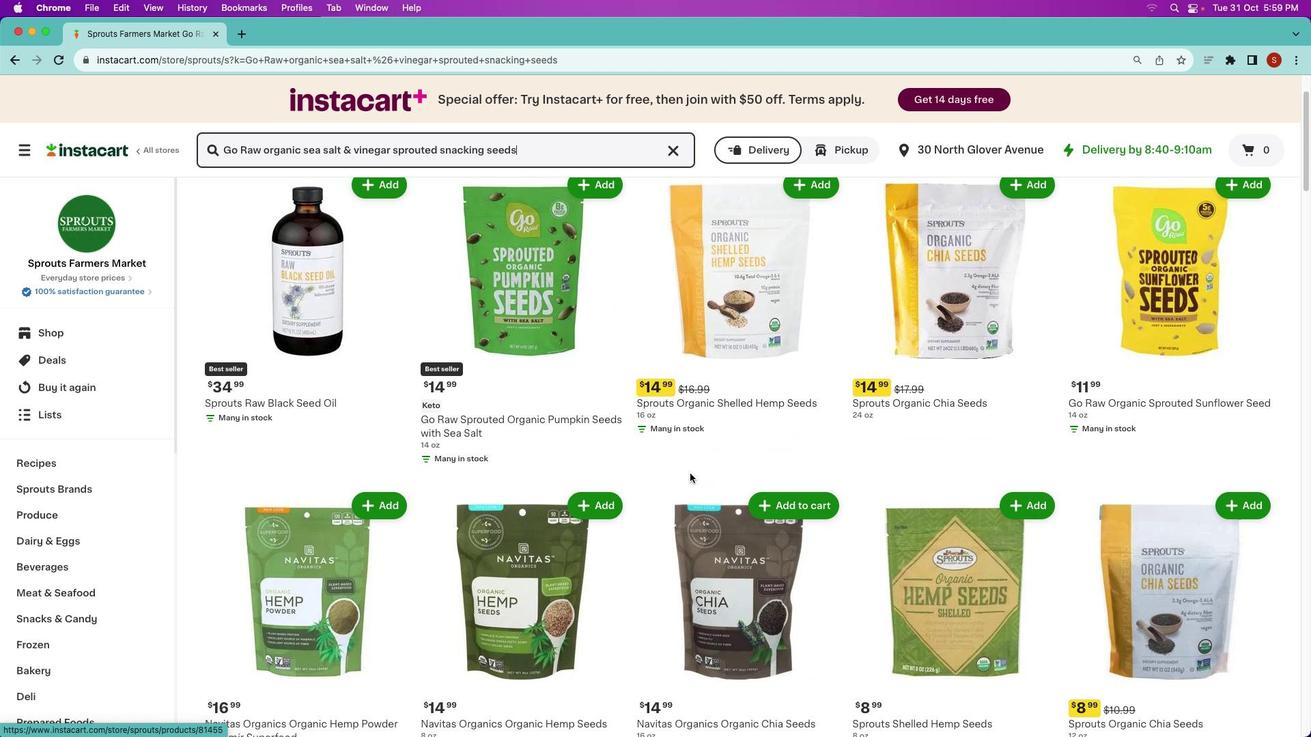 
Action: Mouse moved to (691, 466)
Screenshot: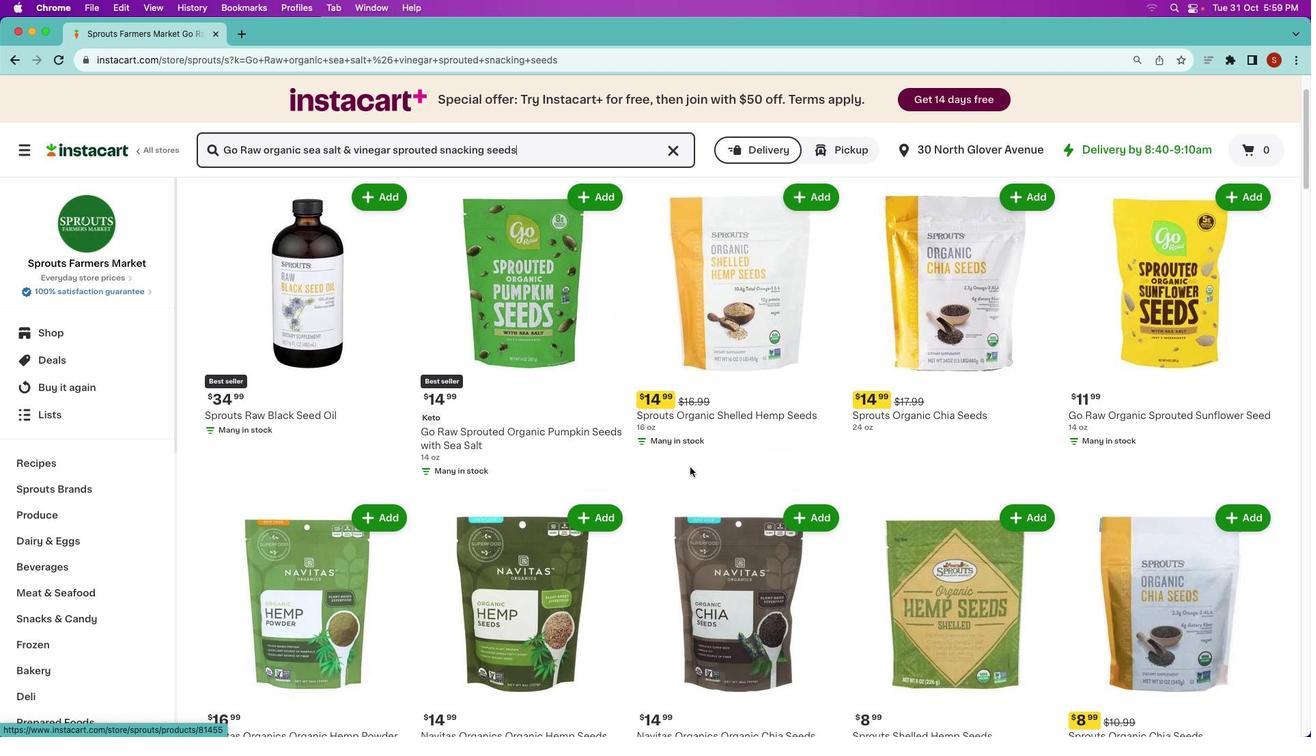 
Action: Mouse scrolled (691, 466) with delta (0, 0)
Screenshot: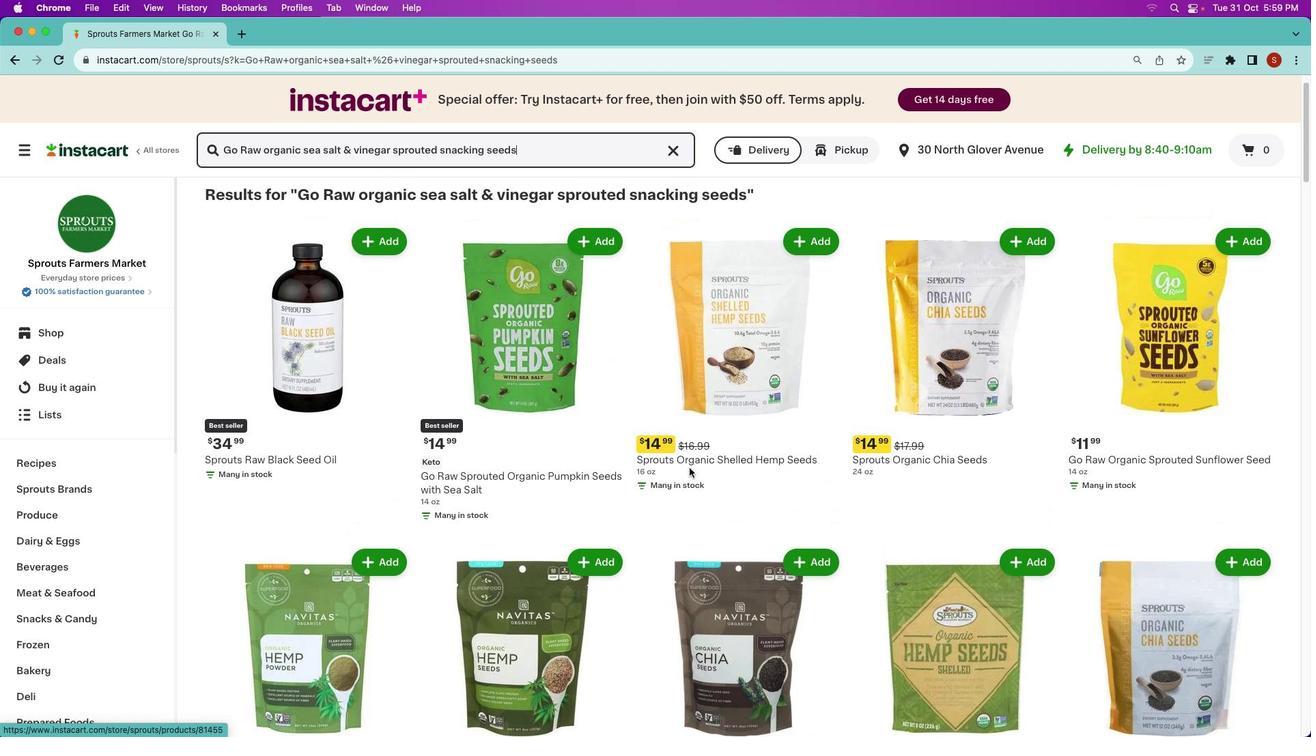 
Action: Mouse scrolled (691, 466) with delta (0, 0)
Screenshot: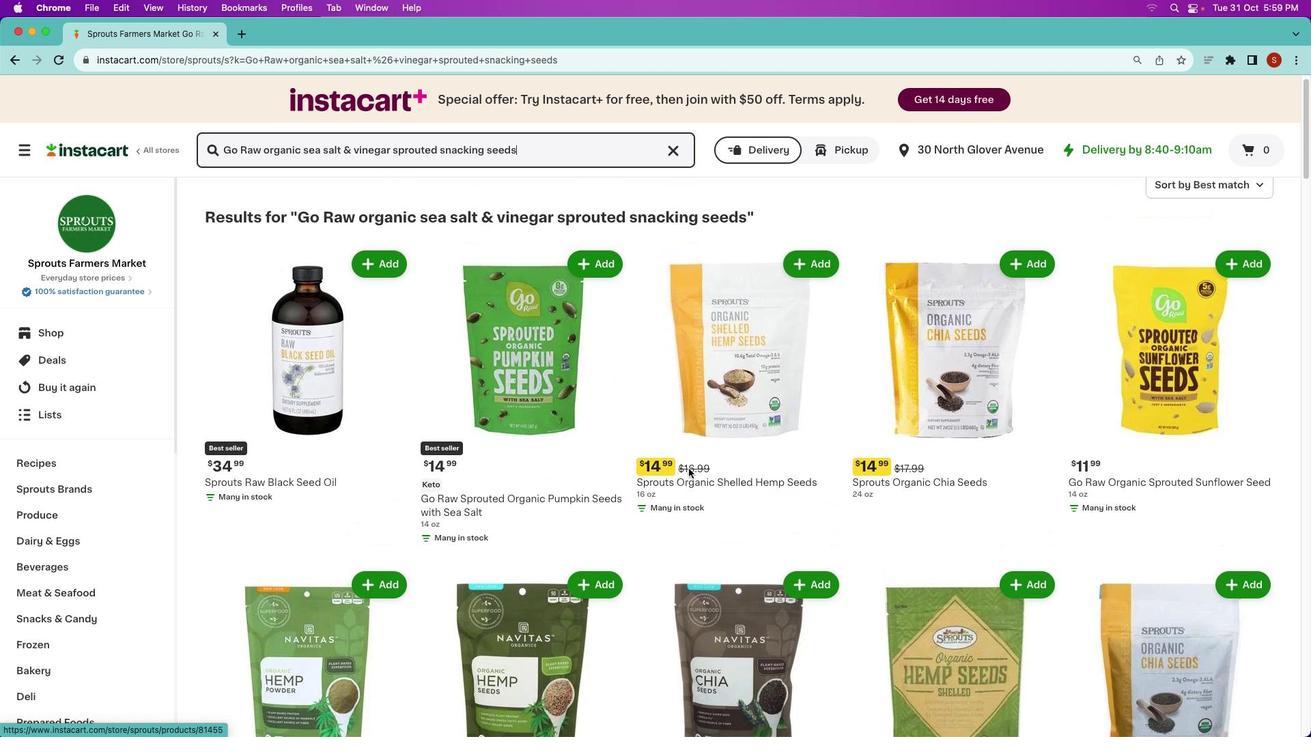 
Action: Mouse moved to (691, 466)
Screenshot: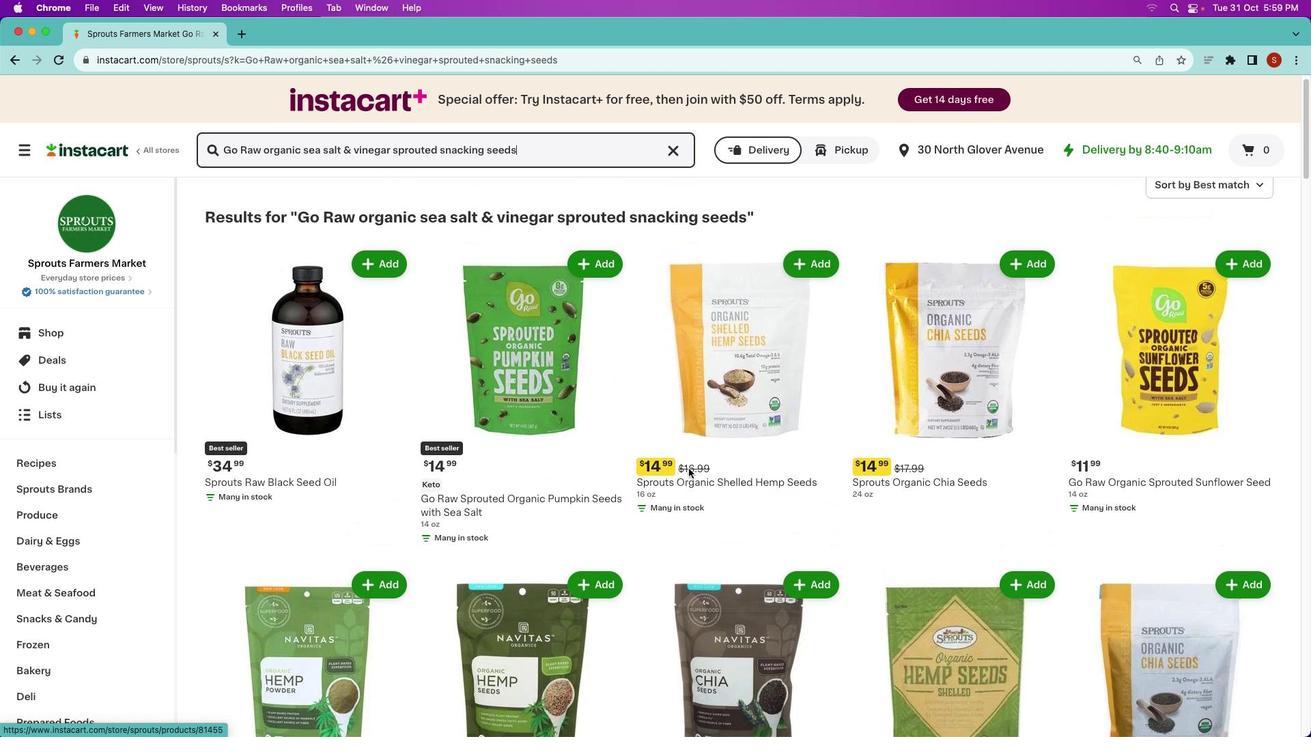 
Action: Mouse scrolled (691, 466) with delta (0, 1)
Screenshot: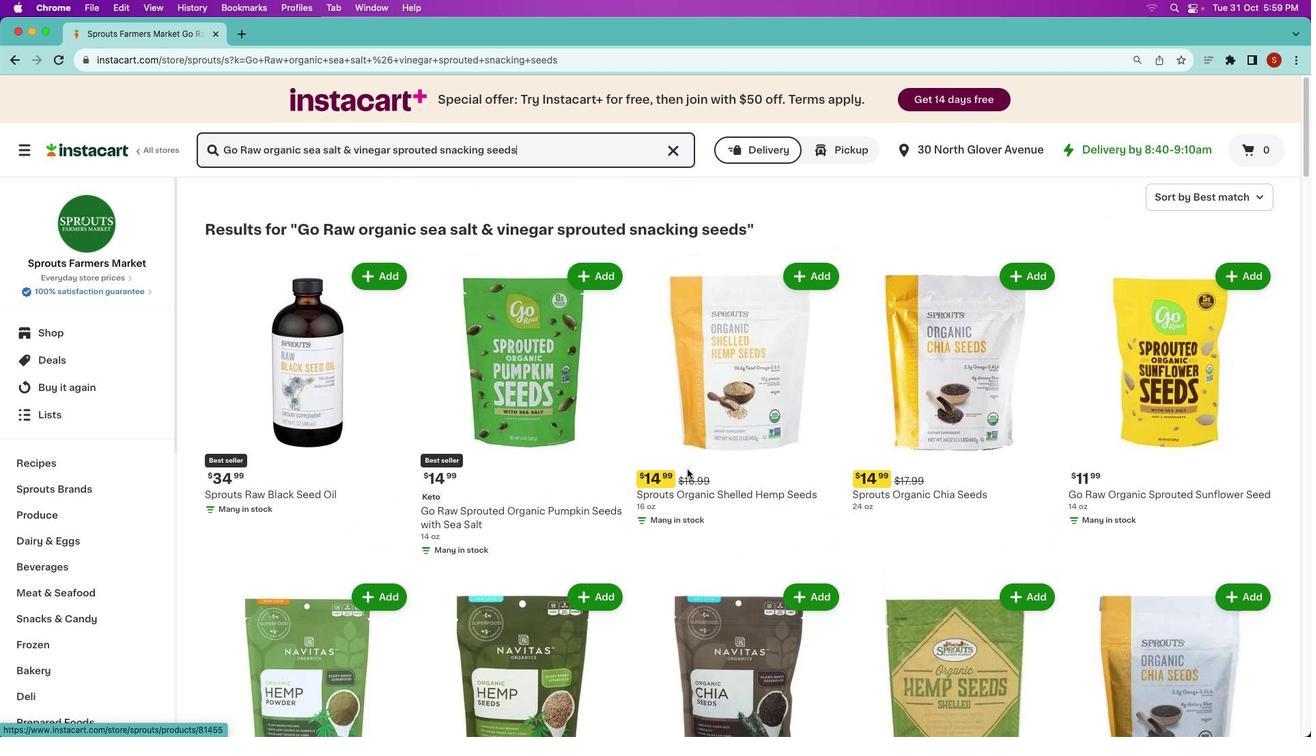 
Action: Mouse moved to (690, 467)
Screenshot: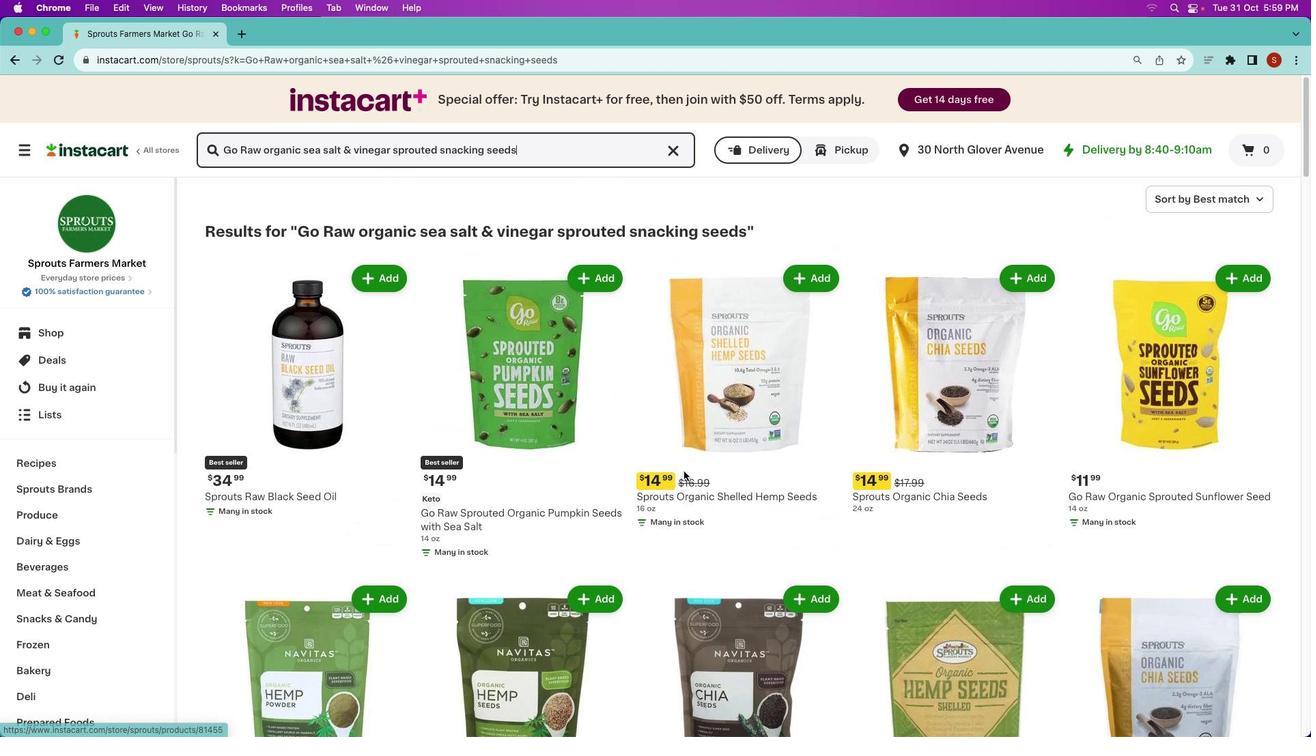 
Action: Mouse scrolled (690, 467) with delta (0, 2)
Screenshot: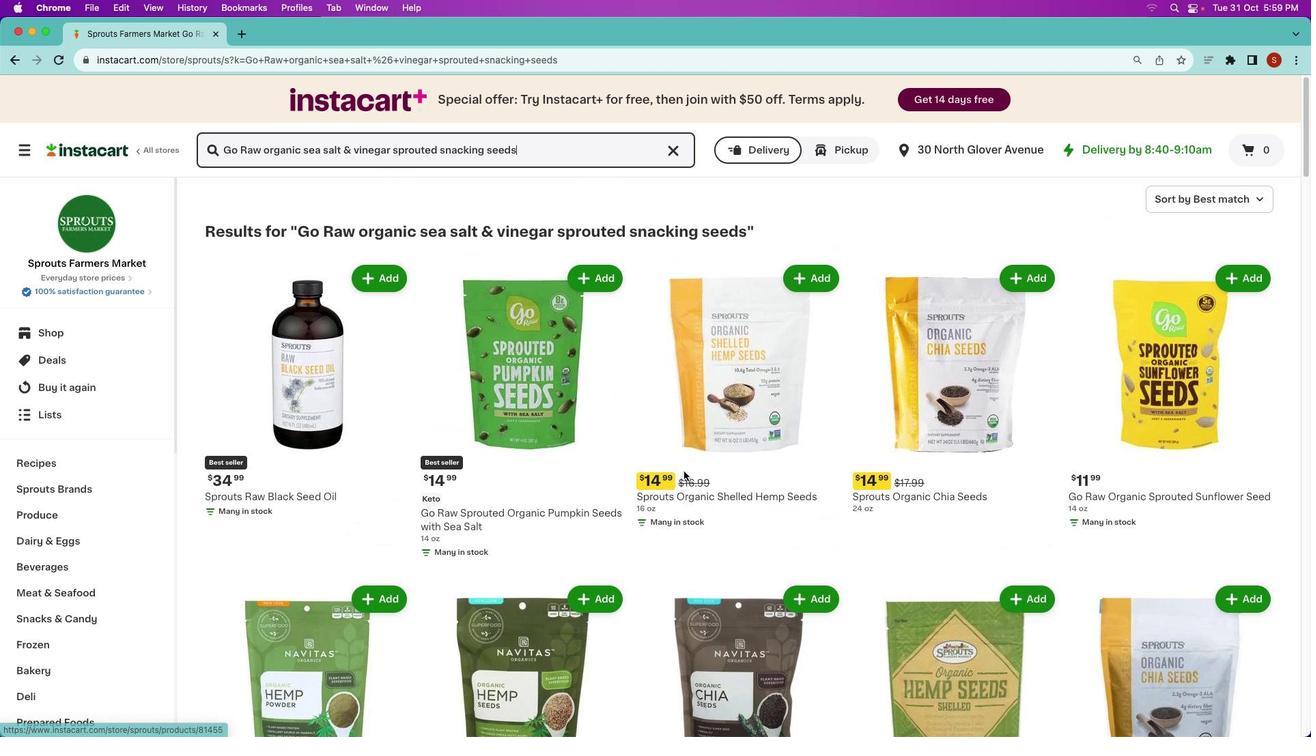 
Action: Mouse moved to (660, 480)
Screenshot: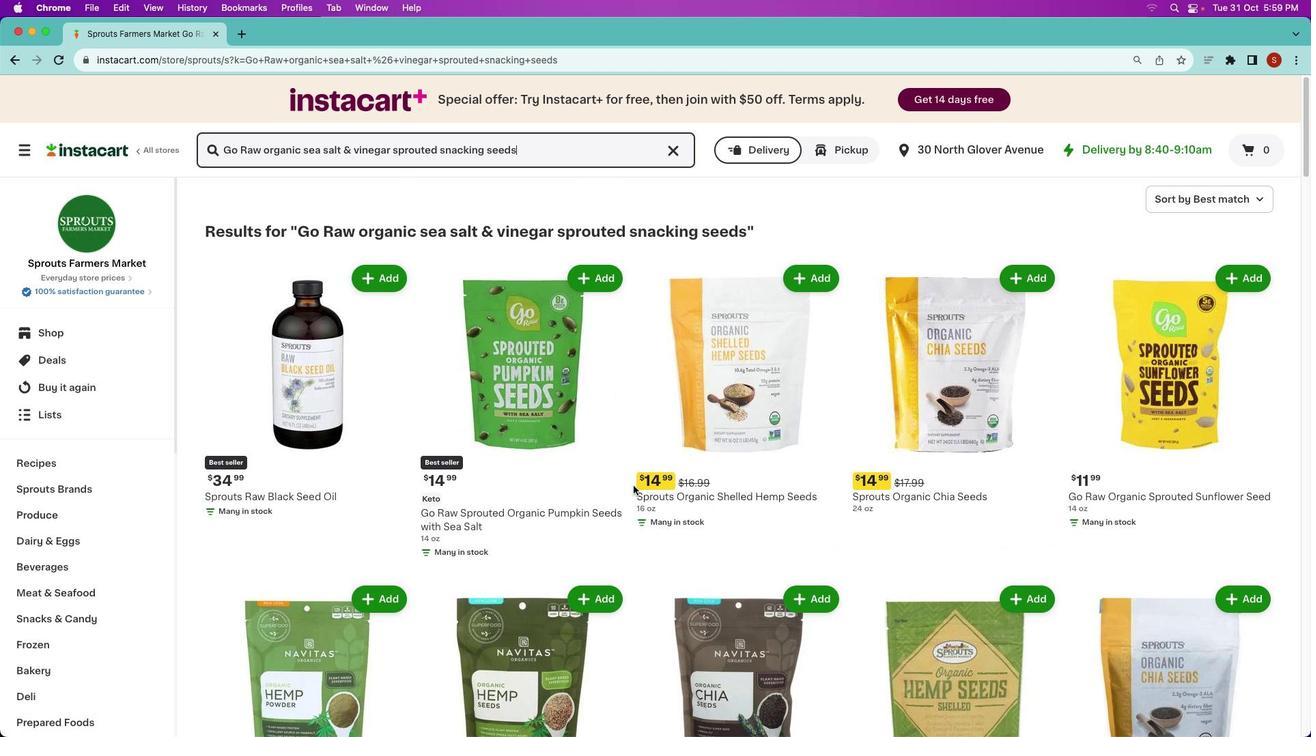 
Action: Mouse scrolled (660, 480) with delta (0, 0)
Screenshot: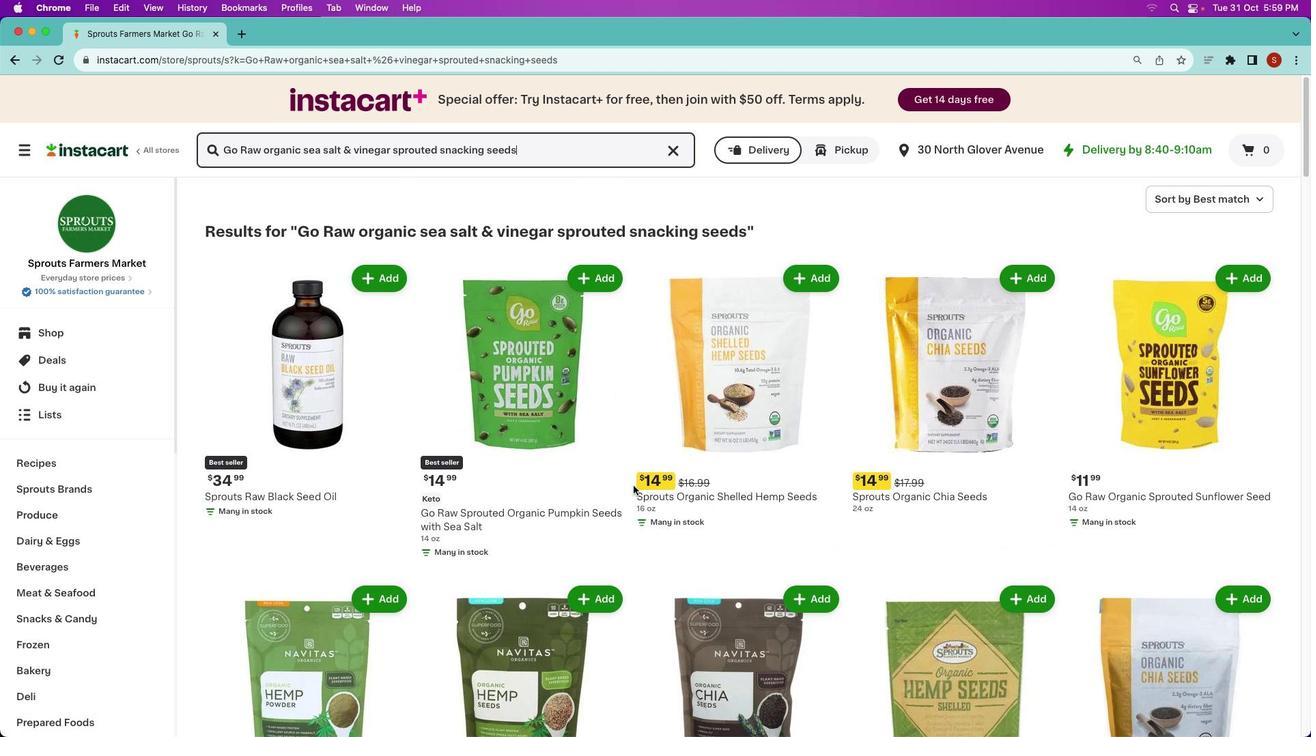 
Action: Mouse moved to (657, 482)
Screenshot: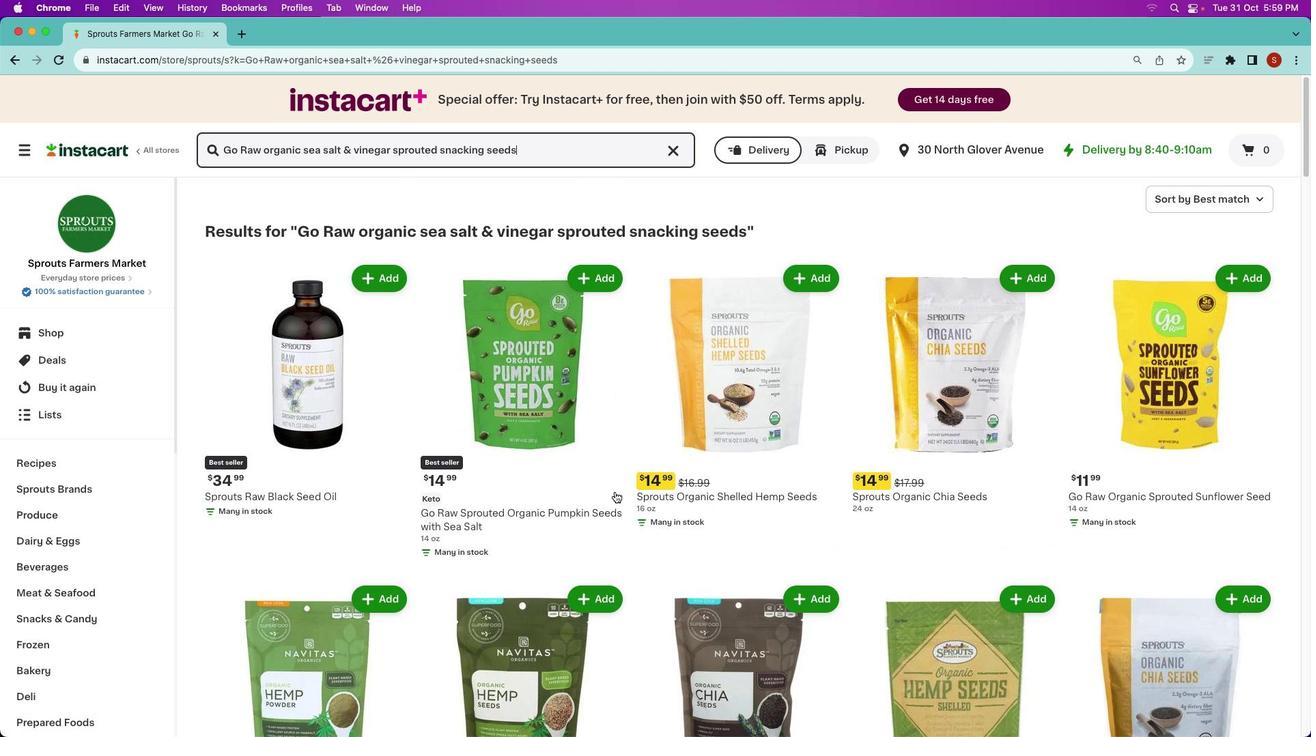 
Action: Mouse scrolled (657, 482) with delta (0, 0)
Screenshot: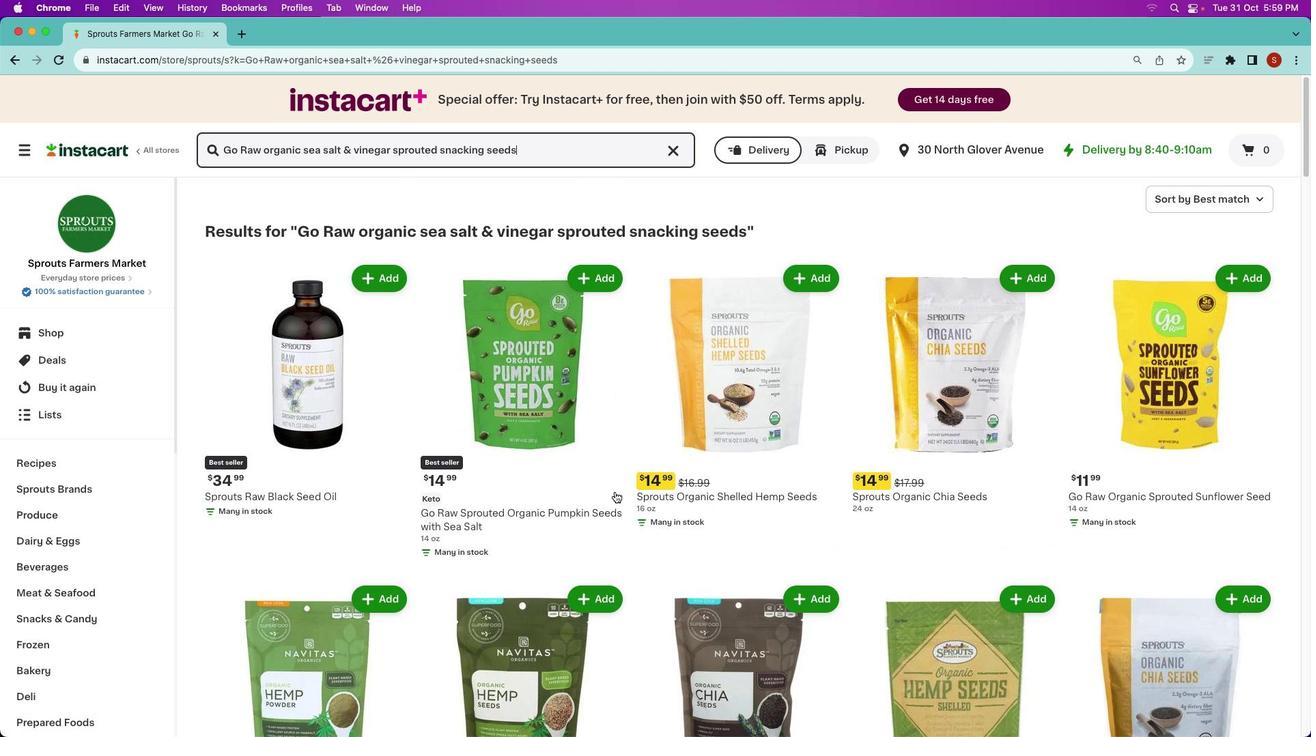 
Action: Mouse moved to (656, 483)
Screenshot: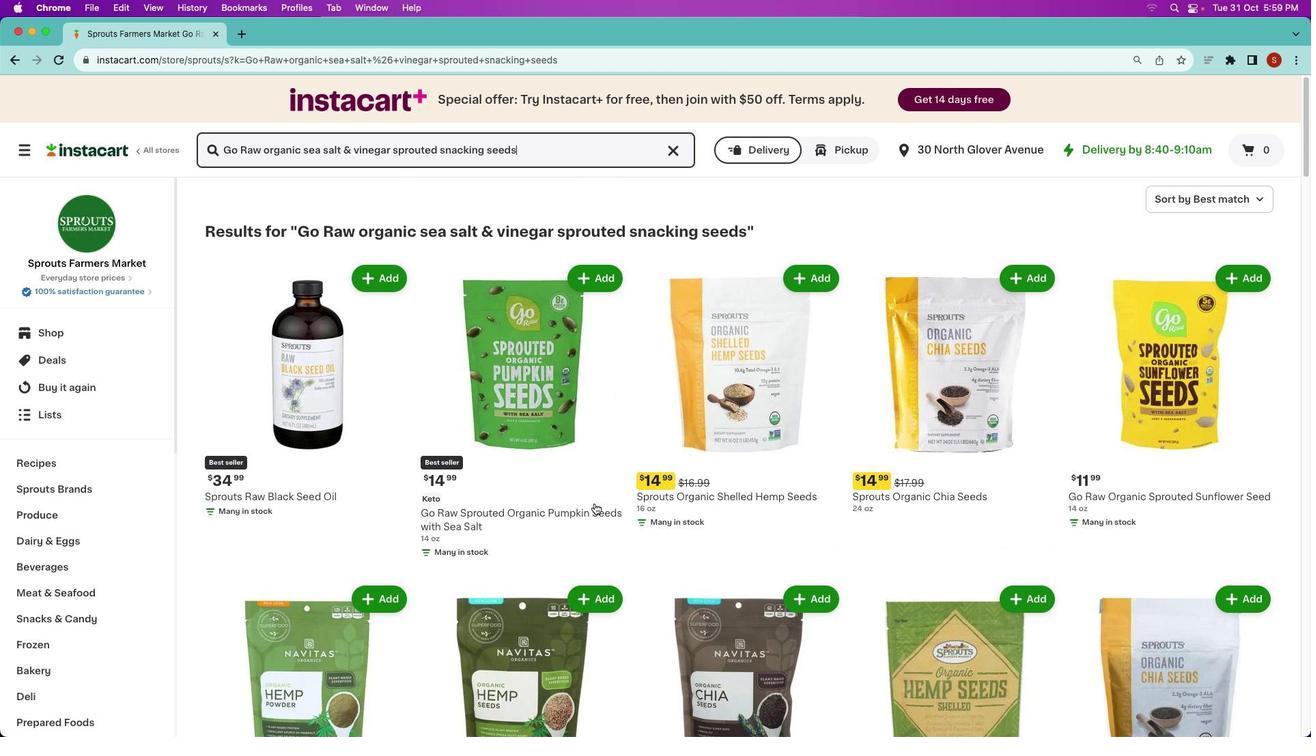 
Action: Mouse scrolled (656, 483) with delta (0, 2)
Screenshot: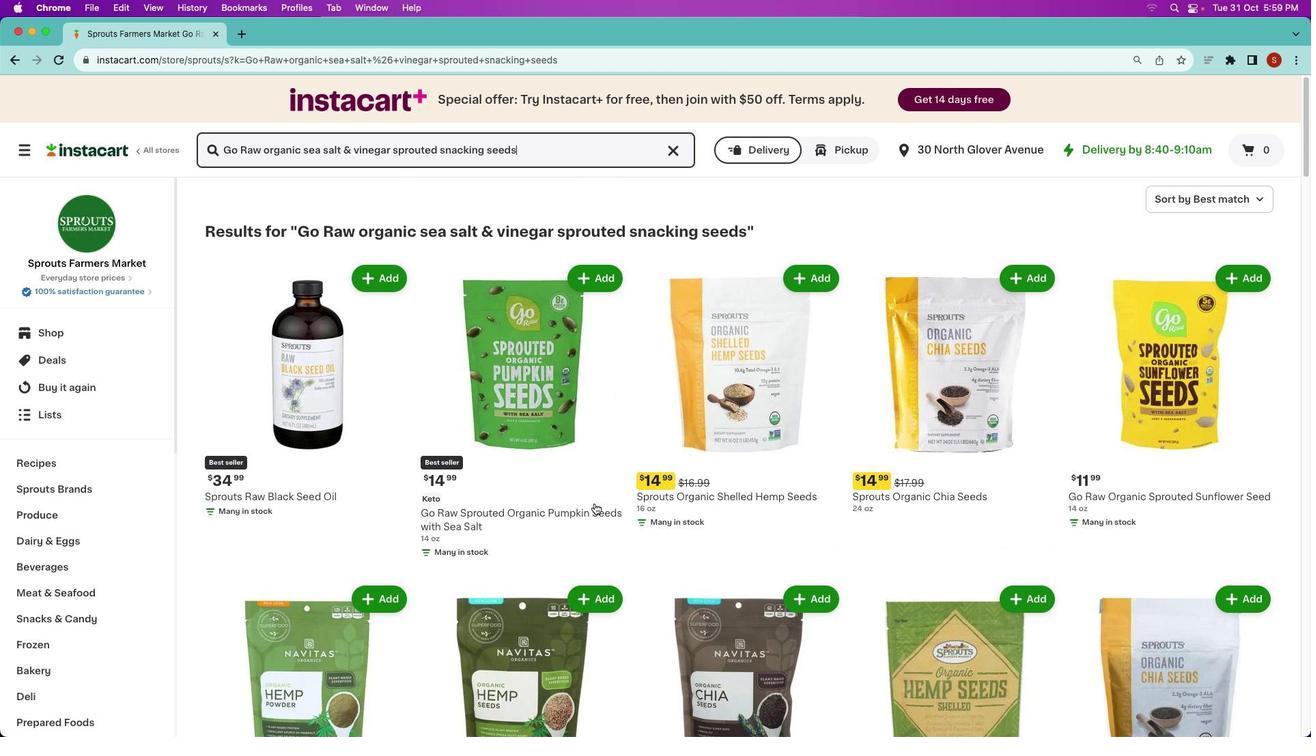 
Action: Mouse moved to (597, 515)
Screenshot: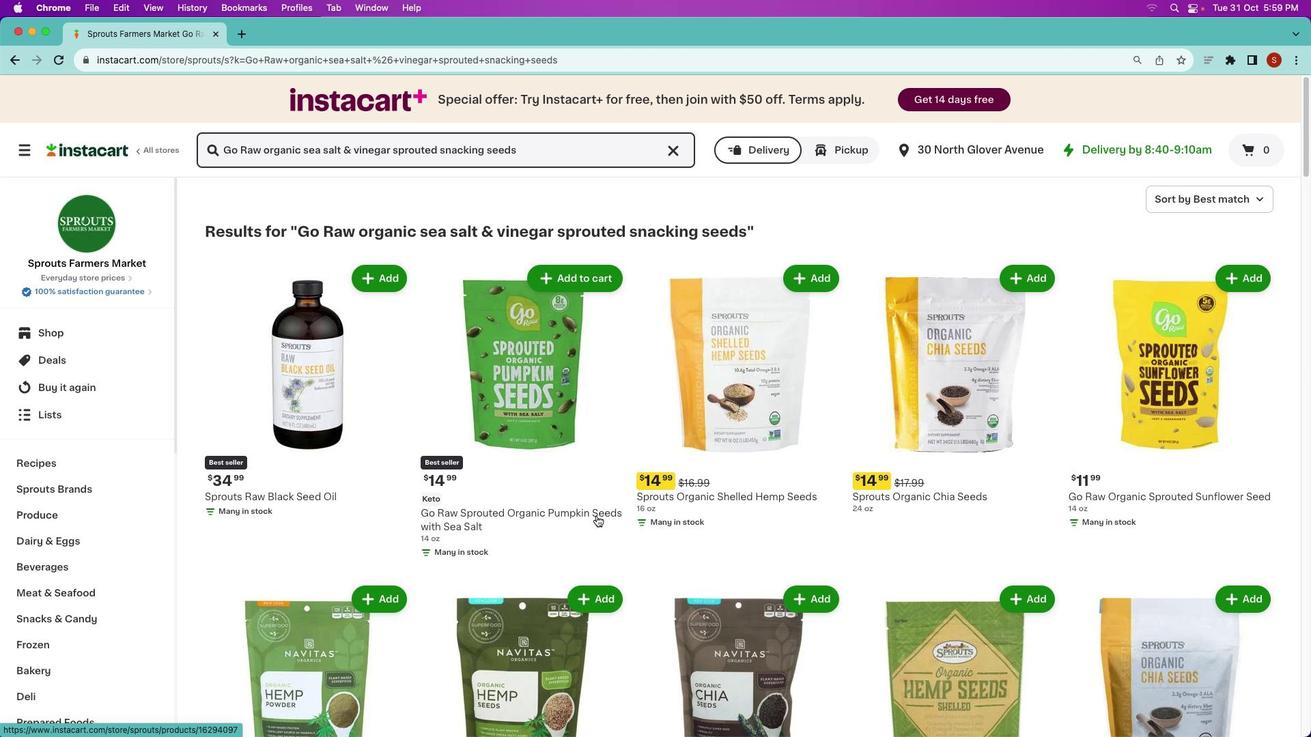 
Action: Mouse scrolled (597, 515) with delta (0, 0)
Screenshot: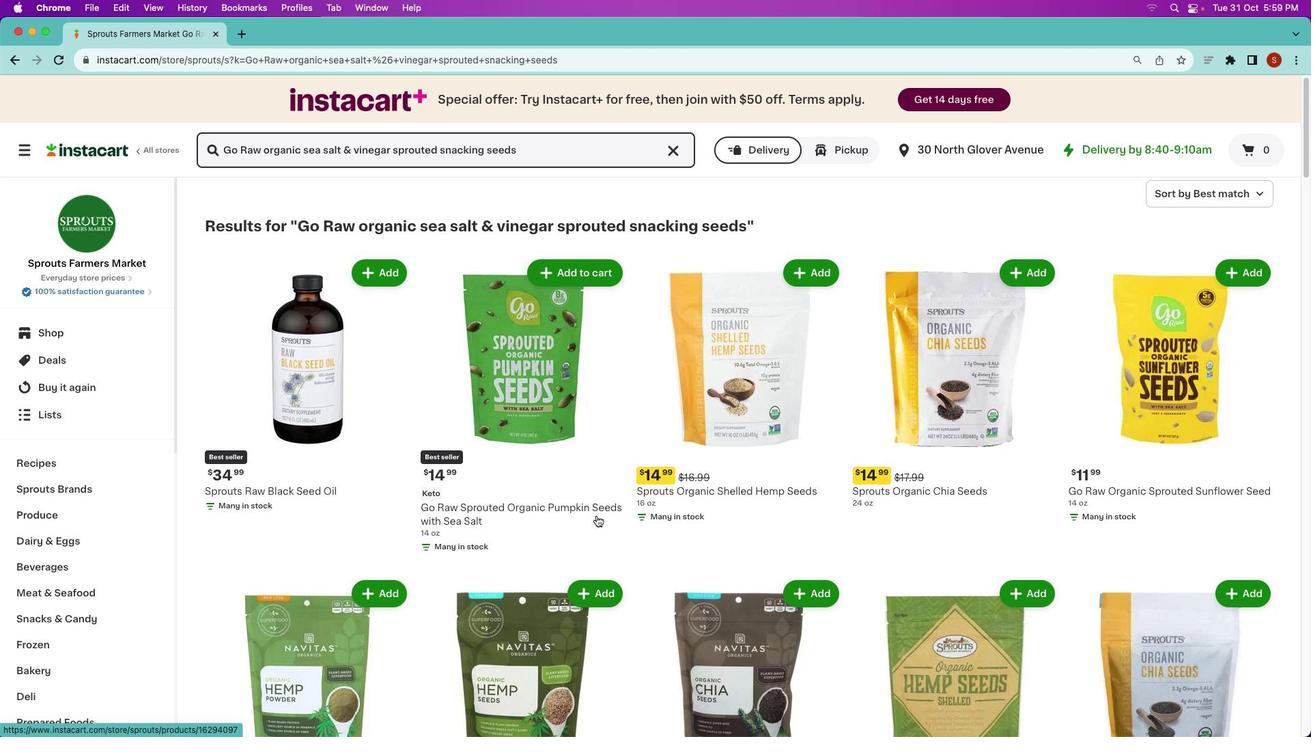 
Action: Mouse scrolled (597, 515) with delta (0, 0)
Screenshot: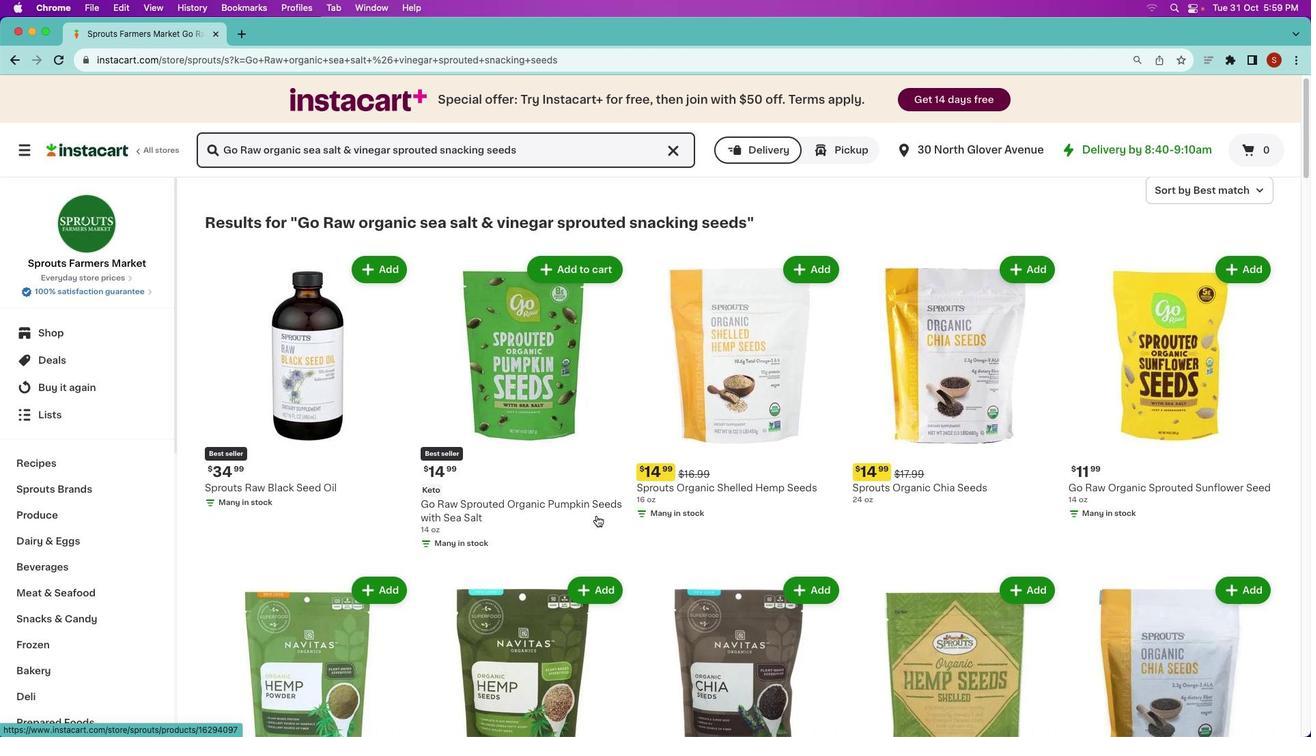 
Action: Mouse moved to (604, 511)
Screenshot: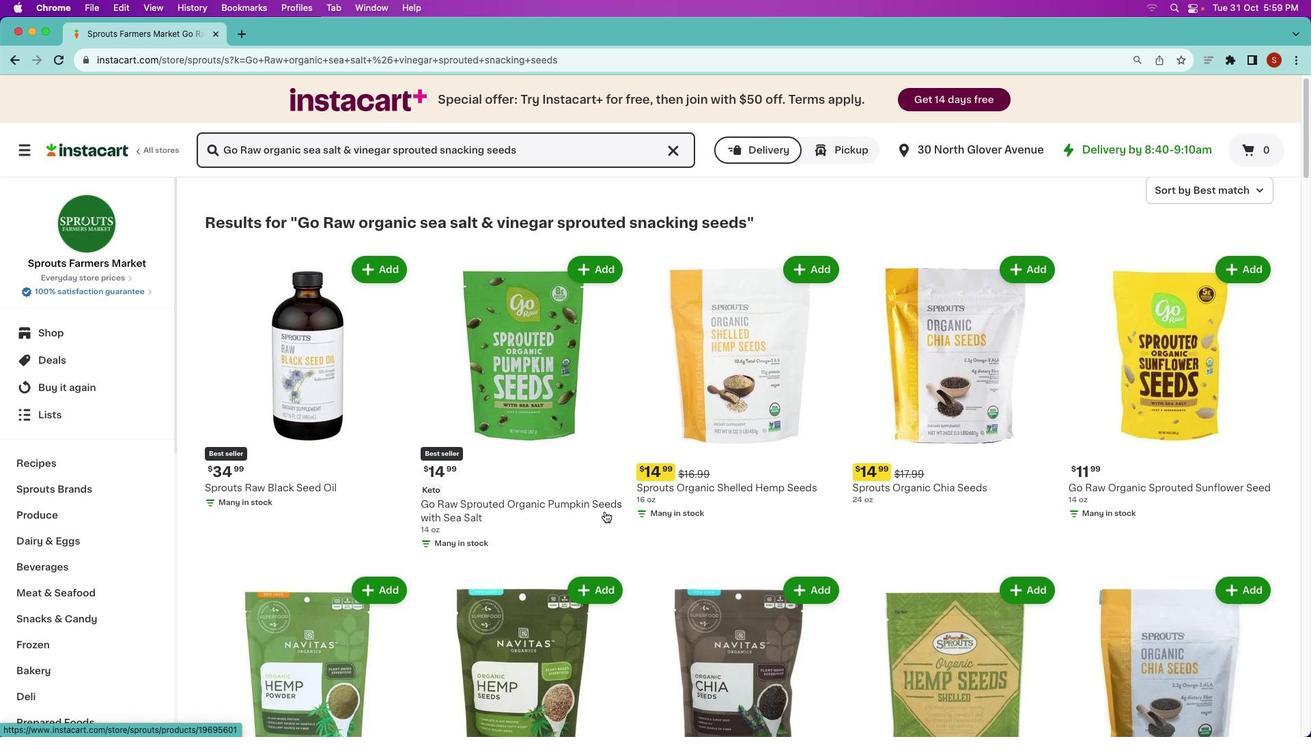
Action: Mouse scrolled (604, 511) with delta (0, 0)
Screenshot: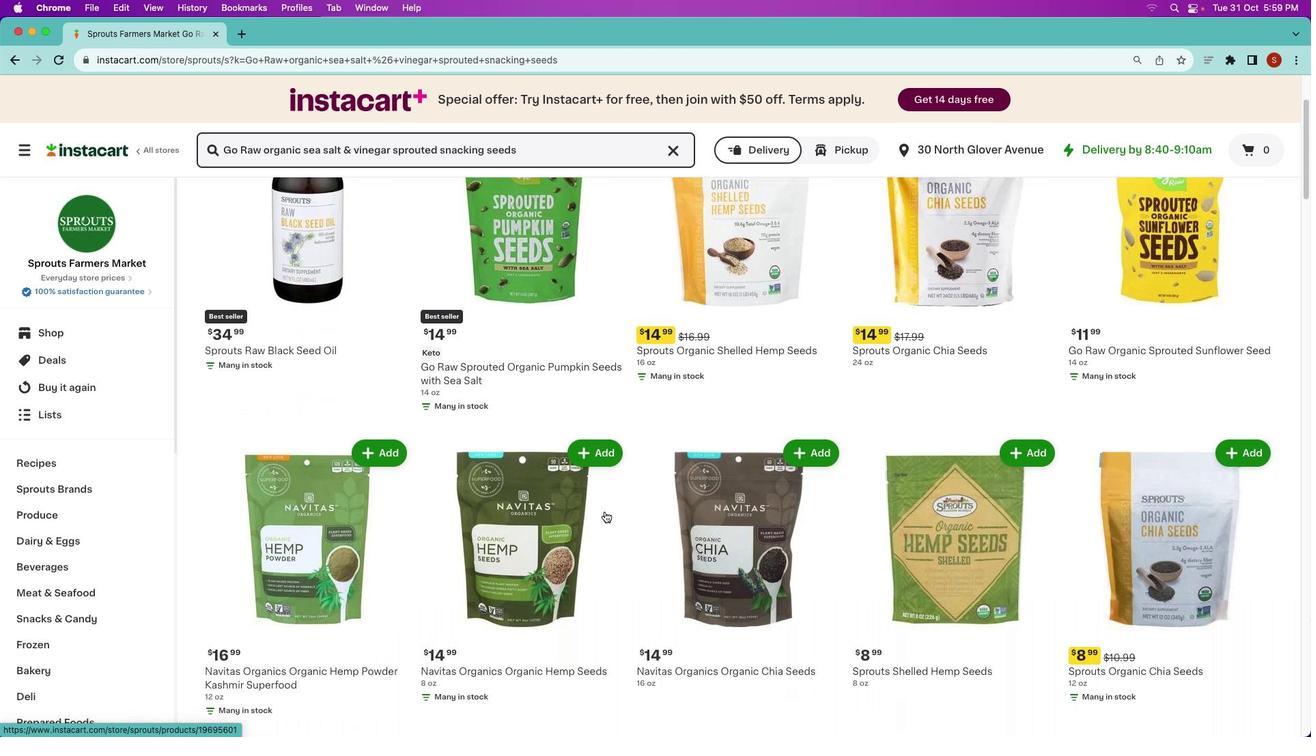 
Action: Mouse scrolled (604, 511) with delta (0, 0)
Screenshot: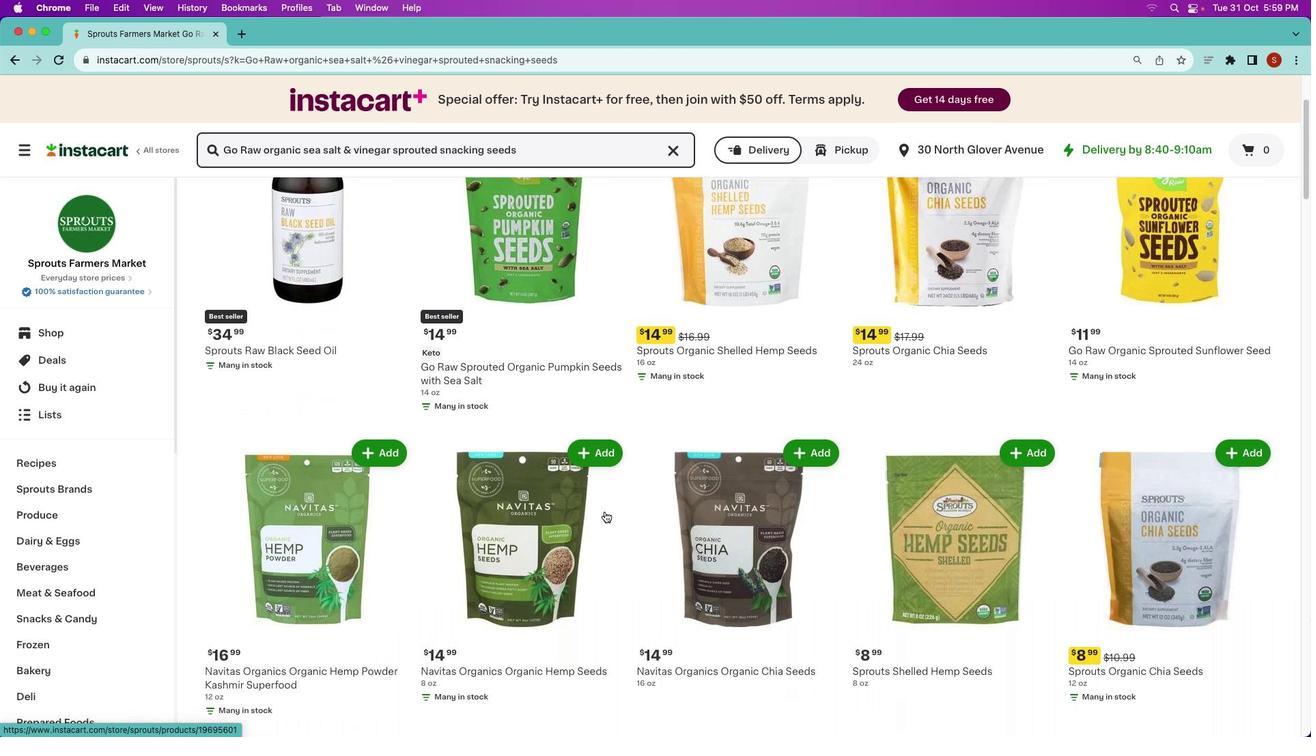 
Action: Mouse scrolled (604, 511) with delta (0, -2)
Screenshot: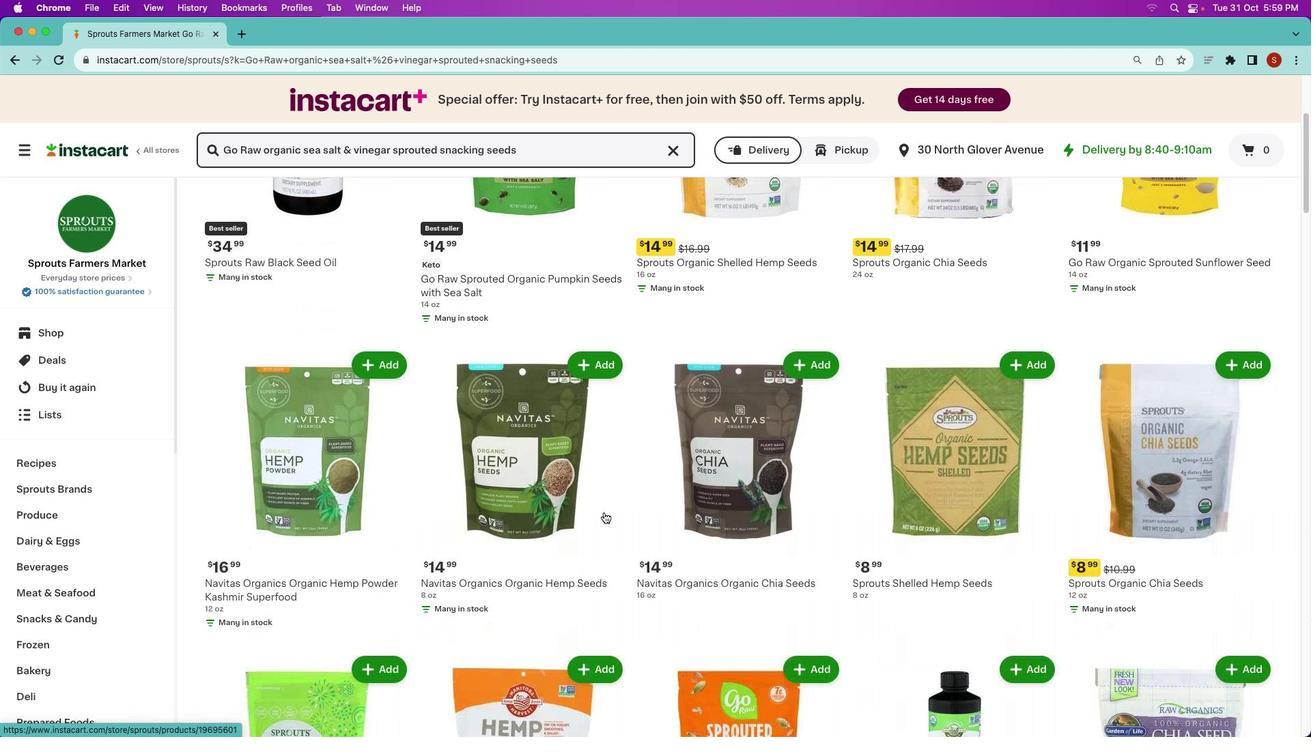 
Action: Mouse scrolled (604, 511) with delta (0, -2)
Screenshot: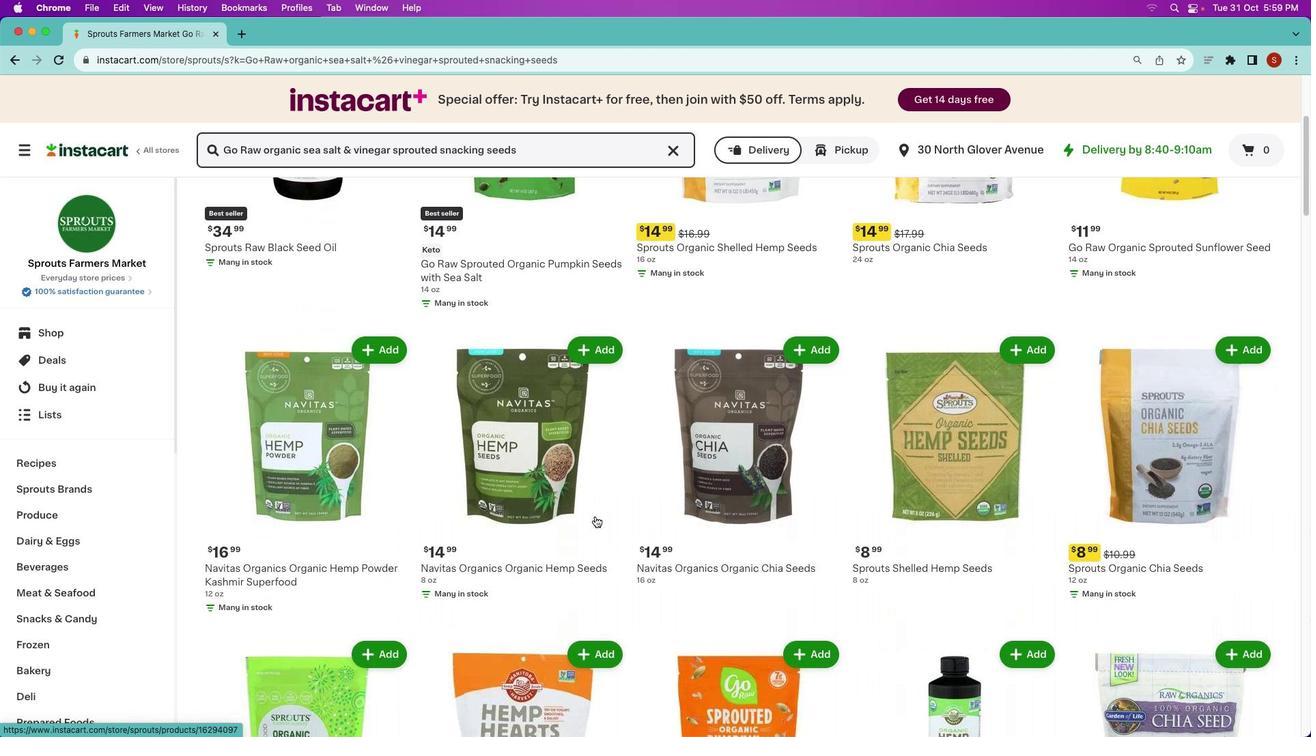 
Action: Mouse moved to (812, 548)
Screenshot: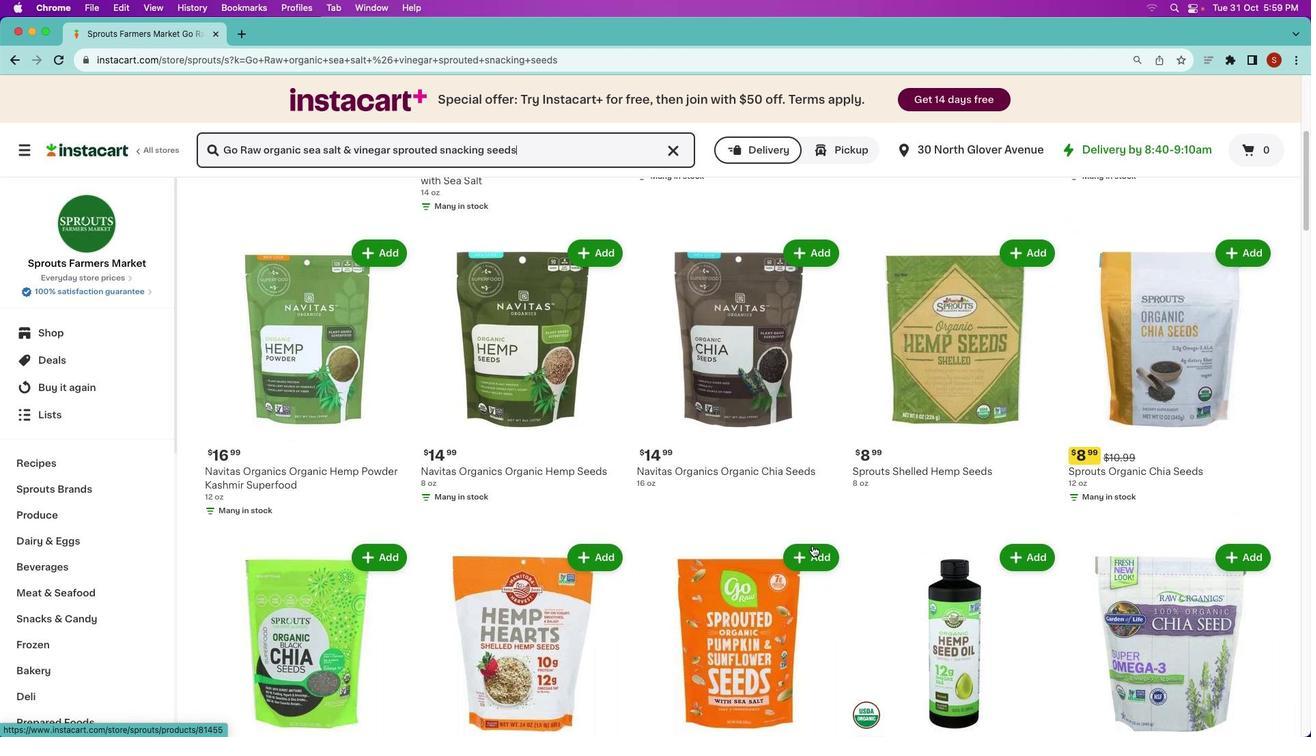 
Action: Mouse scrolled (812, 548) with delta (0, 0)
Screenshot: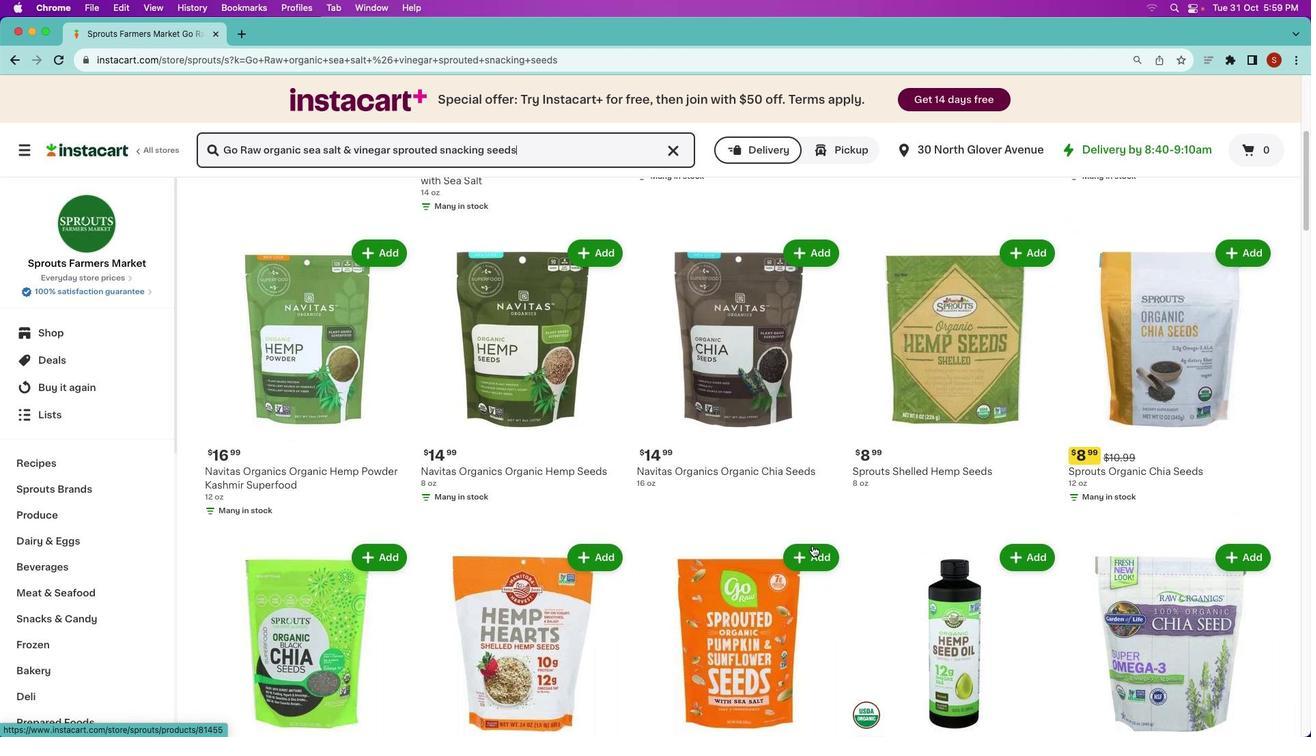 
Action: Mouse moved to (813, 547)
Screenshot: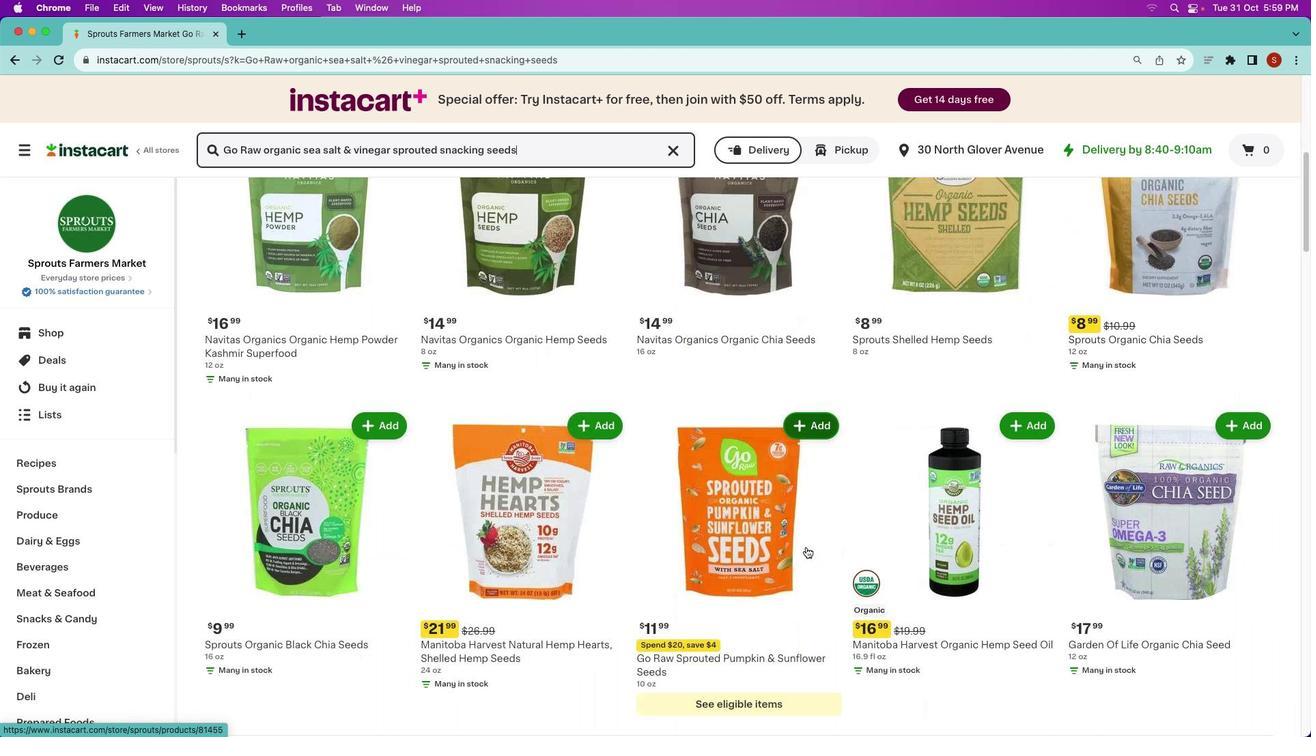 
Action: Mouse scrolled (813, 547) with delta (0, 0)
Screenshot: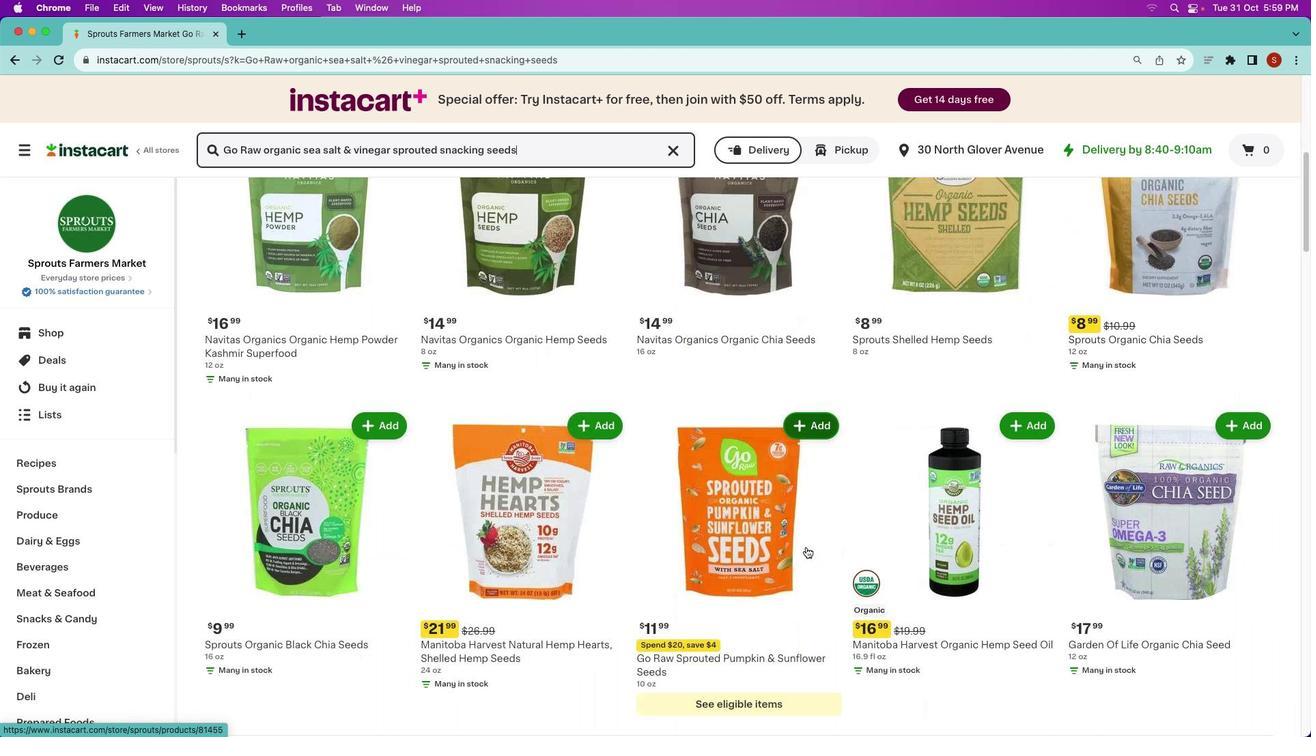 
Action: Mouse moved to (813, 547)
Screenshot: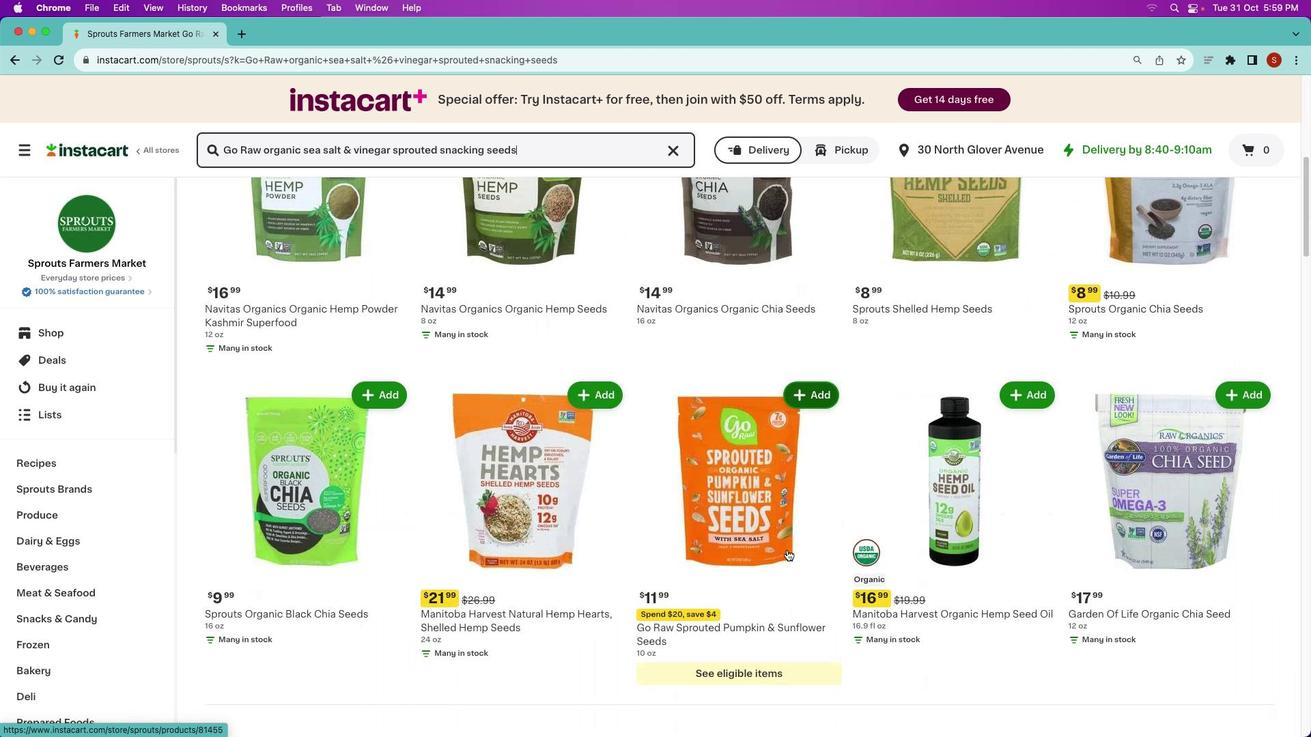 
Action: Mouse scrolled (813, 547) with delta (0, -2)
Screenshot: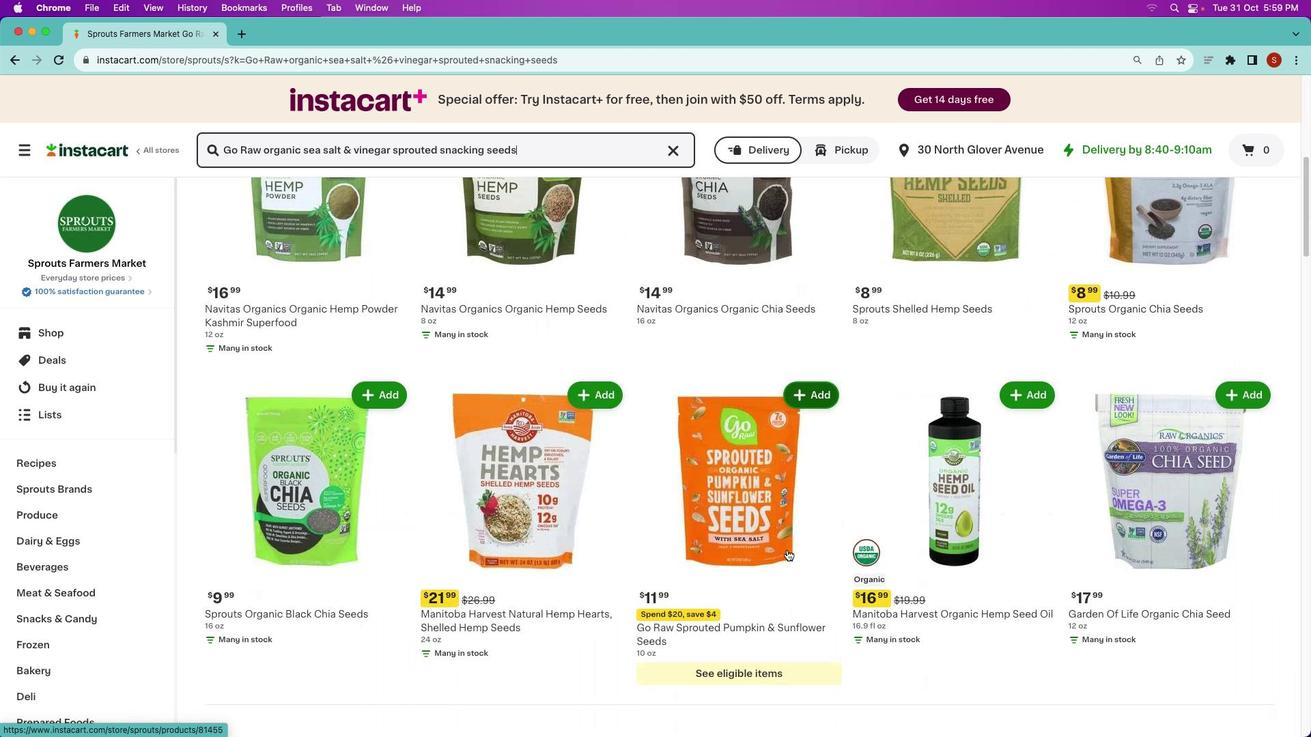 
Action: Mouse moved to (814, 547)
Screenshot: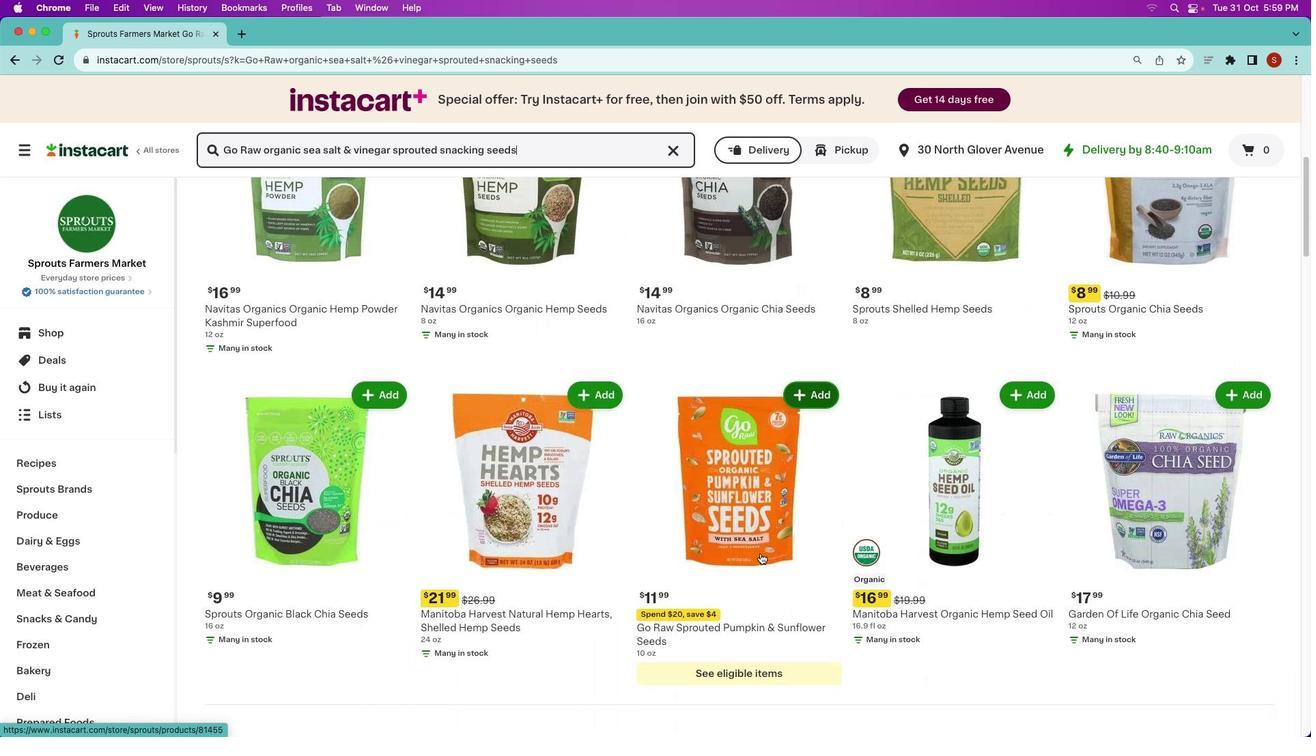 
Action: Mouse scrolled (814, 547) with delta (0, -2)
Screenshot: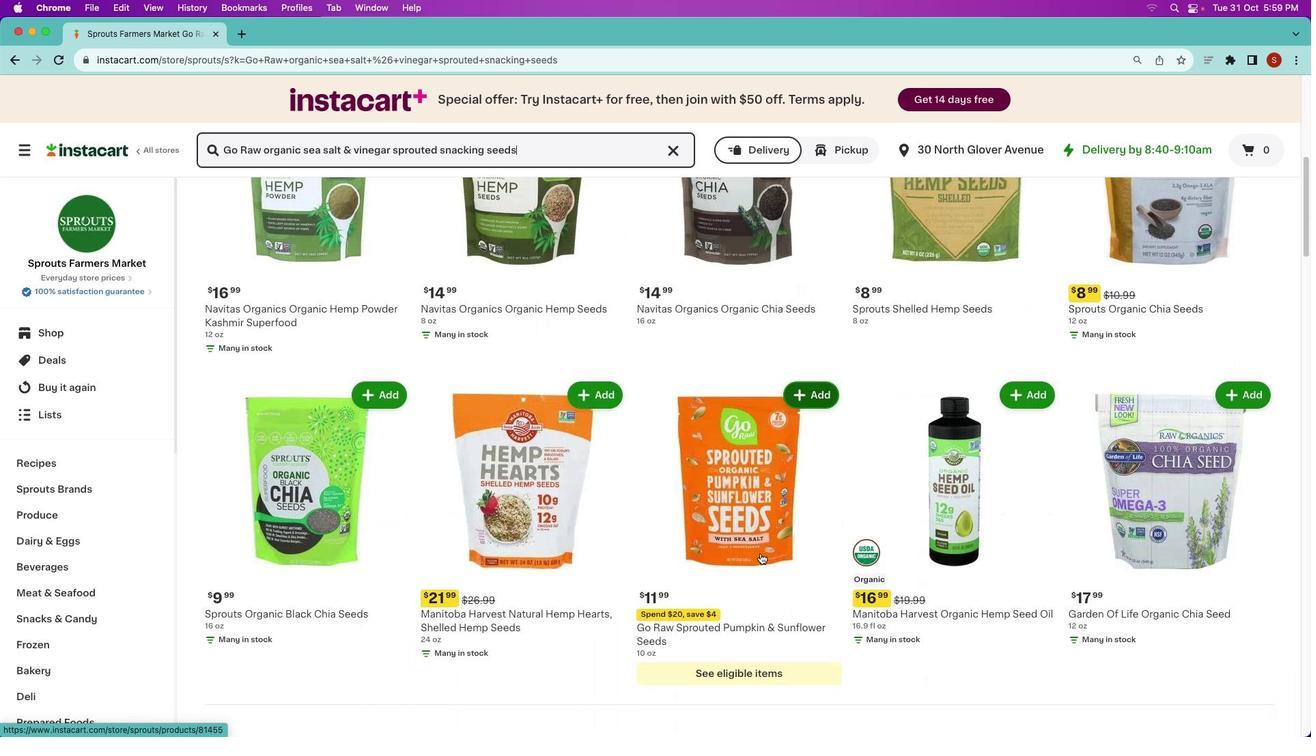 
Action: Mouse moved to (524, 594)
Screenshot: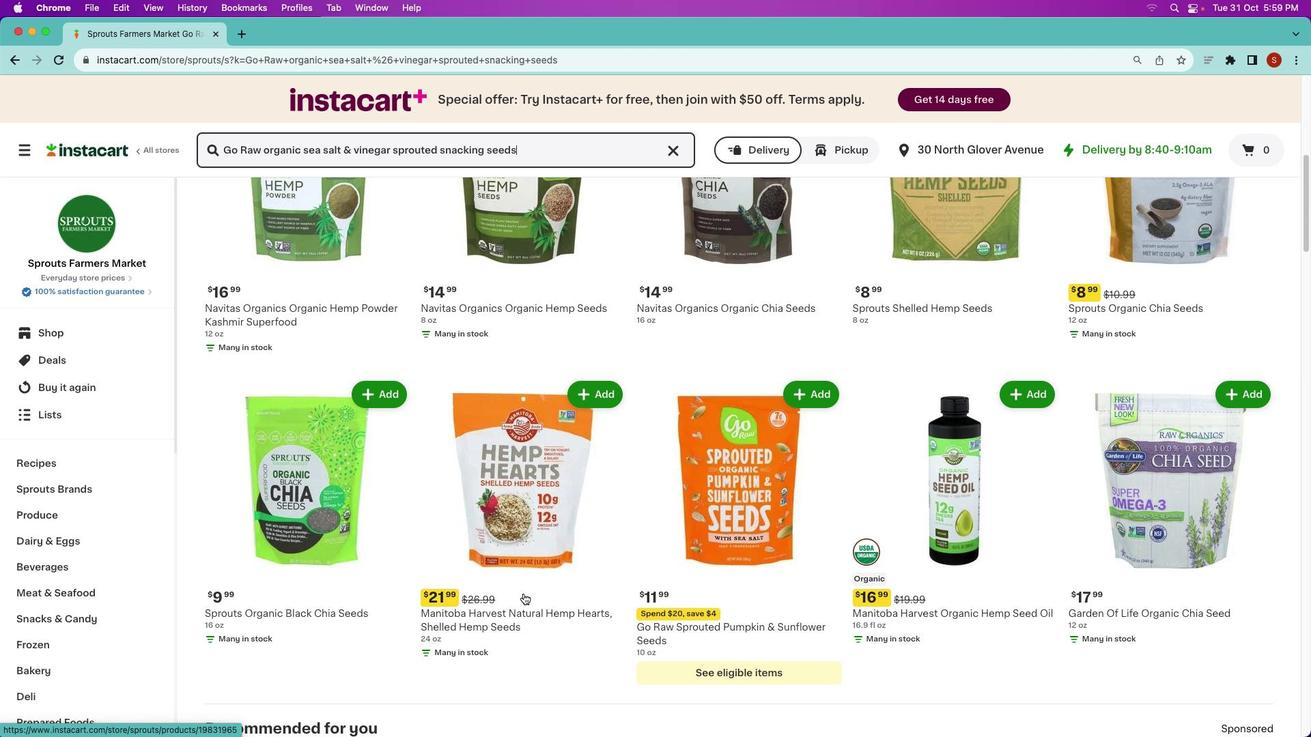 
Action: Mouse scrolled (524, 594) with delta (0, 0)
Screenshot: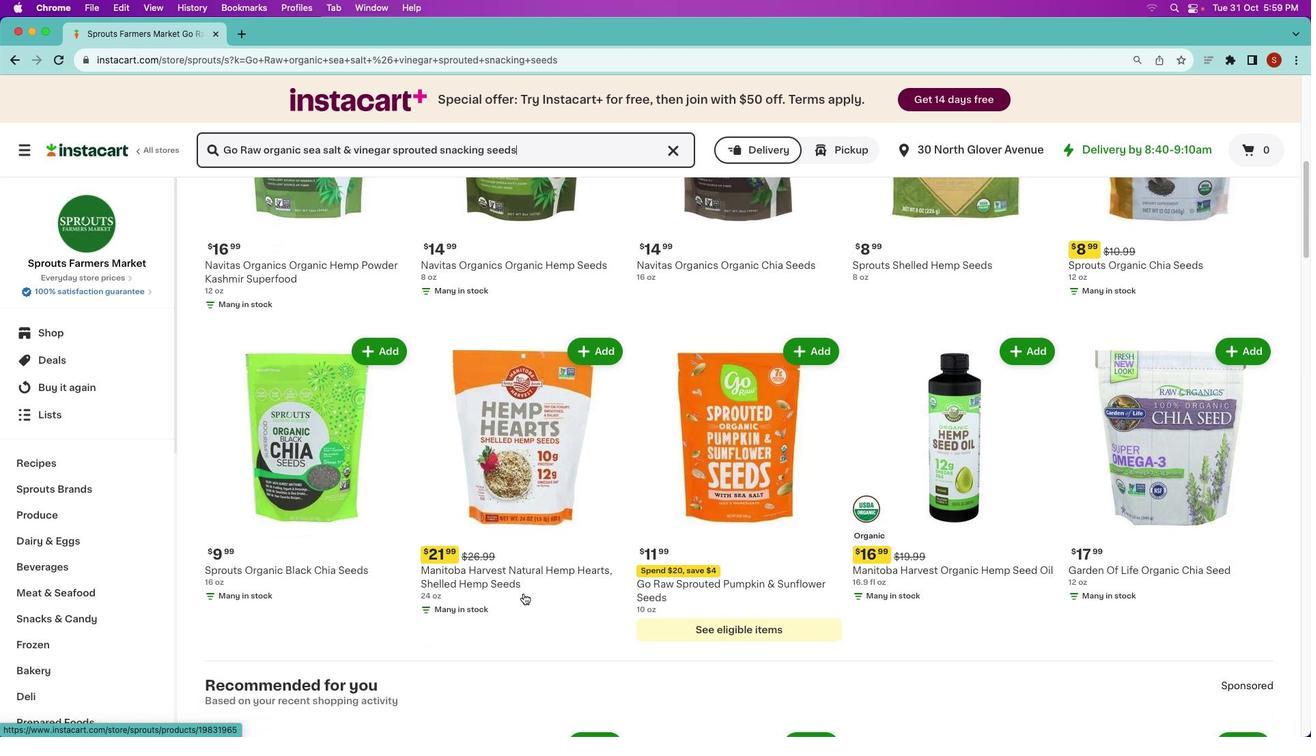 
Action: Mouse scrolled (524, 594) with delta (0, 0)
Screenshot: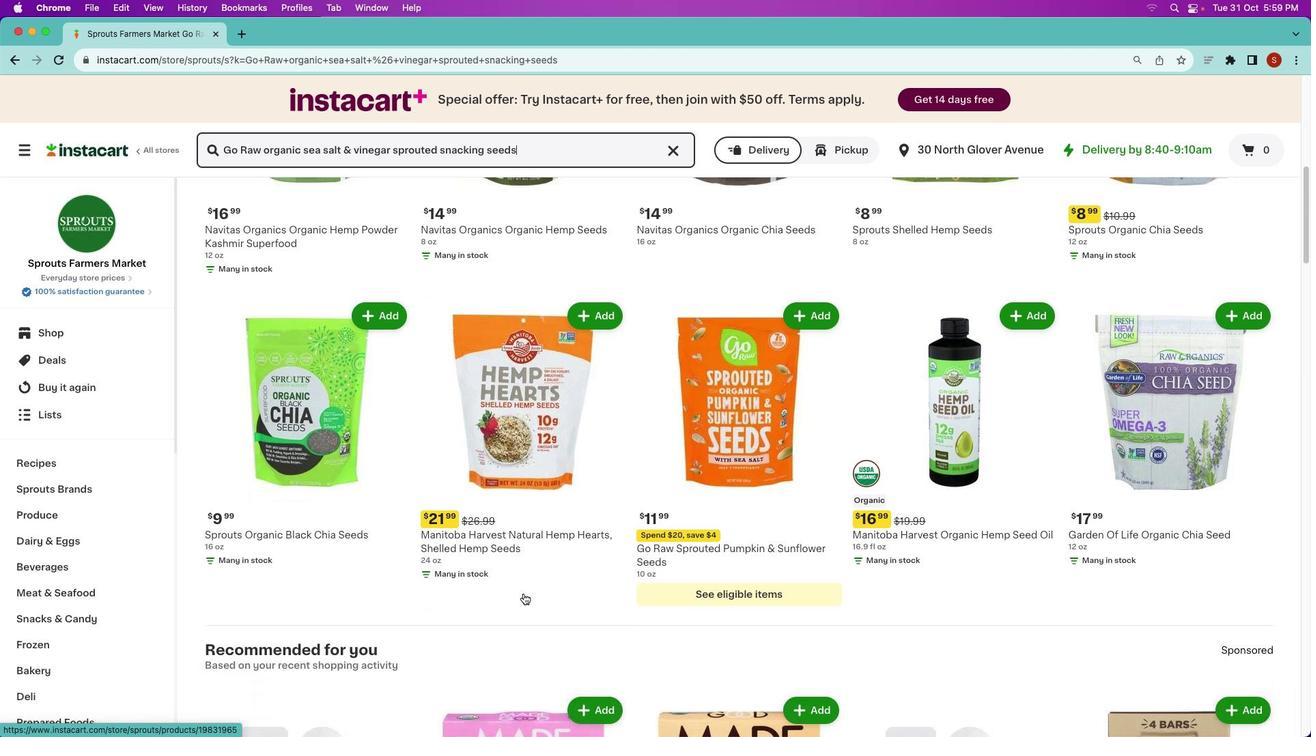 
Action: Mouse scrolled (524, 594) with delta (0, -1)
Screenshot: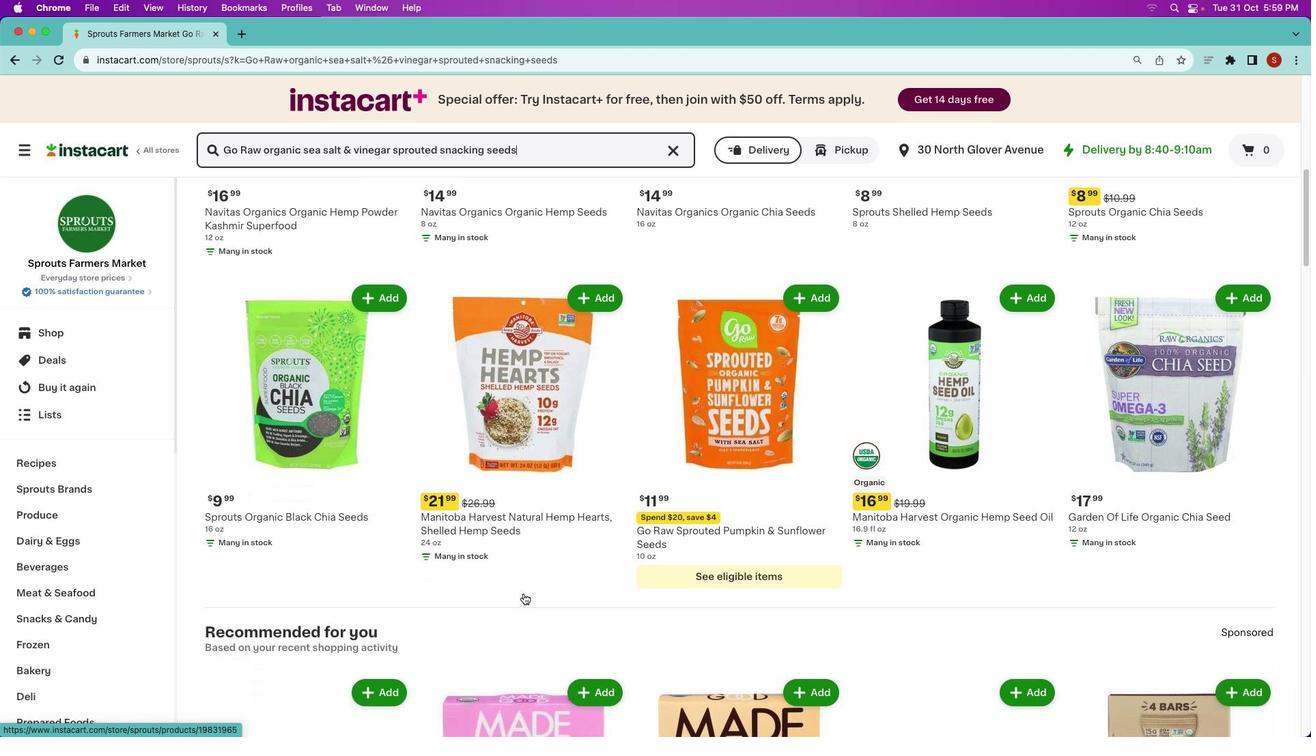
Action: Mouse moved to (515, 593)
Screenshot: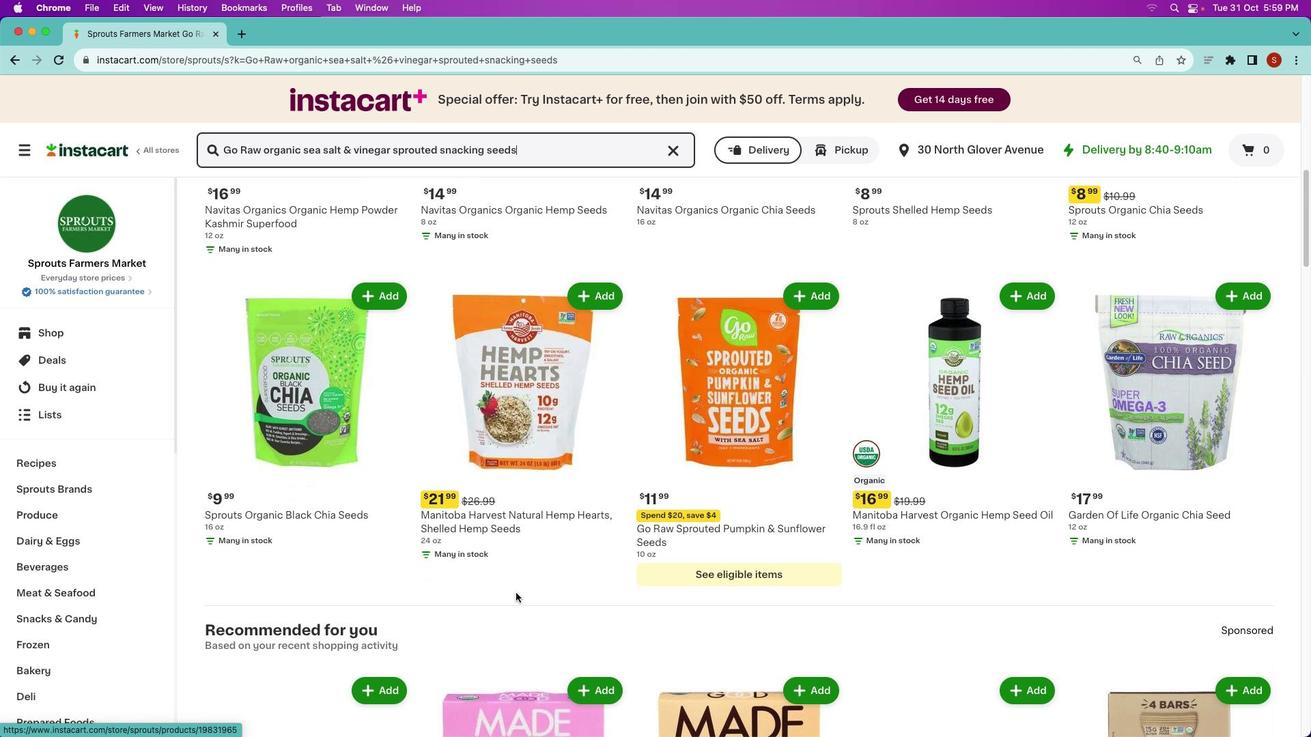 
Action: Mouse scrolled (515, 593) with delta (0, 0)
Screenshot: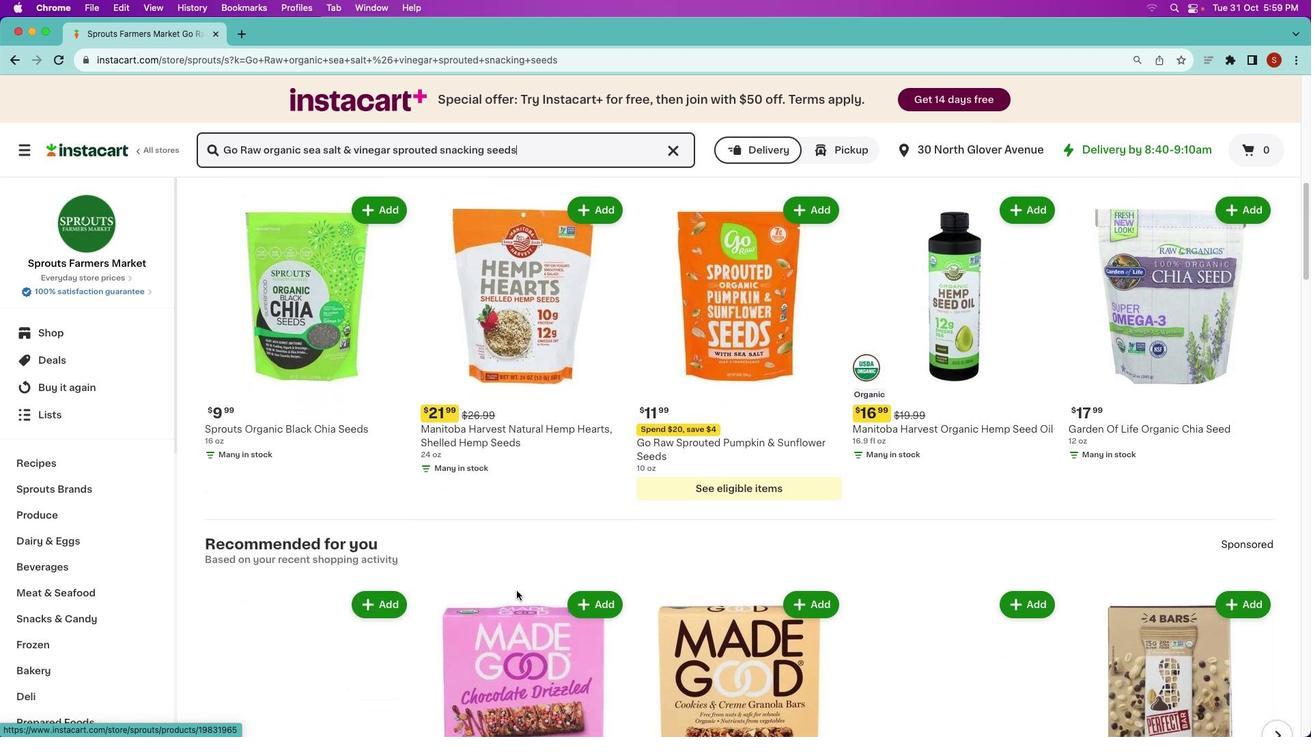 
Action: Mouse scrolled (515, 593) with delta (0, 0)
Screenshot: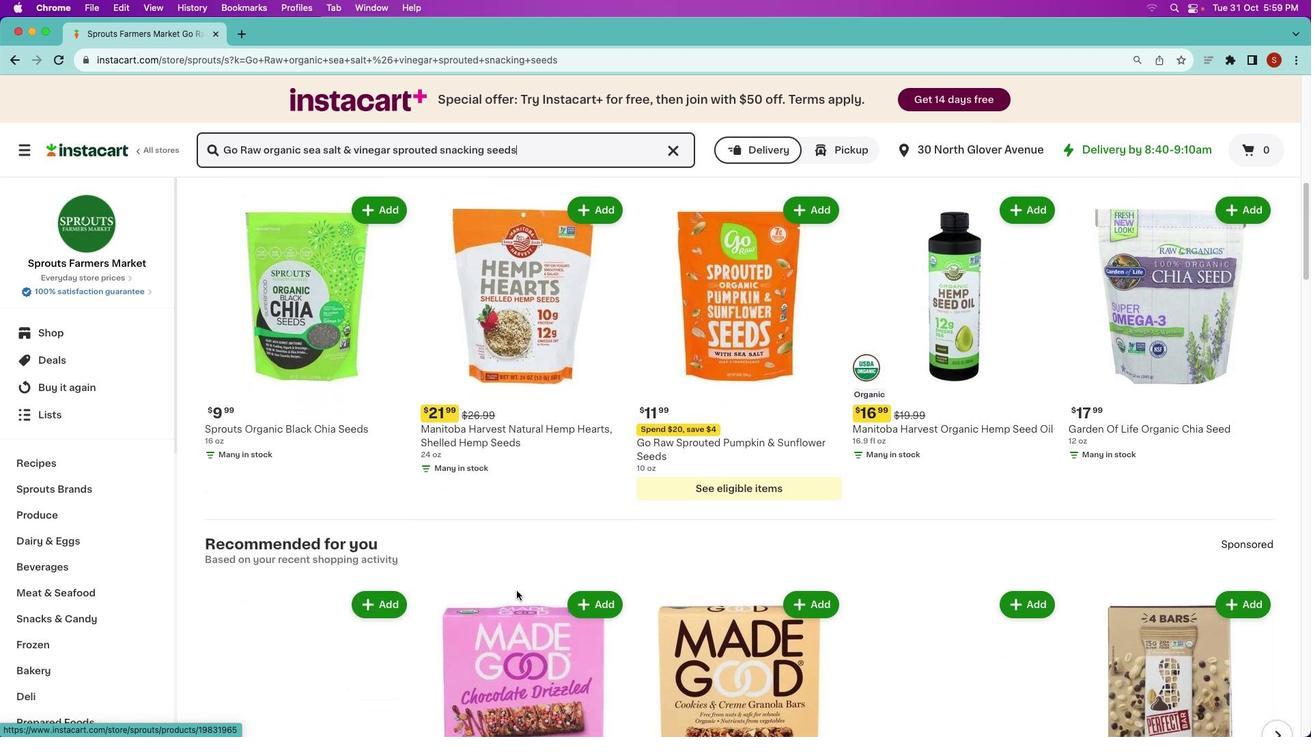 
Action: Mouse scrolled (515, 593) with delta (0, -2)
Screenshot: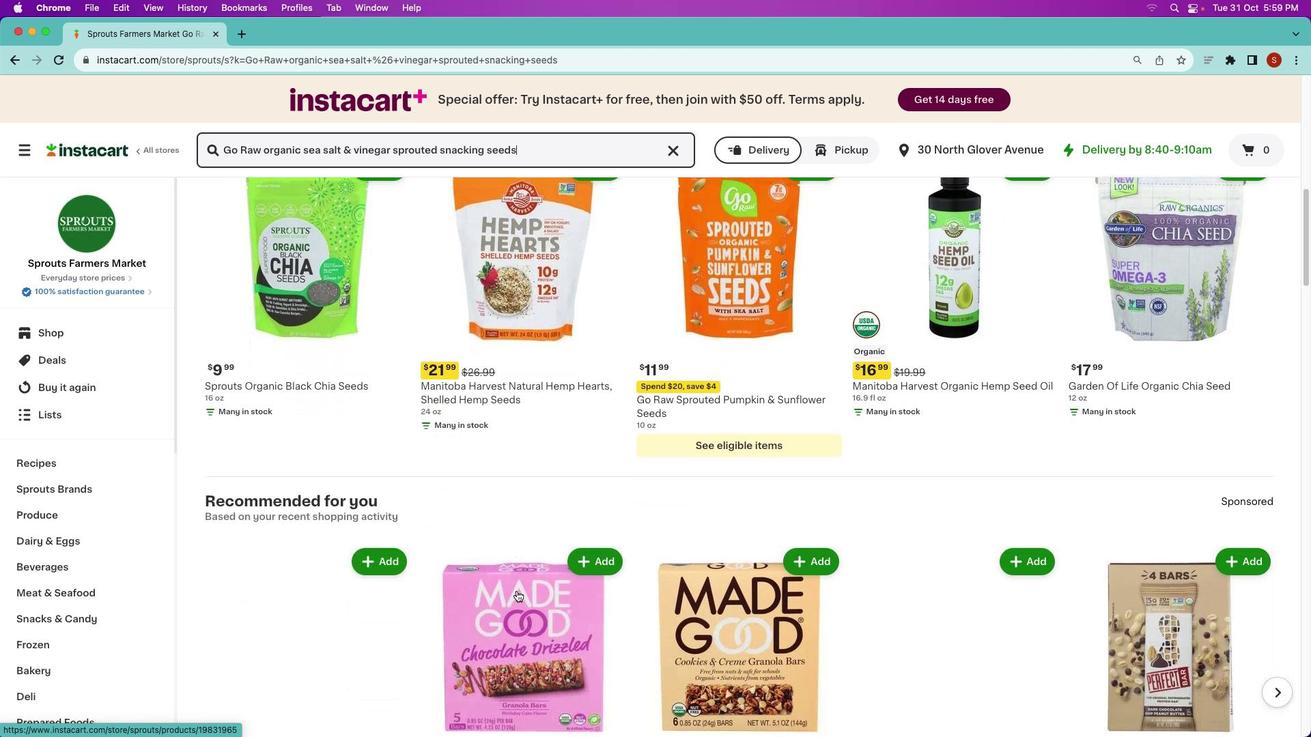 
Action: Mouse moved to (516, 592)
Screenshot: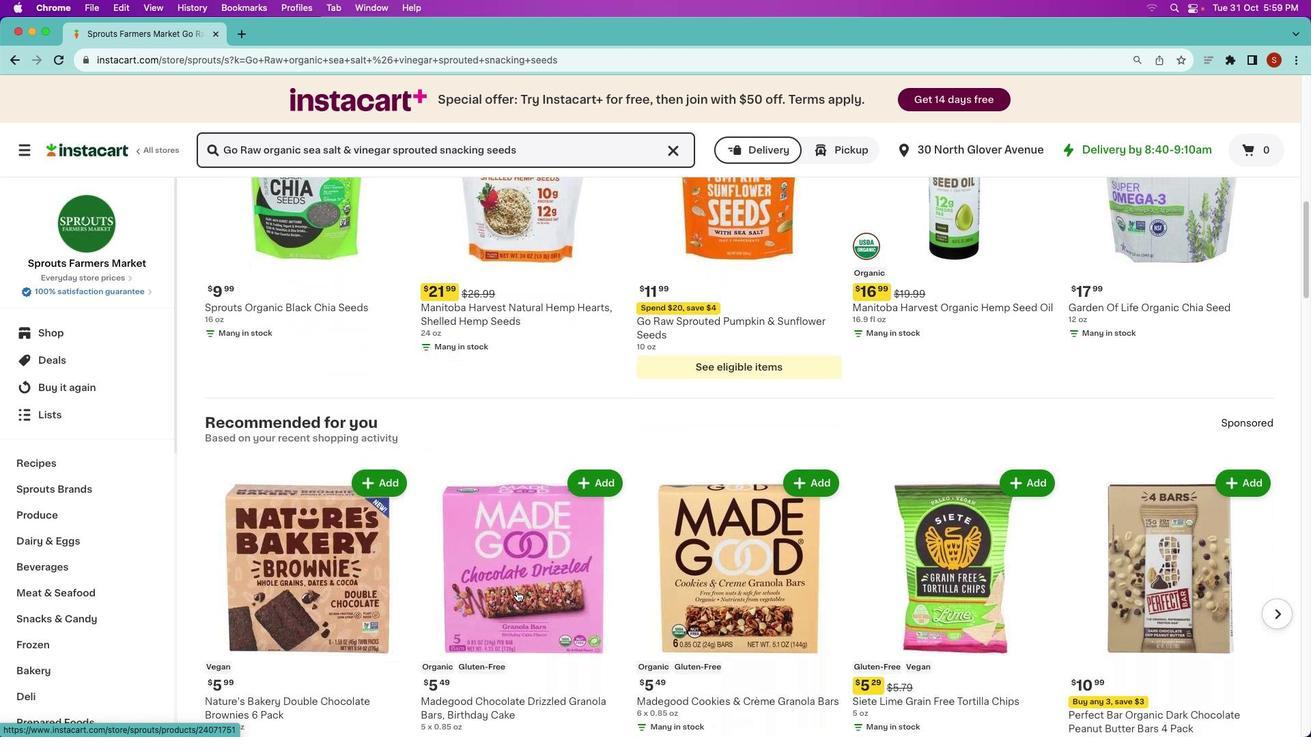 
Action: Mouse scrolled (516, 592) with delta (0, -2)
Screenshot: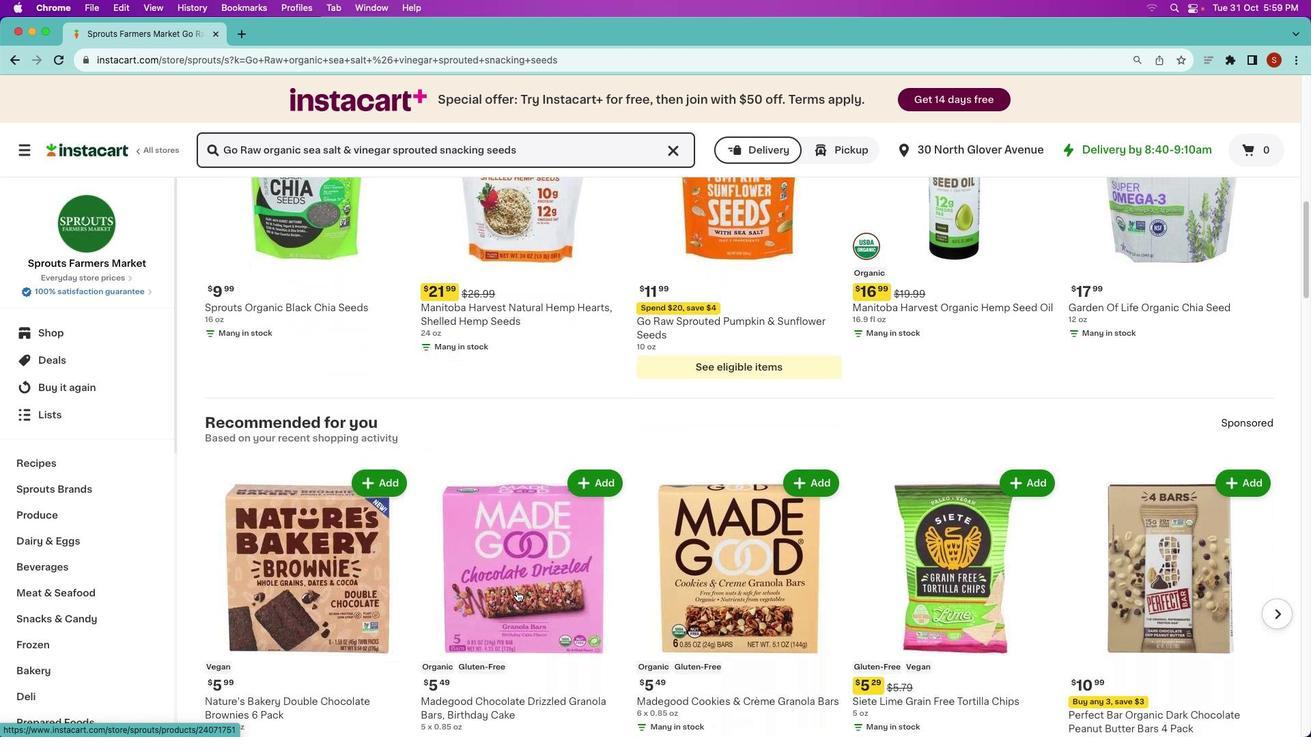 
Action: Mouse moved to (517, 591)
Screenshot: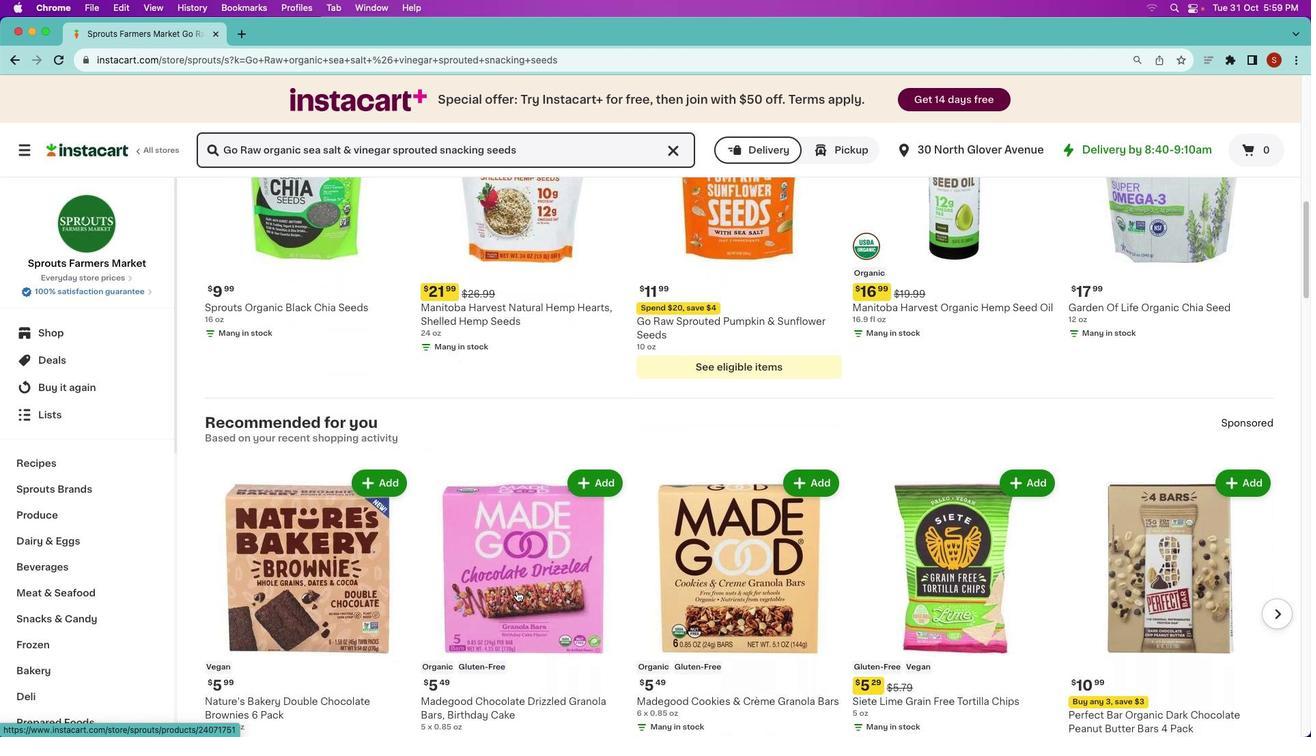 
Action: Mouse scrolled (517, 591) with delta (0, 0)
Screenshot: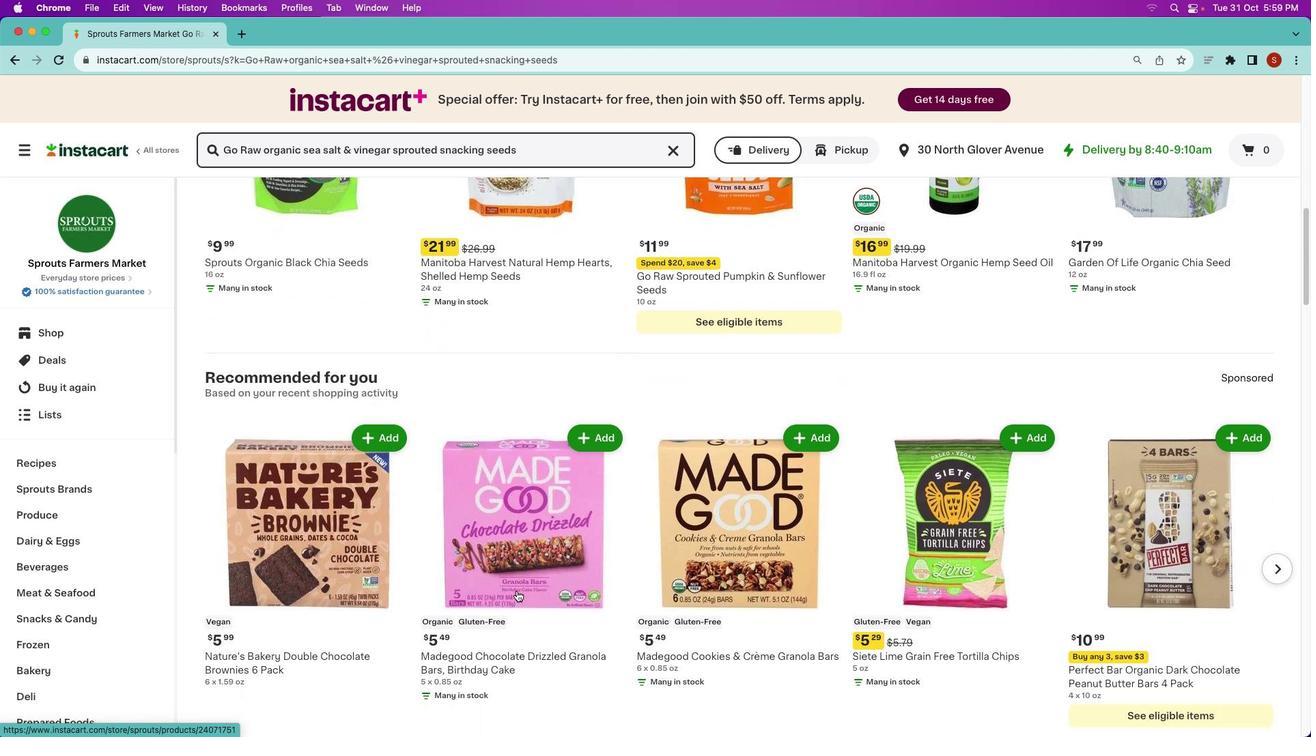 
Action: Mouse scrolled (517, 591) with delta (0, 0)
Screenshot: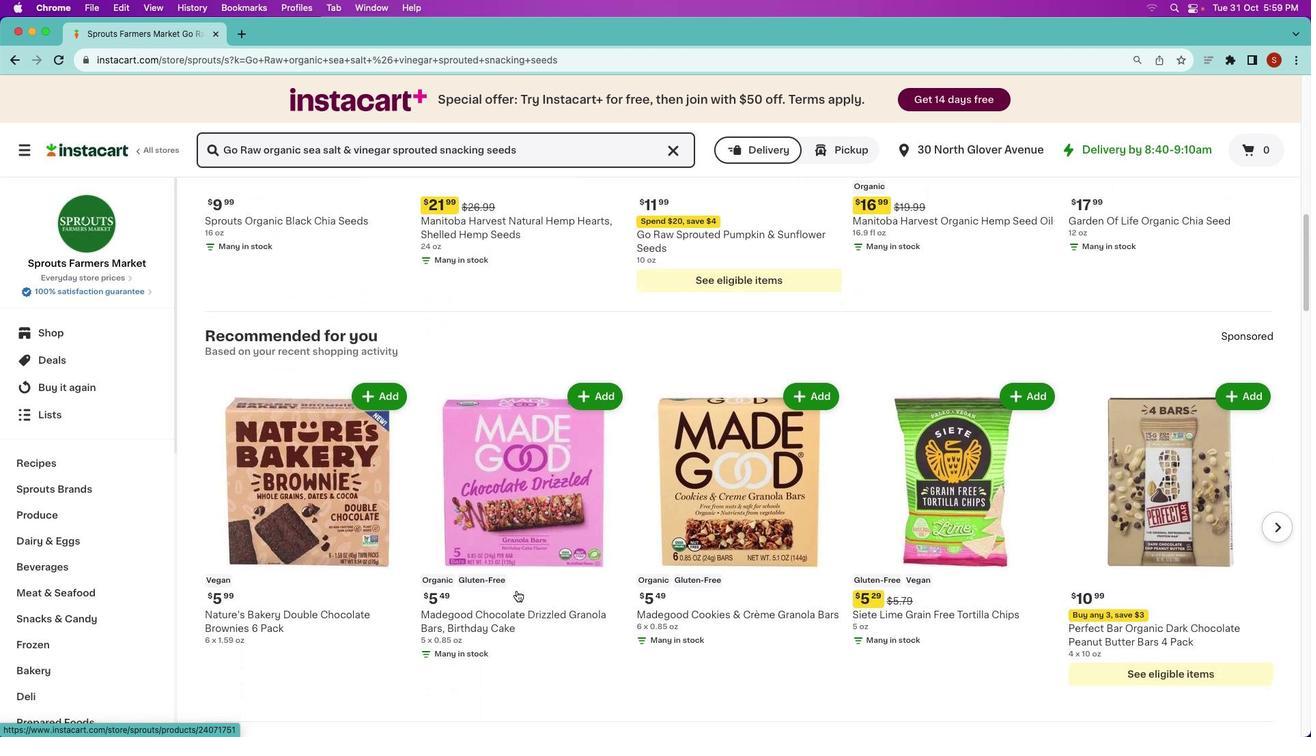 
Action: Mouse scrolled (517, 591) with delta (0, -1)
Screenshot: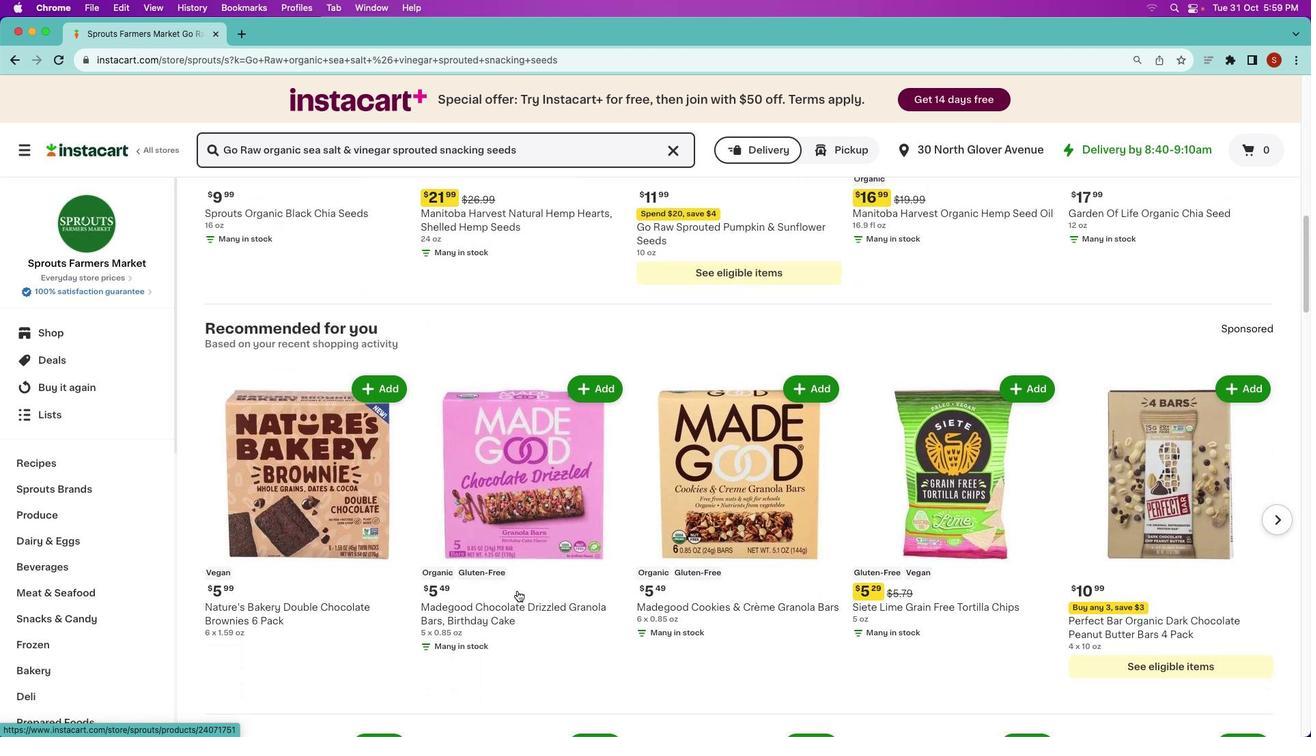 
Action: Mouse moved to (519, 586)
Screenshot: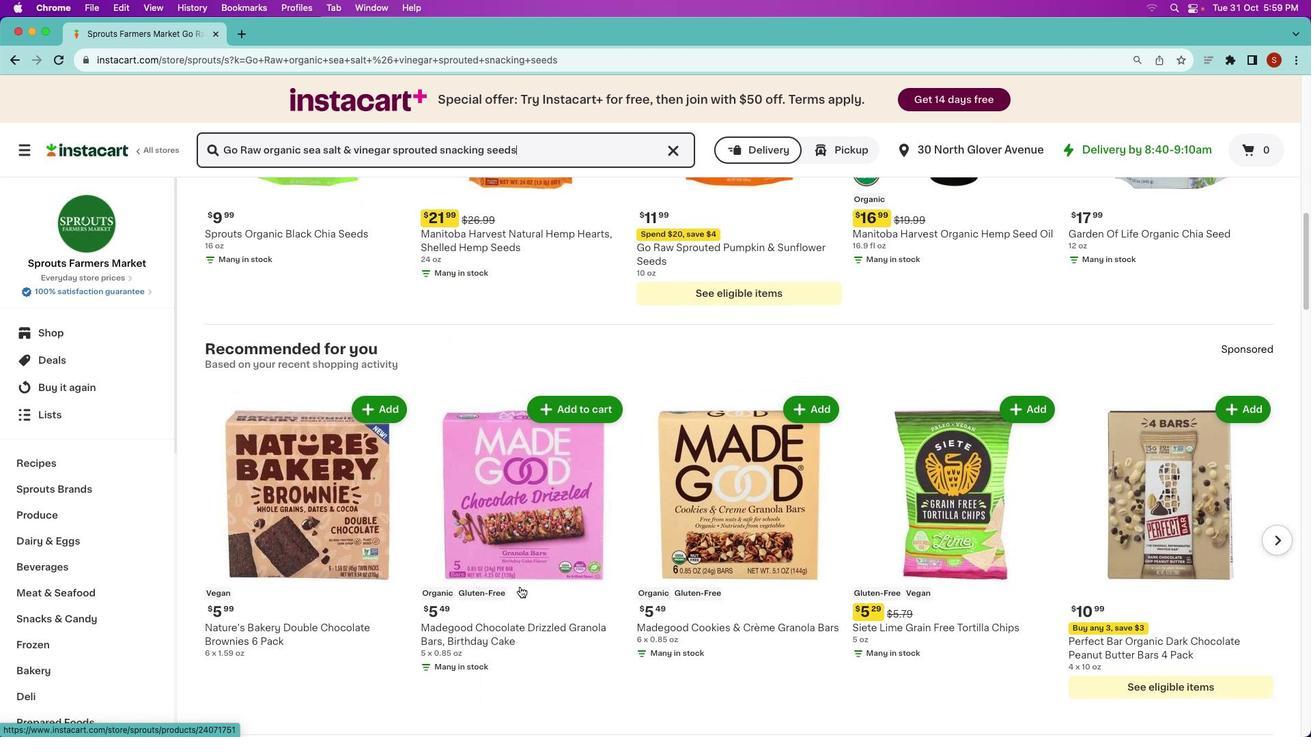 
Action: Mouse scrolled (519, 586) with delta (0, 0)
Screenshot: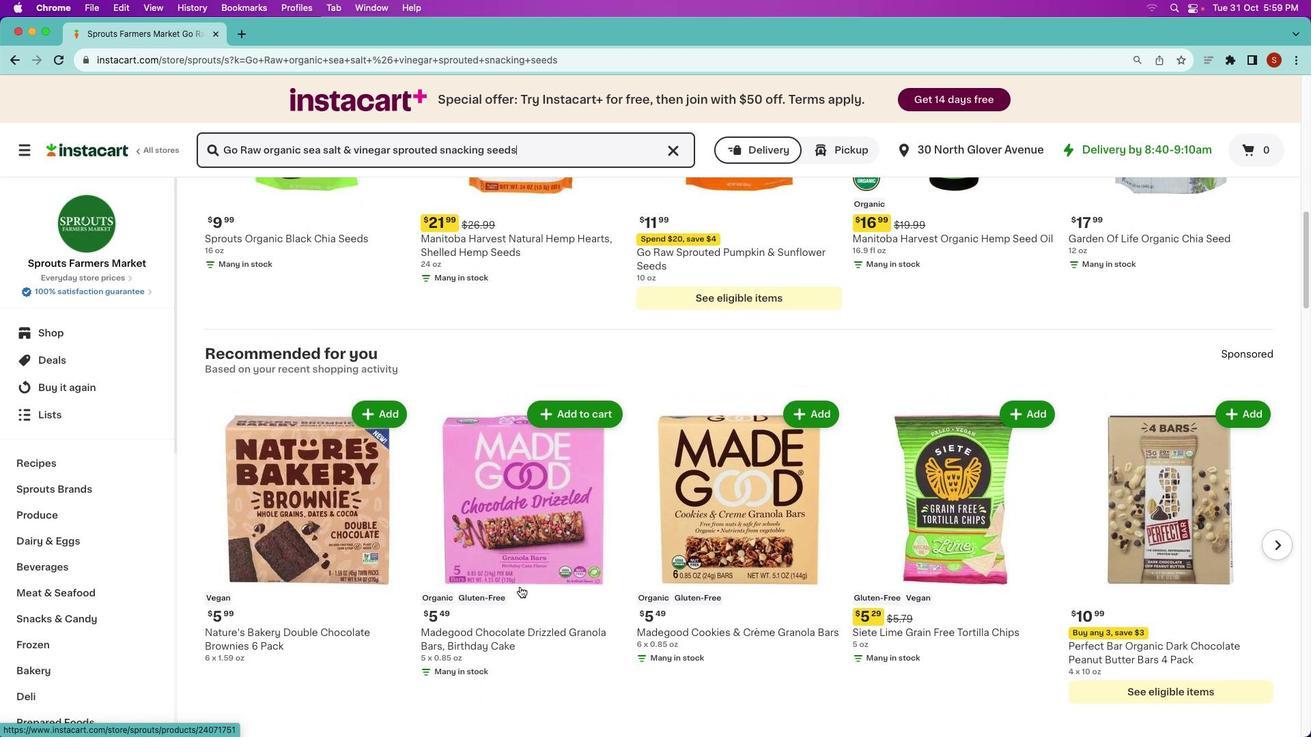 
Action: Mouse moved to (519, 586)
Screenshot: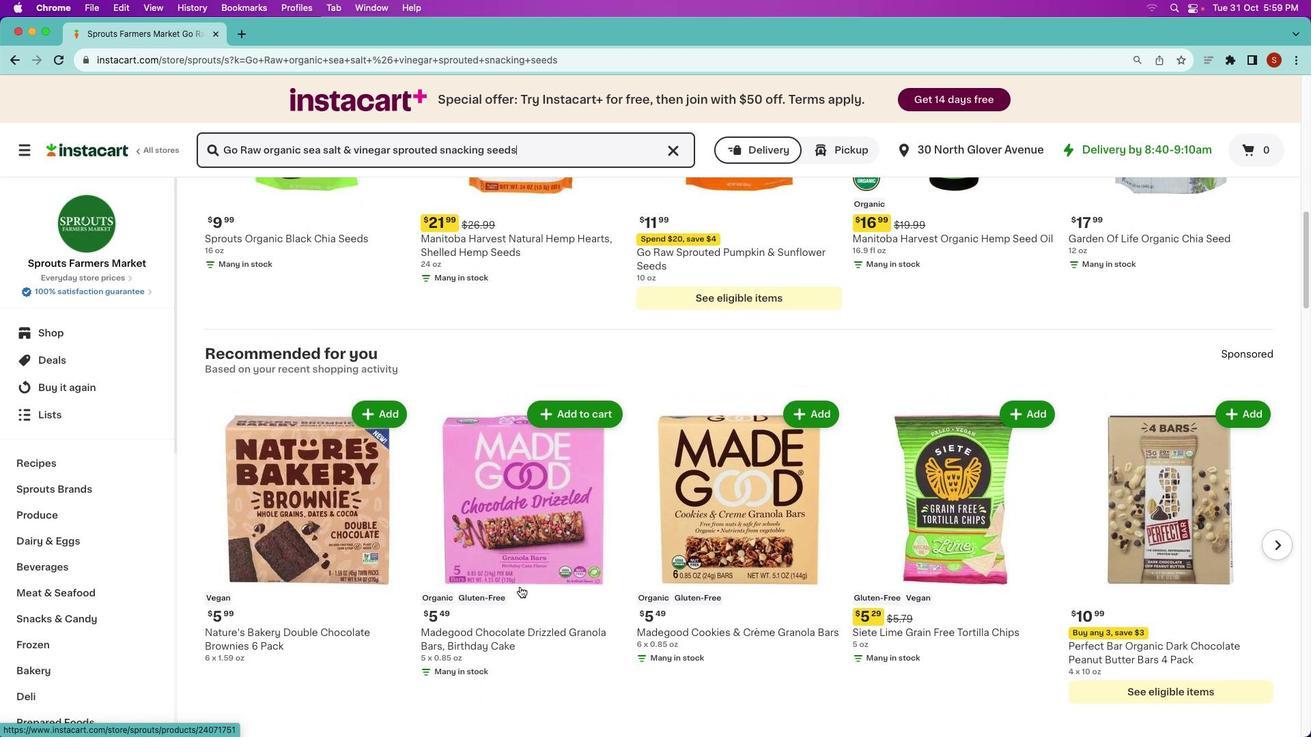 
Action: Mouse scrolled (519, 586) with delta (0, 0)
Screenshot: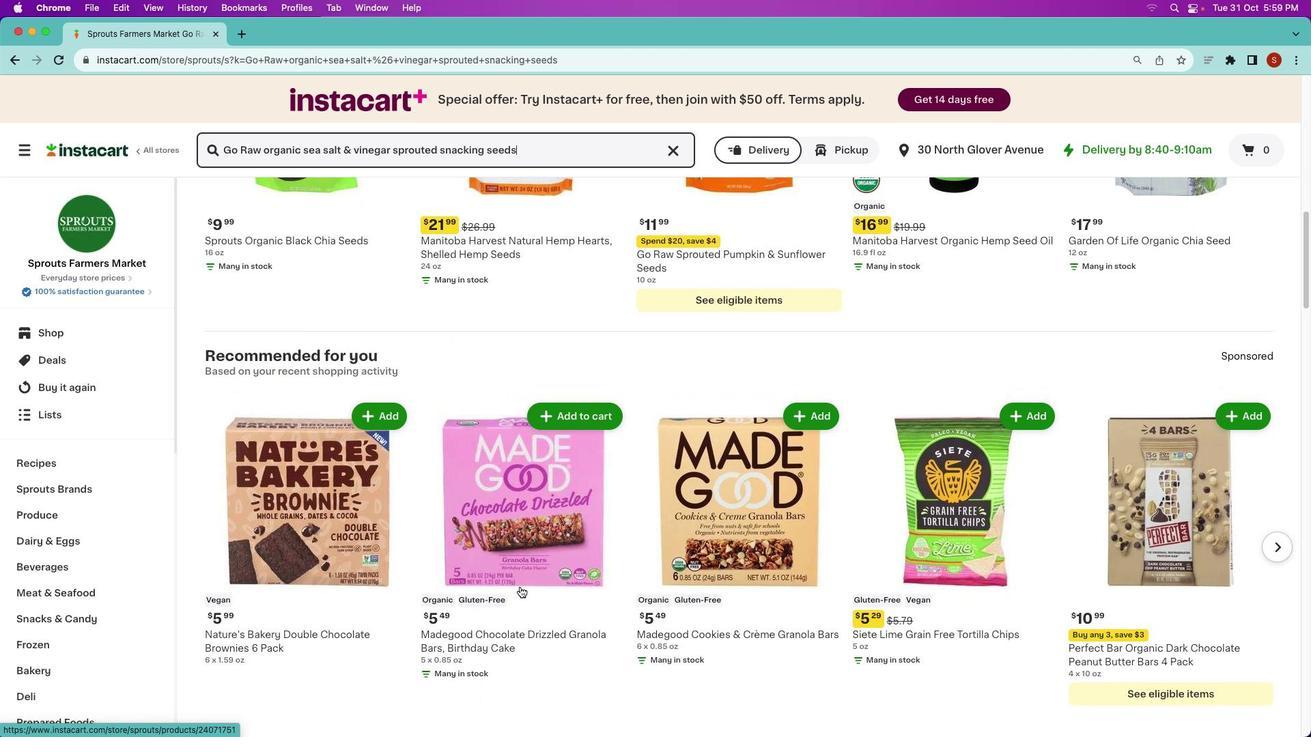 
Action: Mouse moved to (520, 586)
Screenshot: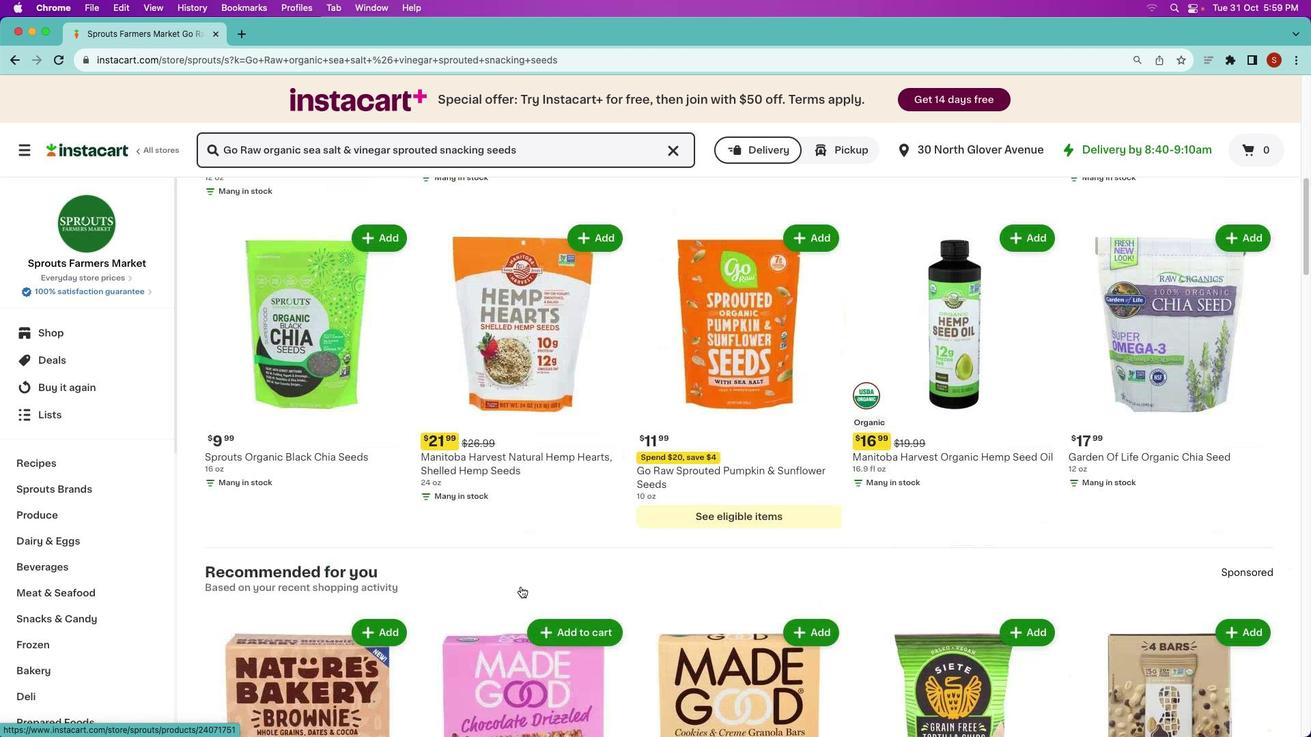
Action: Mouse scrolled (520, 586) with delta (0, 0)
Screenshot: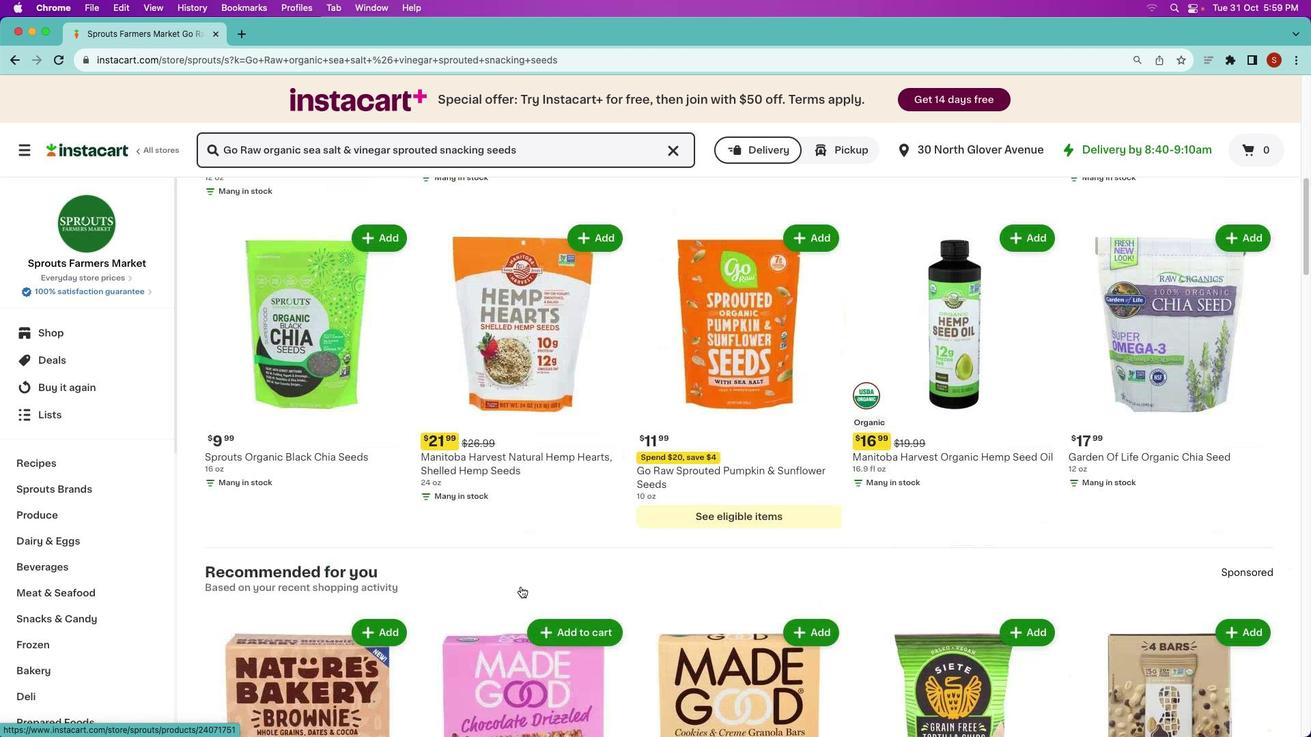 
Action: Mouse scrolled (520, 586) with delta (0, 0)
Screenshot: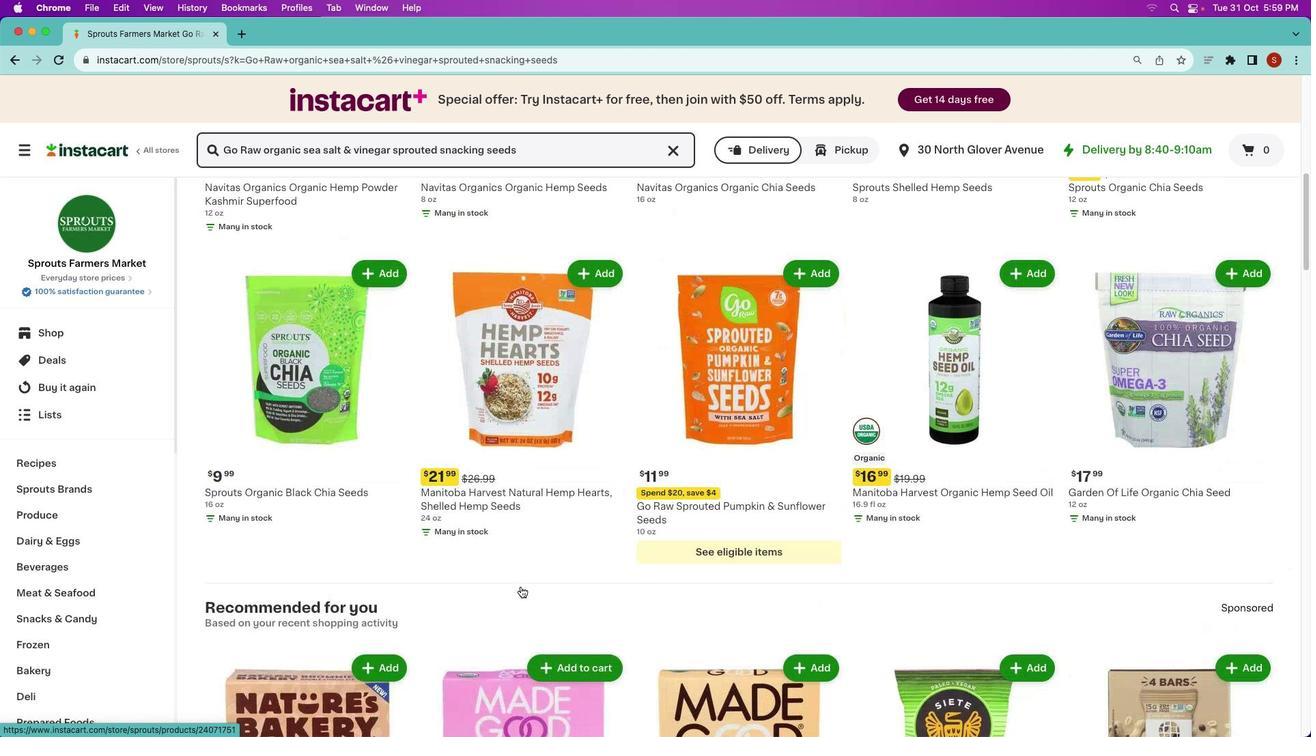 
Action: Mouse scrolled (520, 586) with delta (0, 2)
Screenshot: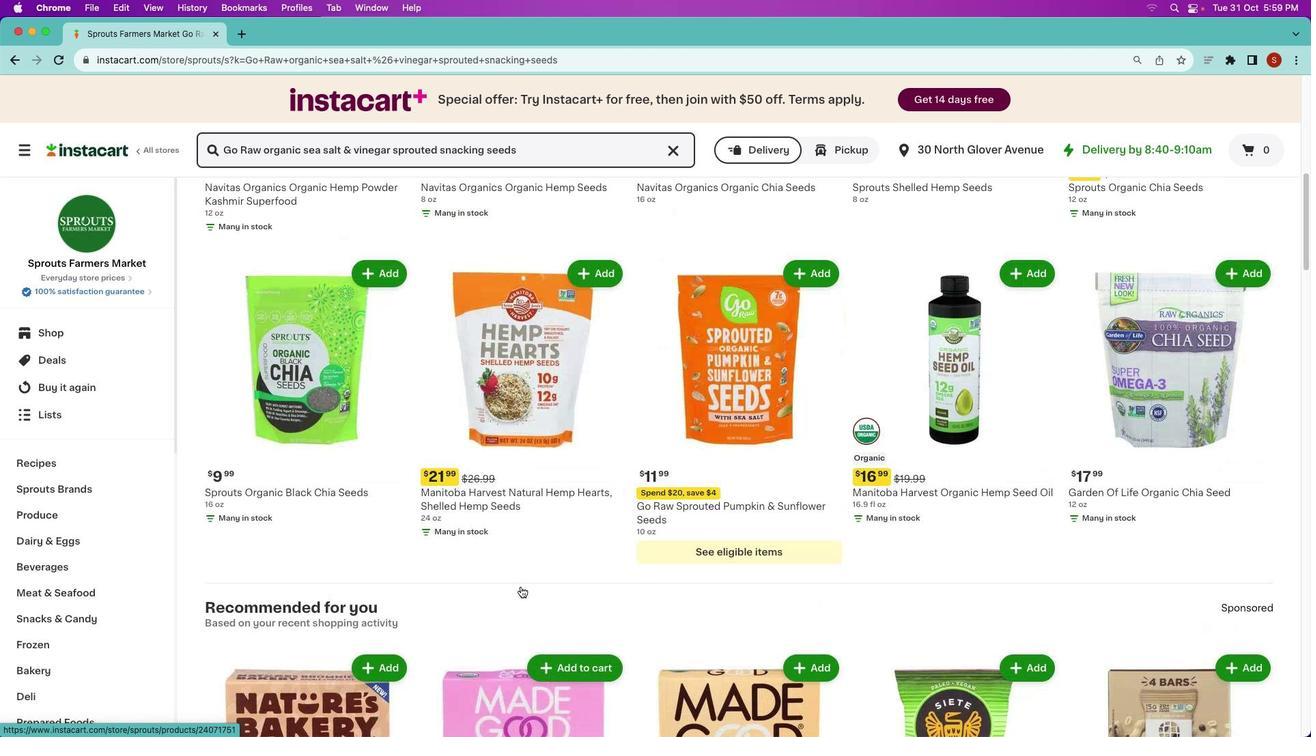 
Action: Mouse scrolled (520, 586) with delta (0, 2)
Screenshot: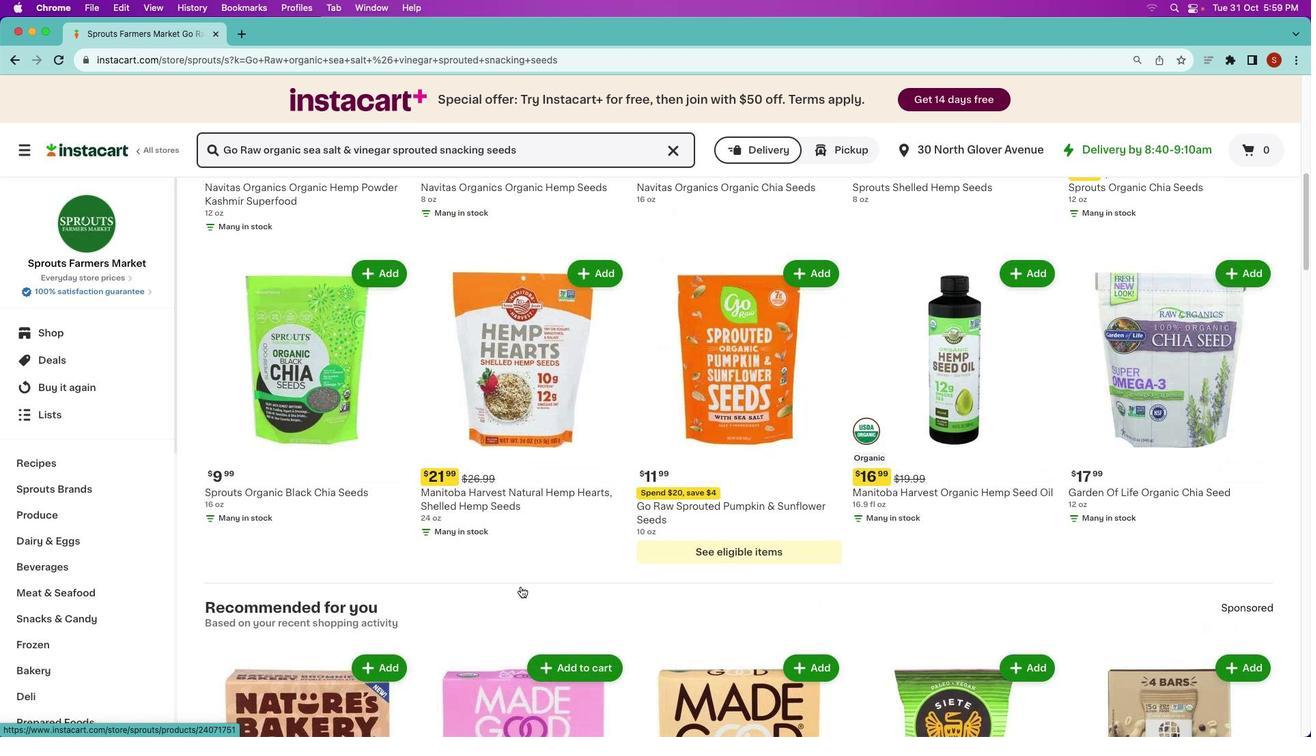 
Action: Mouse moved to (530, 586)
Screenshot: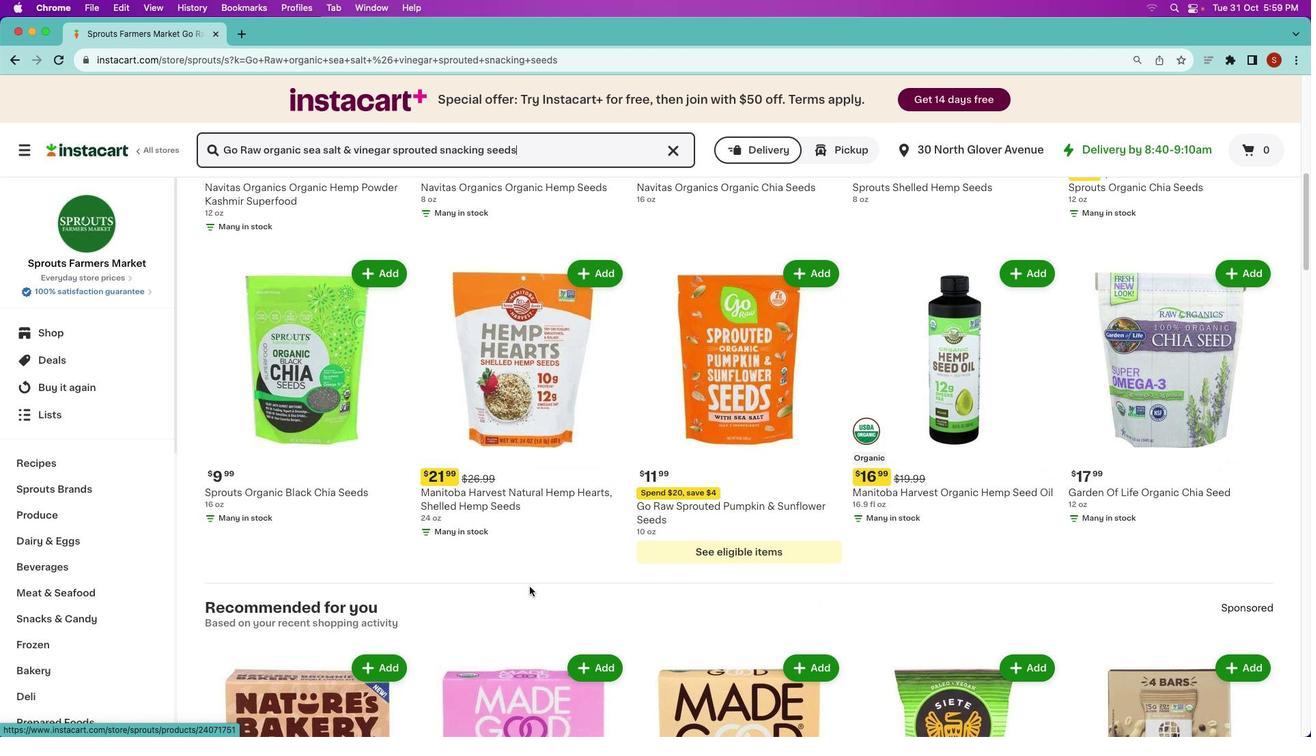 
